 Task: Find connections with filter location Schwanewede with filter topic #Inspirationwith filter profile language Potuguese with filter current company Biocon Biologics with filter school Pace Junior Science College with filter industry Beverage Manufacturing with filter service category UX Research with filter keywords title Assistant Golf Professional
Action: Mouse moved to (179, 226)
Screenshot: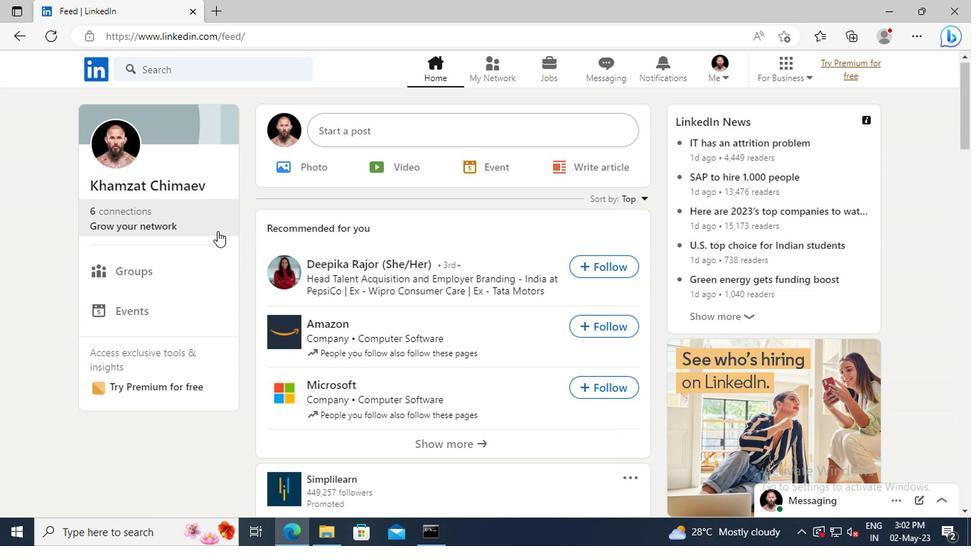 
Action: Mouse pressed left at (179, 226)
Screenshot: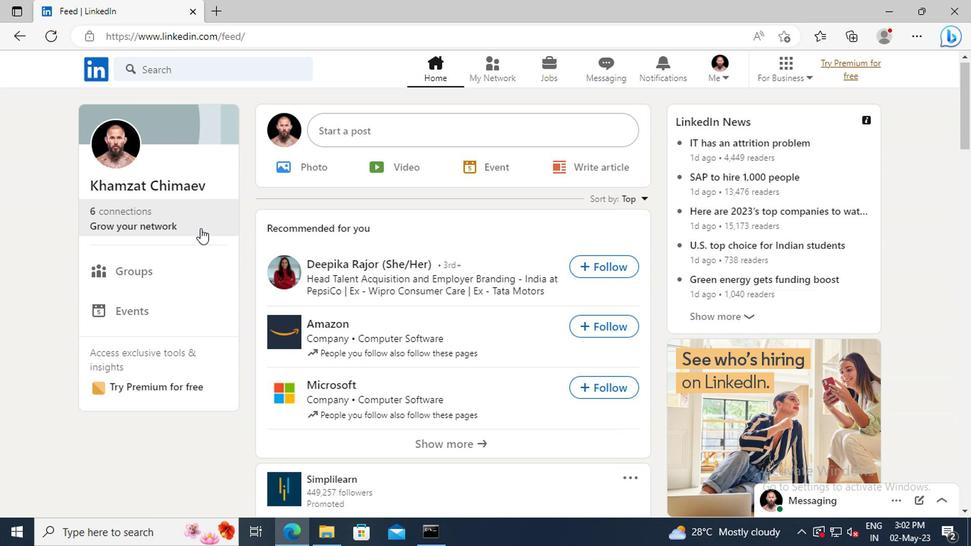 
Action: Mouse moved to (159, 150)
Screenshot: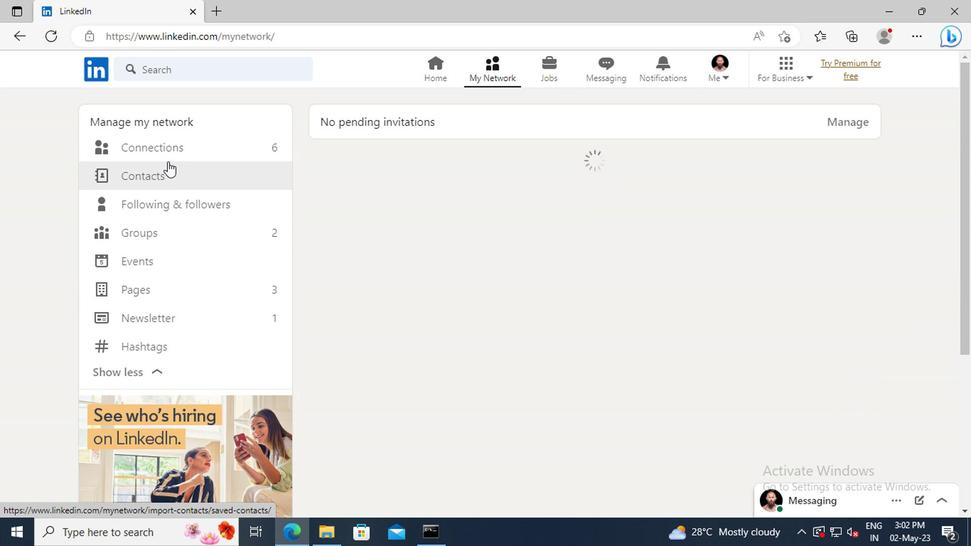 
Action: Mouse pressed left at (159, 150)
Screenshot: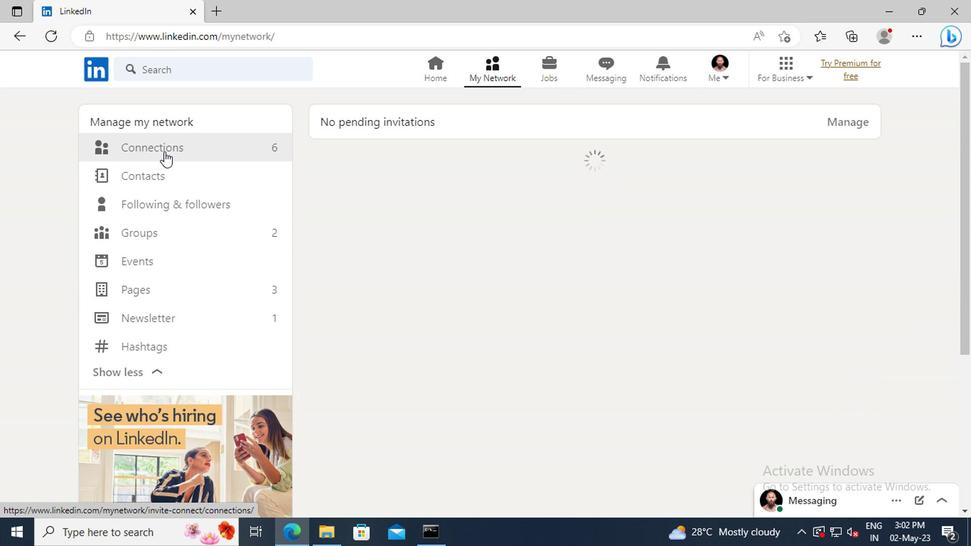 
Action: Mouse moved to (566, 153)
Screenshot: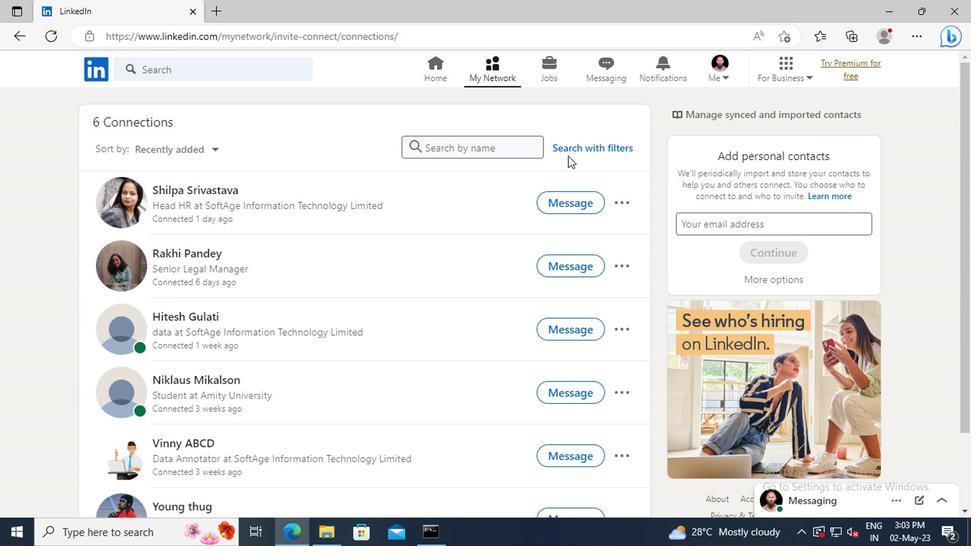 
Action: Mouse pressed left at (566, 153)
Screenshot: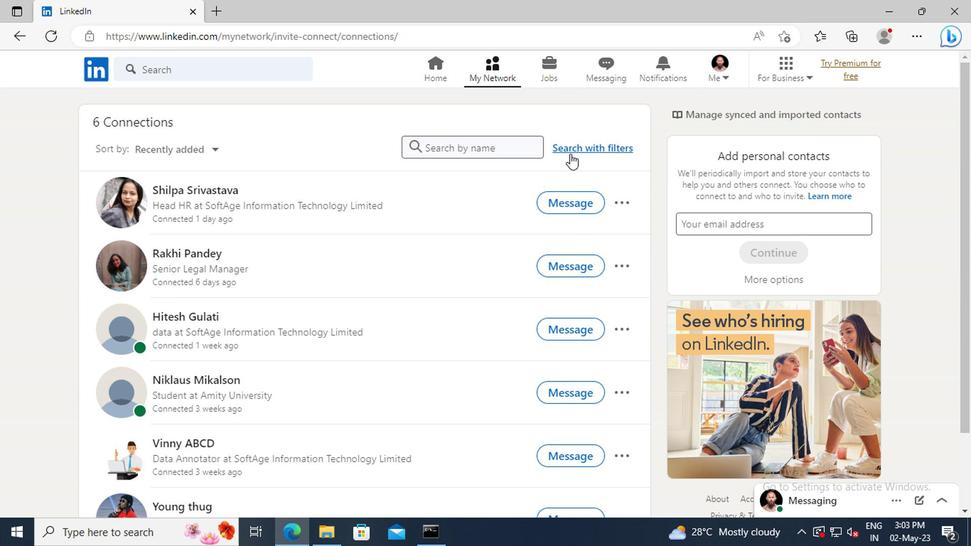 
Action: Mouse moved to (535, 115)
Screenshot: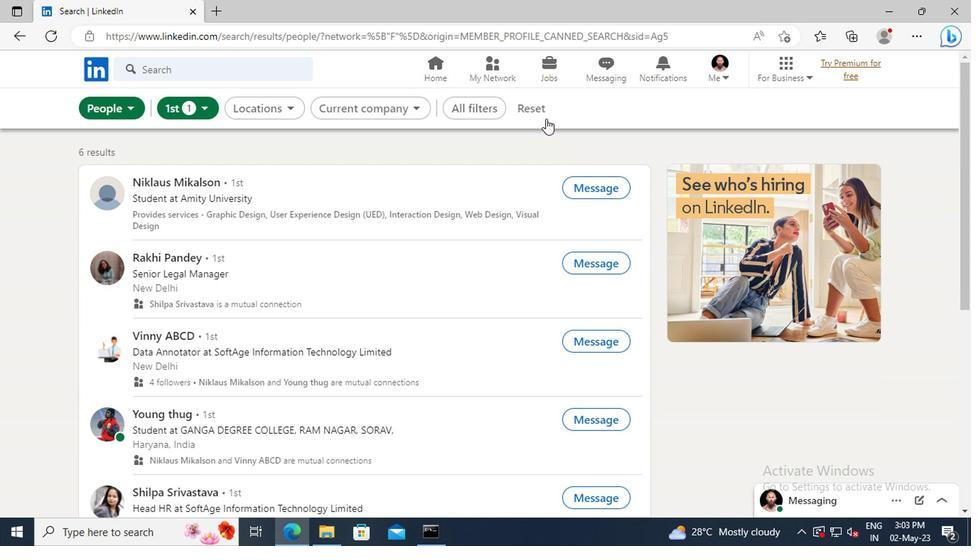 
Action: Mouse pressed left at (535, 115)
Screenshot: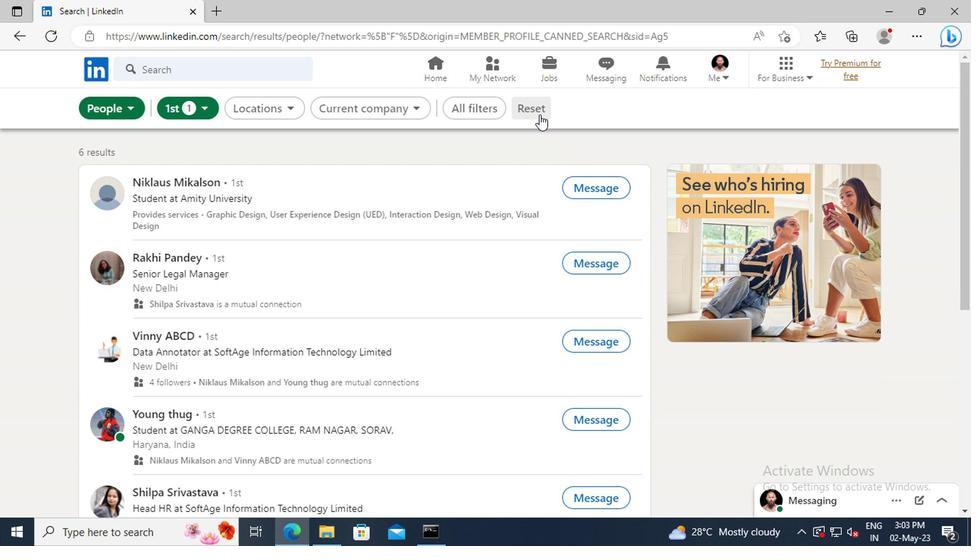 
Action: Mouse moved to (514, 114)
Screenshot: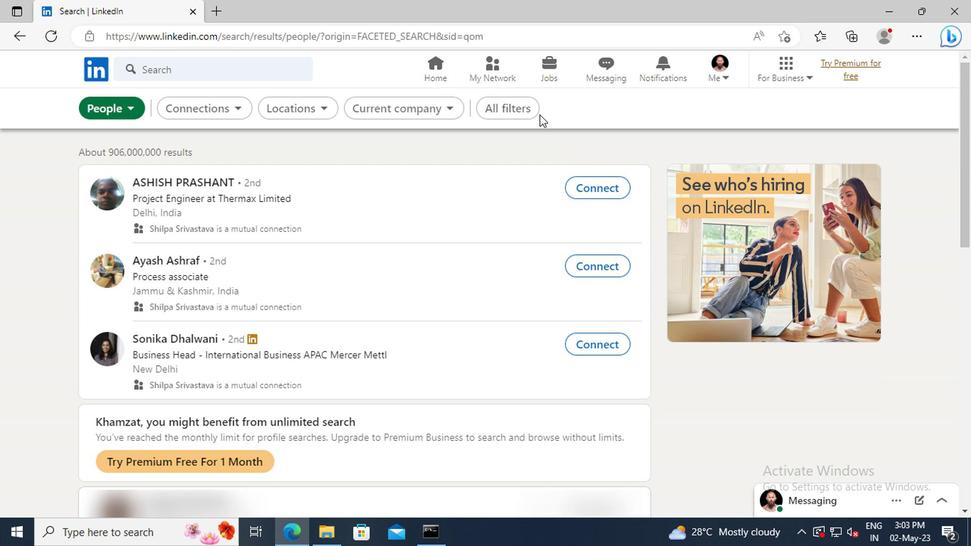 
Action: Mouse pressed left at (514, 114)
Screenshot: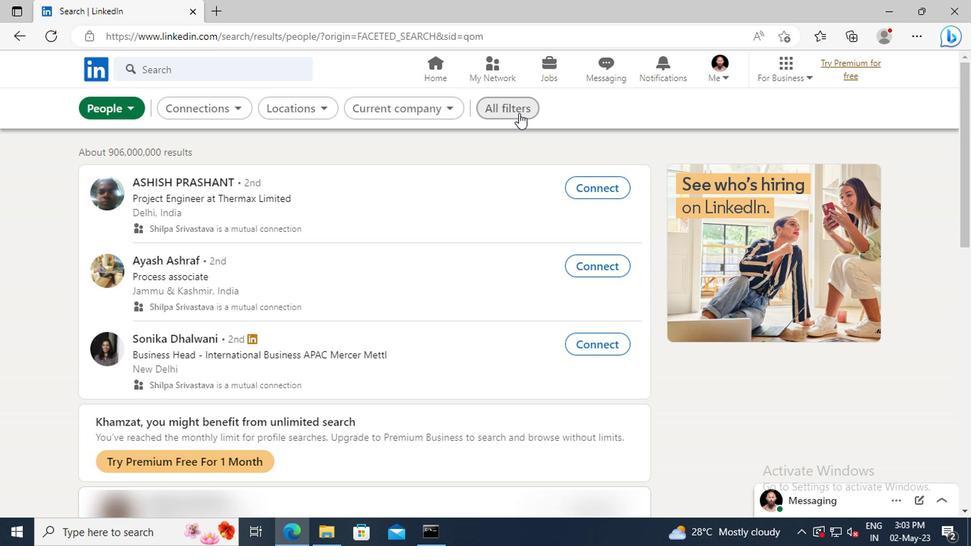 
Action: Mouse moved to (776, 247)
Screenshot: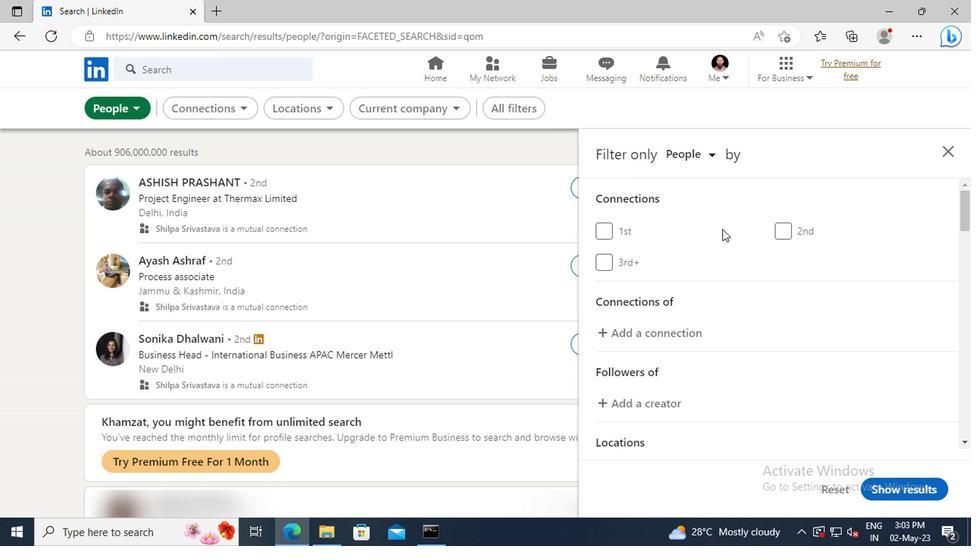 
Action: Mouse scrolled (776, 247) with delta (0, 0)
Screenshot: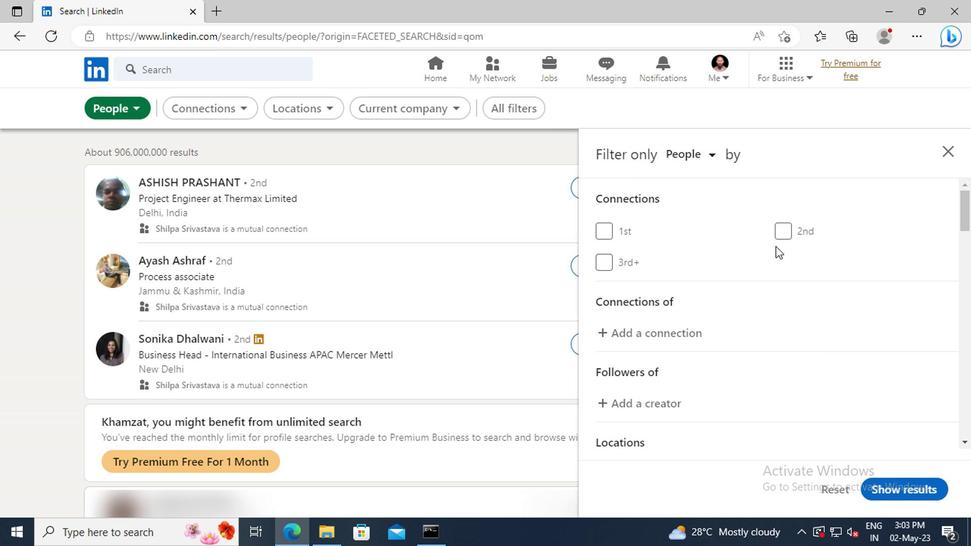 
Action: Mouse scrolled (776, 247) with delta (0, 0)
Screenshot: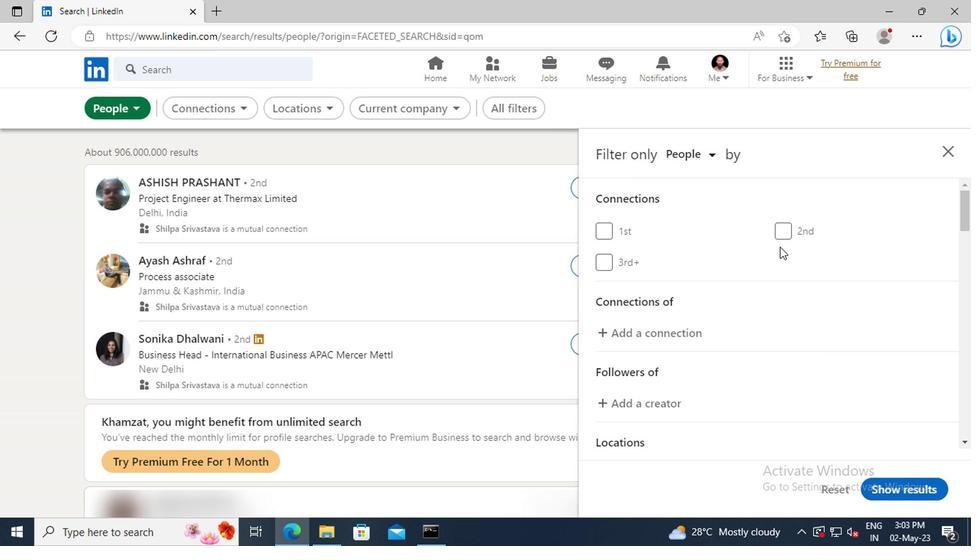 
Action: Mouse scrolled (776, 247) with delta (0, 0)
Screenshot: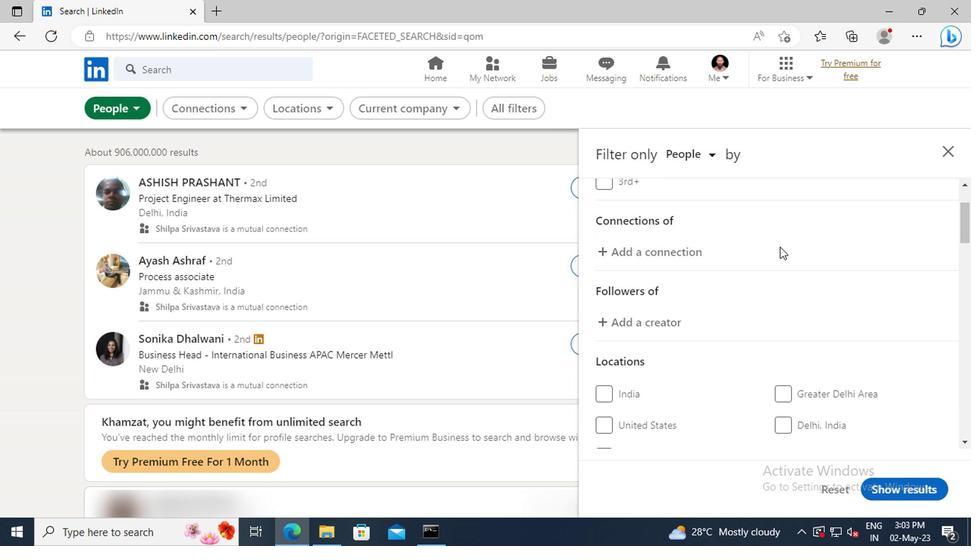 
Action: Mouse scrolled (776, 247) with delta (0, 0)
Screenshot: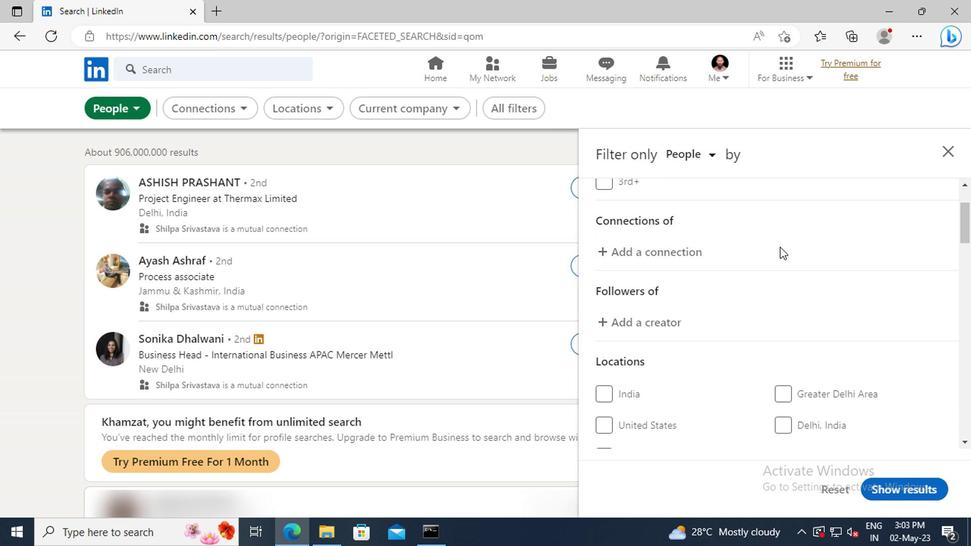 
Action: Mouse scrolled (776, 247) with delta (0, 0)
Screenshot: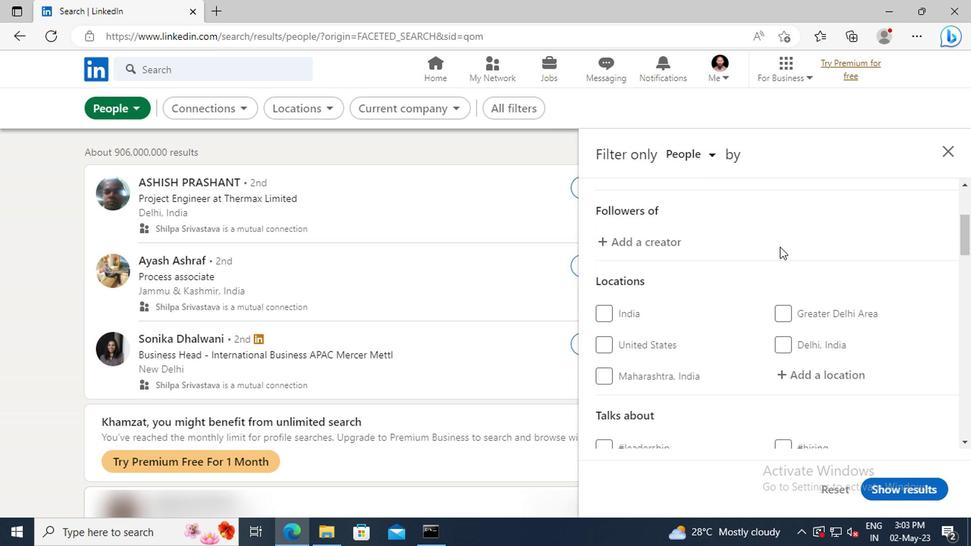 
Action: Mouse scrolled (776, 247) with delta (0, 0)
Screenshot: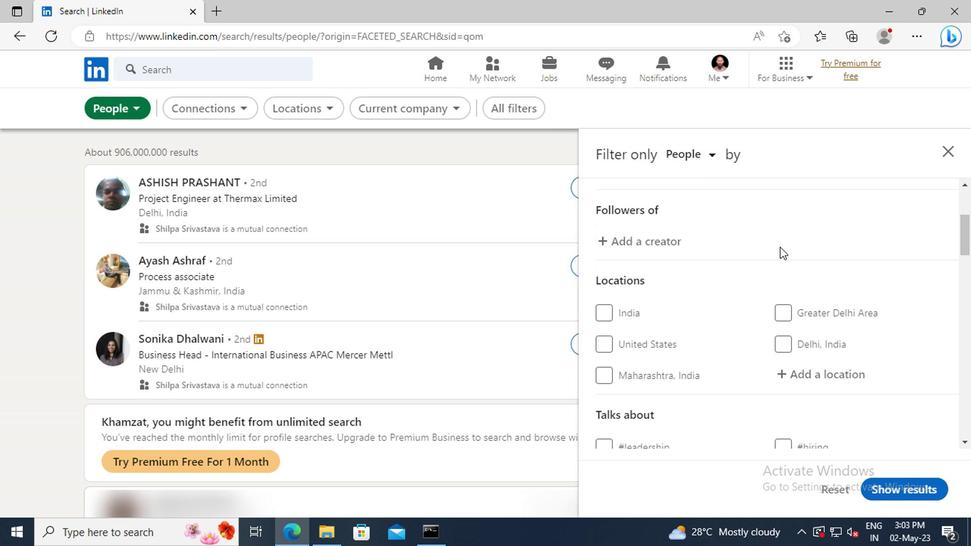 
Action: Mouse moved to (792, 291)
Screenshot: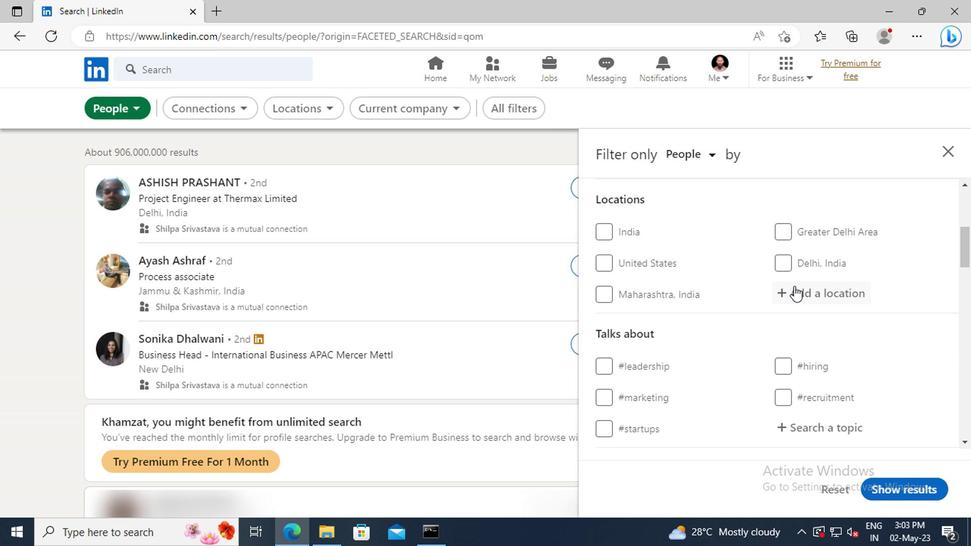
Action: Mouse pressed left at (792, 291)
Screenshot: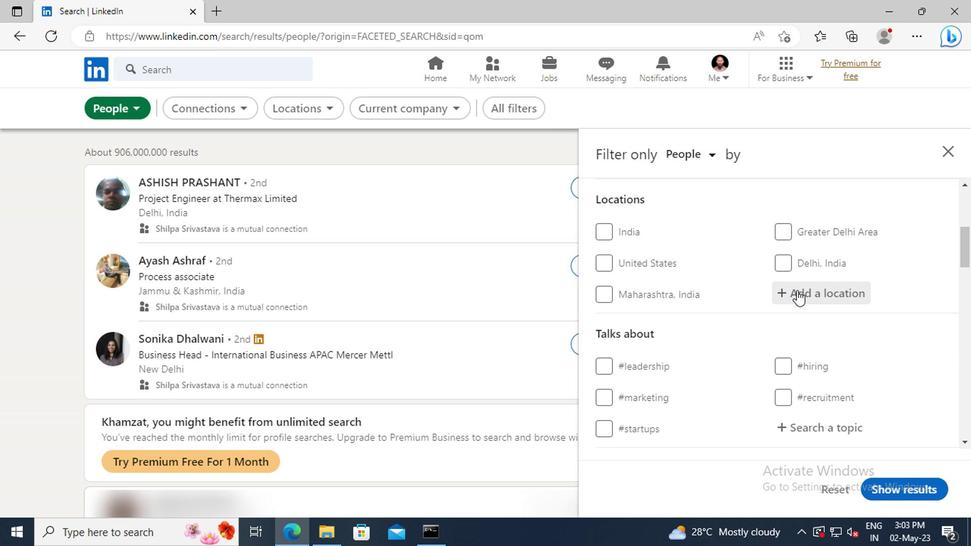 
Action: Key pressed <Key.shift>SCHWANEWE
Screenshot: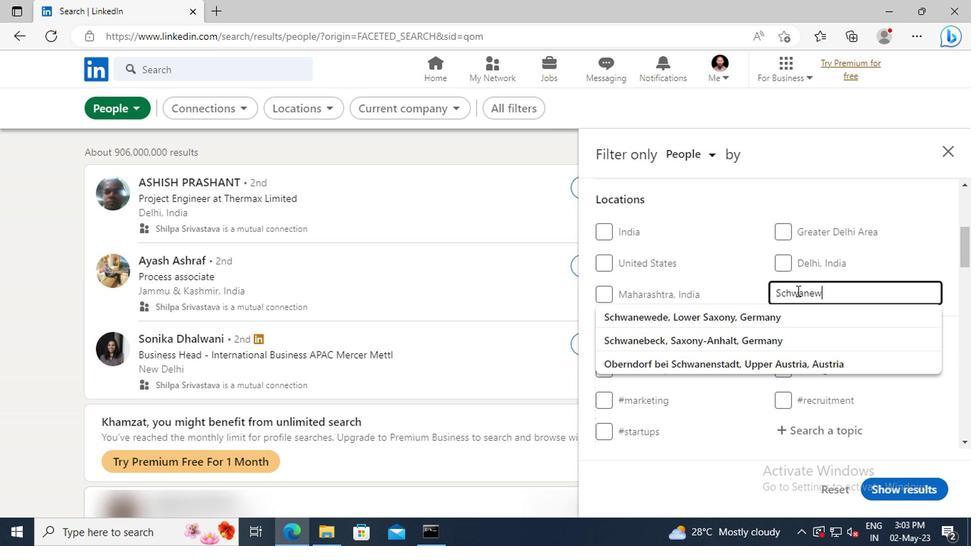 
Action: Mouse moved to (797, 316)
Screenshot: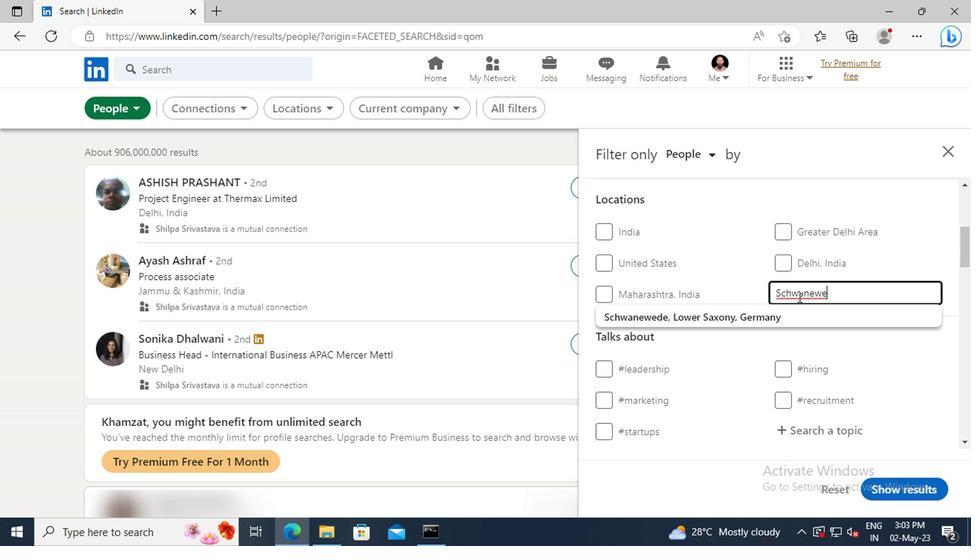 
Action: Mouse pressed left at (797, 316)
Screenshot: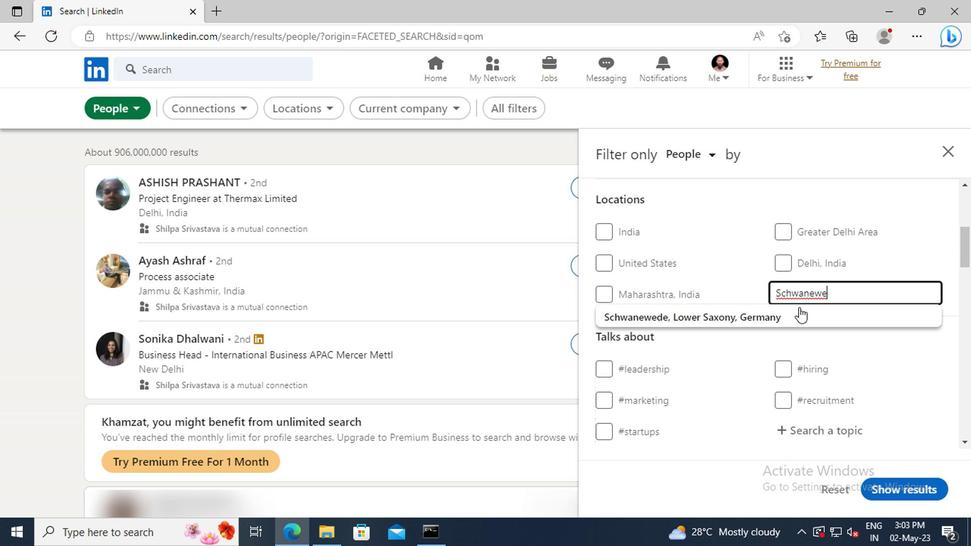 
Action: Mouse scrolled (797, 315) with delta (0, -1)
Screenshot: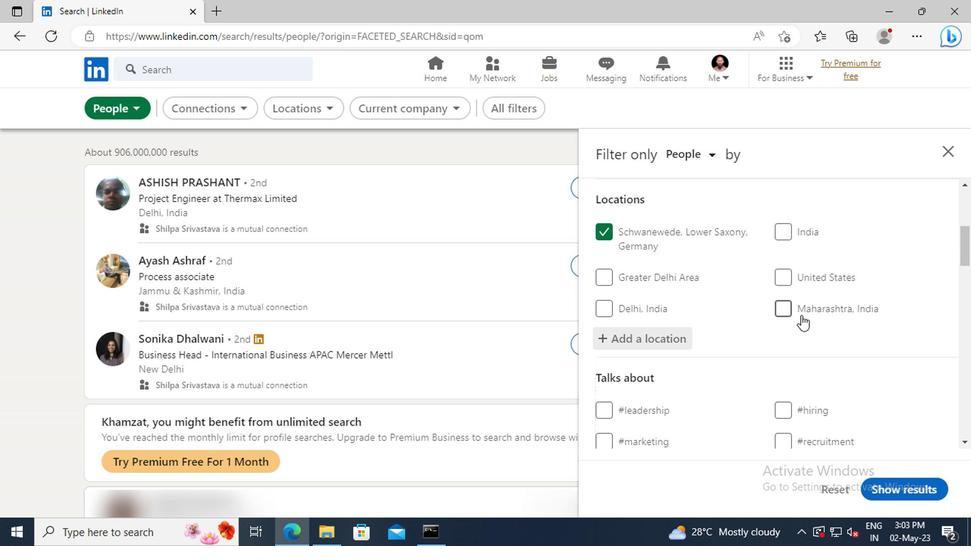 
Action: Mouse scrolled (797, 315) with delta (0, -1)
Screenshot: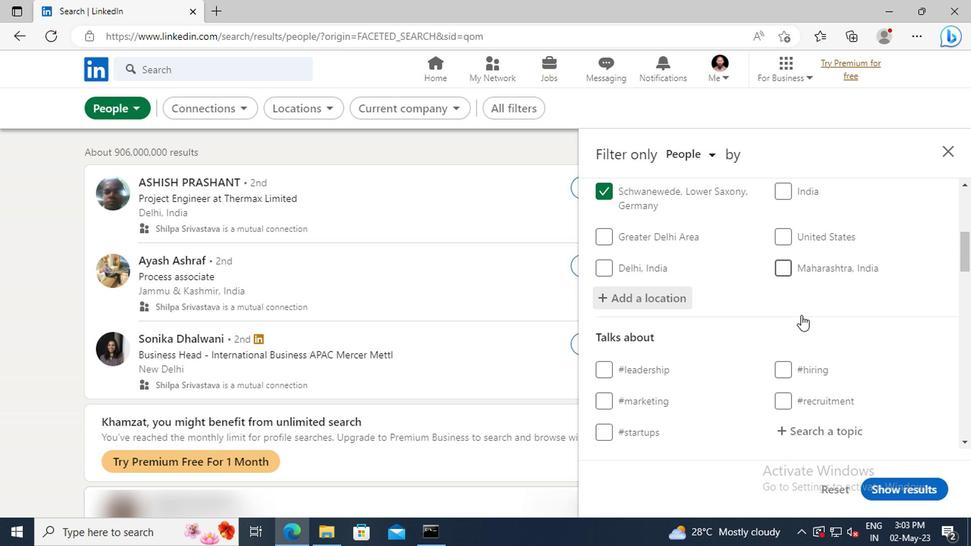 
Action: Mouse scrolled (797, 315) with delta (0, -1)
Screenshot: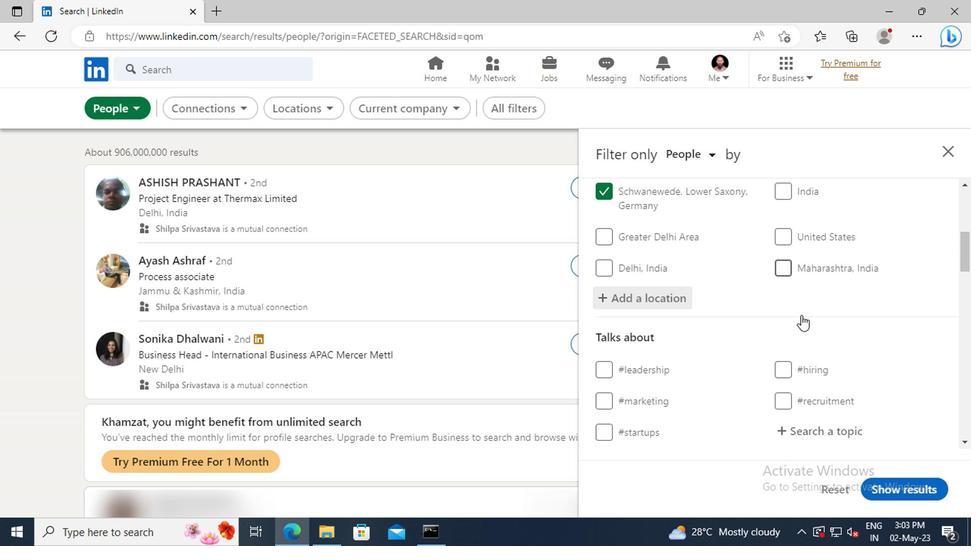 
Action: Mouse moved to (801, 346)
Screenshot: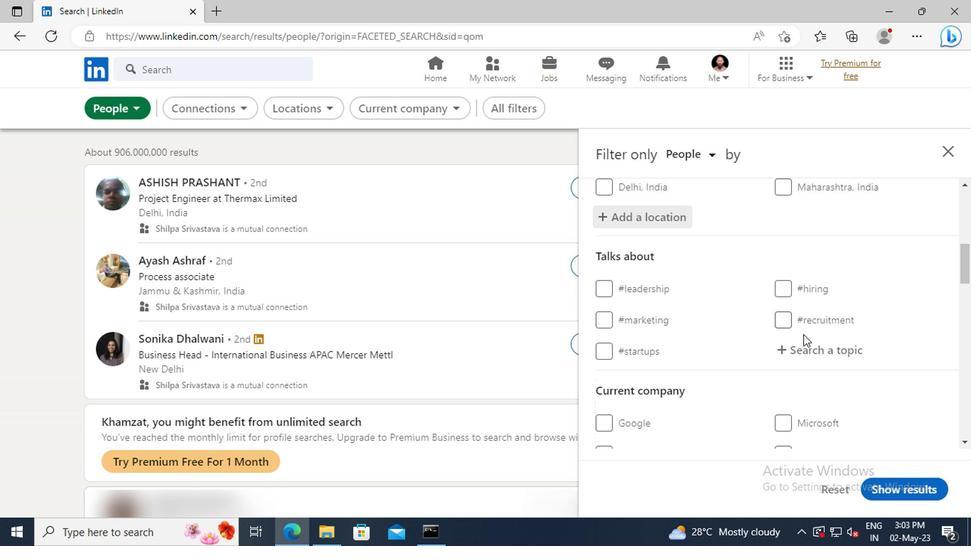 
Action: Mouse pressed left at (801, 346)
Screenshot: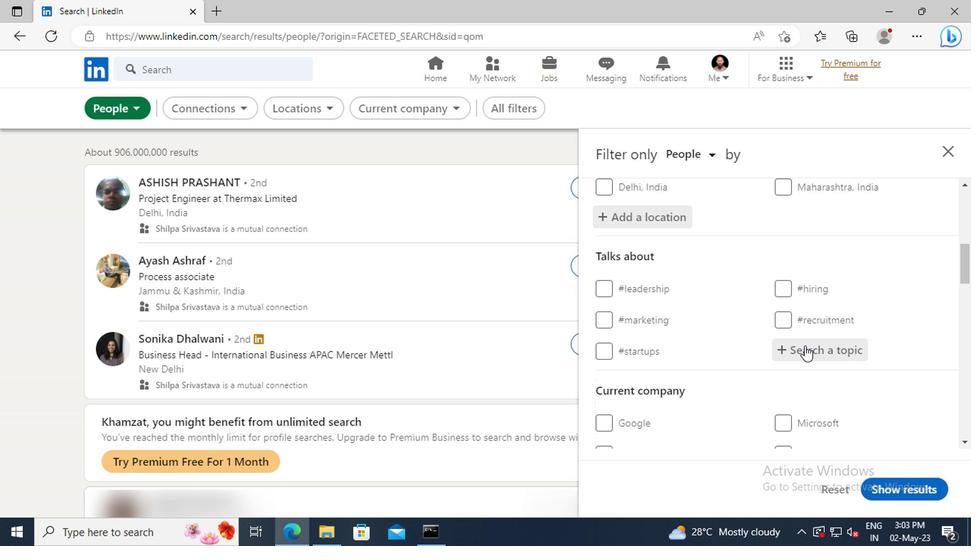 
Action: Key pressed <Key.shift>INSPI
Screenshot: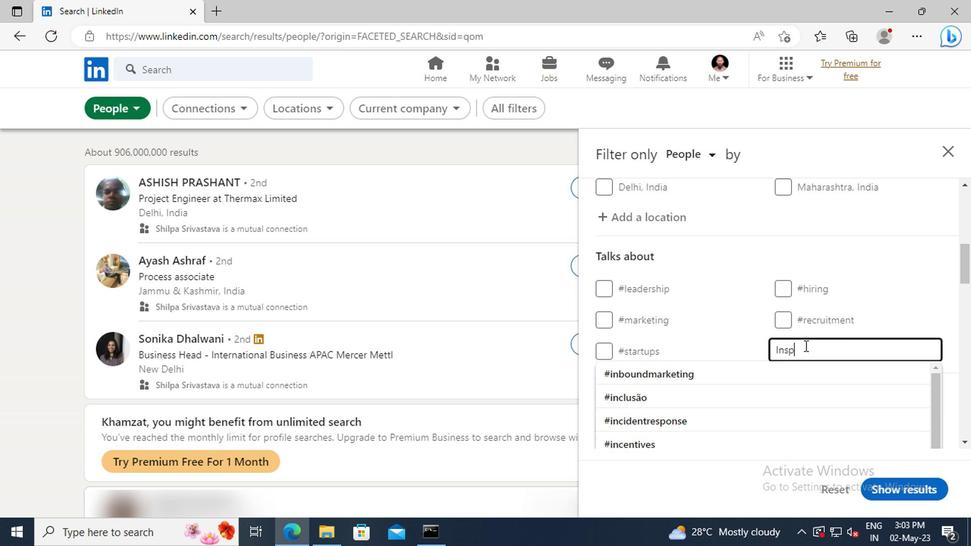 
Action: Mouse moved to (807, 369)
Screenshot: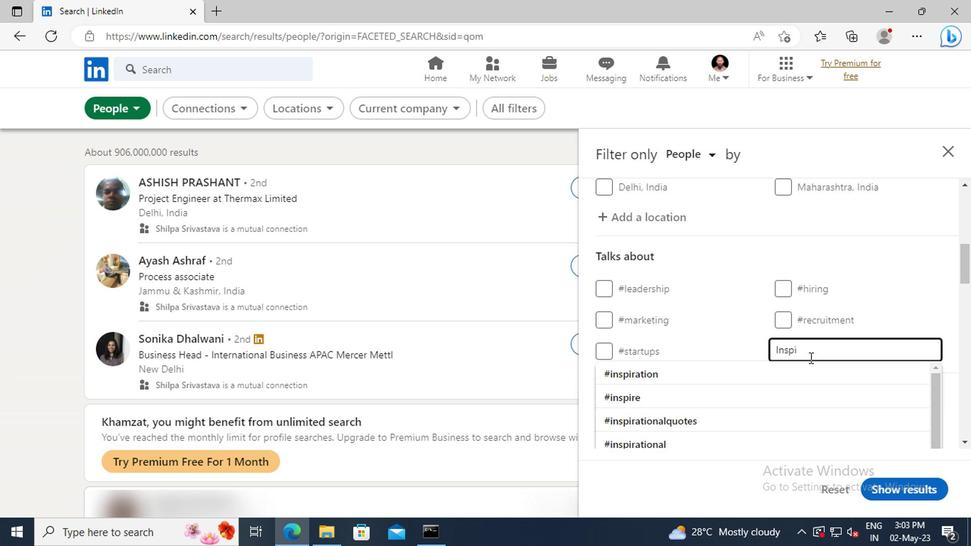 
Action: Mouse pressed left at (807, 369)
Screenshot: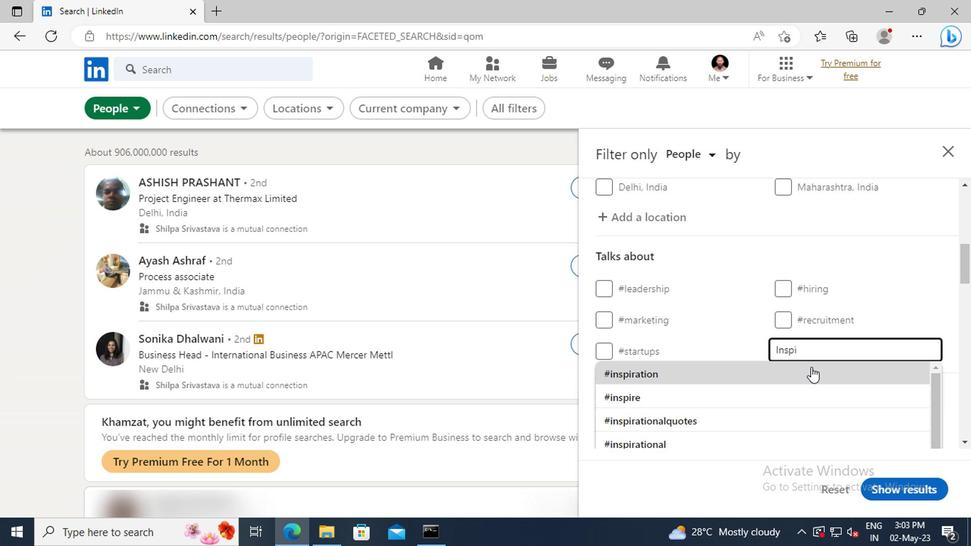 
Action: Mouse scrolled (807, 369) with delta (0, 0)
Screenshot: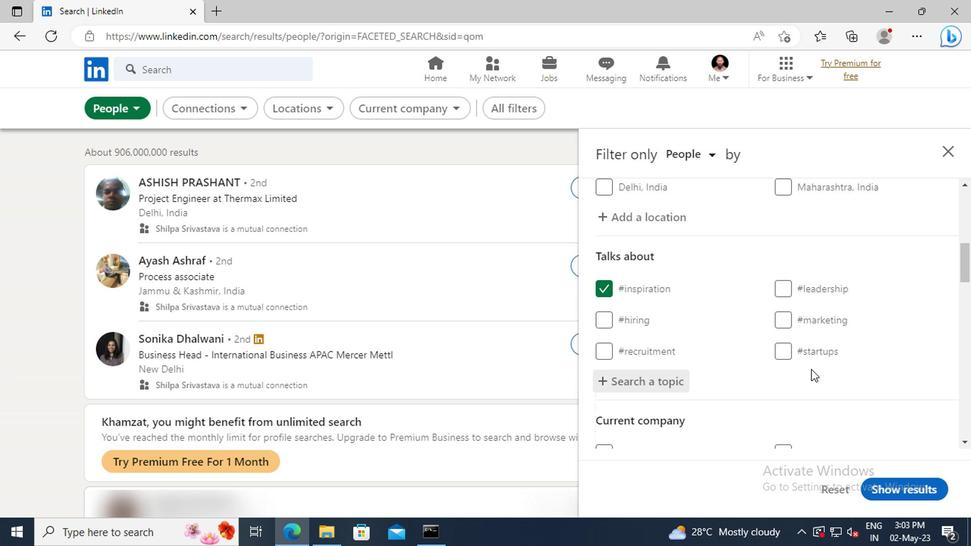 
Action: Mouse scrolled (807, 369) with delta (0, 0)
Screenshot: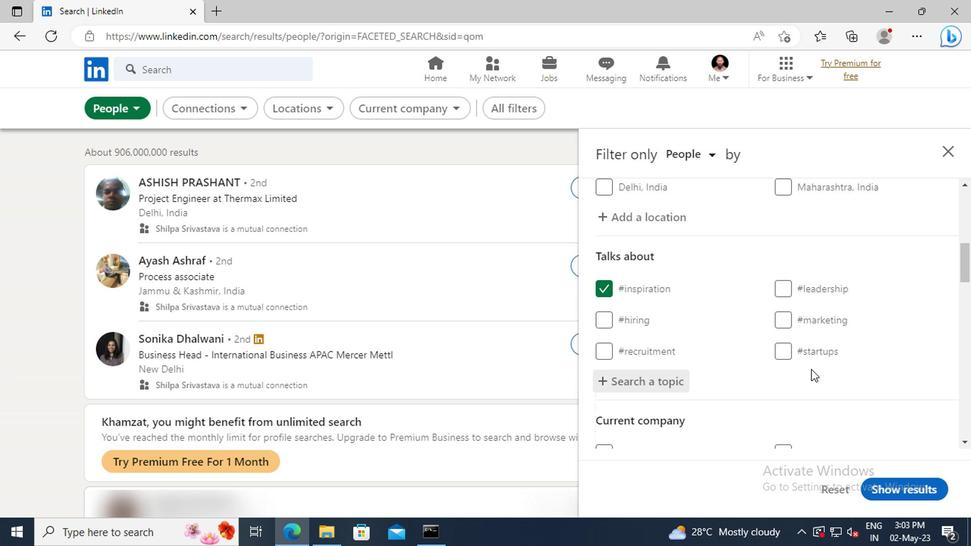 
Action: Mouse moved to (807, 346)
Screenshot: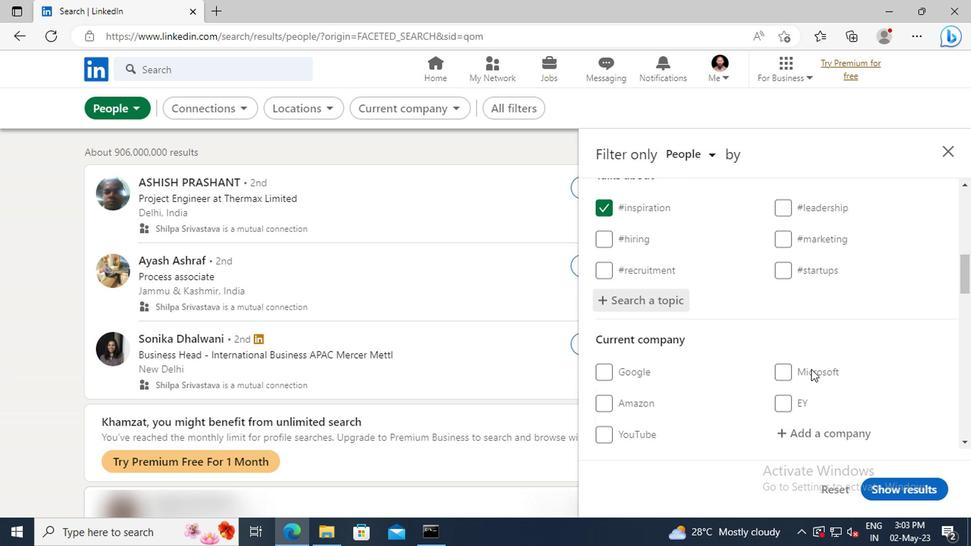 
Action: Mouse scrolled (807, 346) with delta (0, 0)
Screenshot: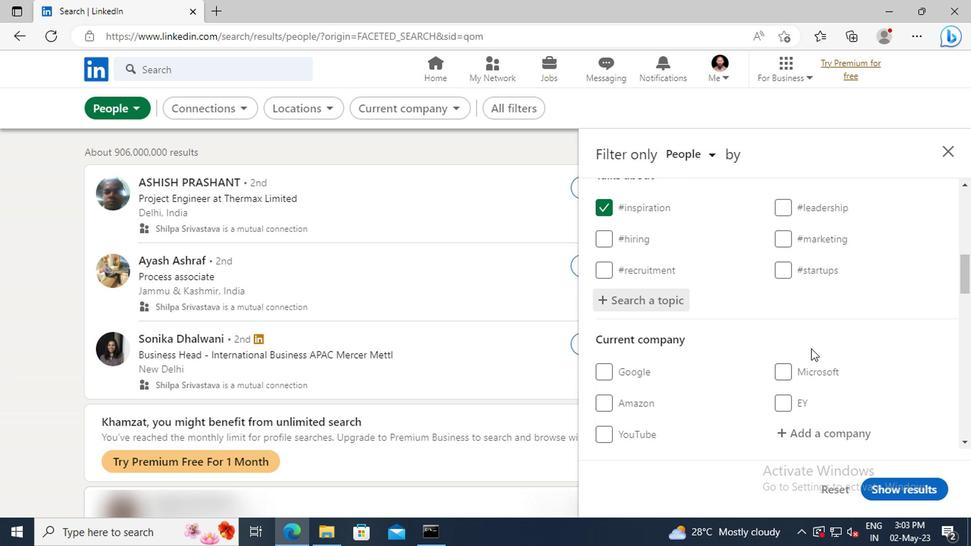 
Action: Mouse scrolled (807, 346) with delta (0, 0)
Screenshot: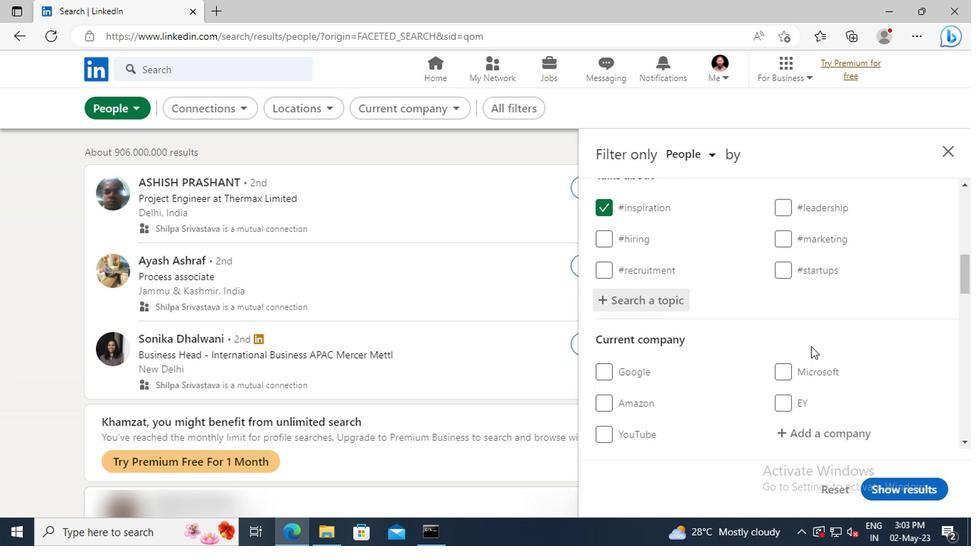 
Action: Mouse moved to (807, 322)
Screenshot: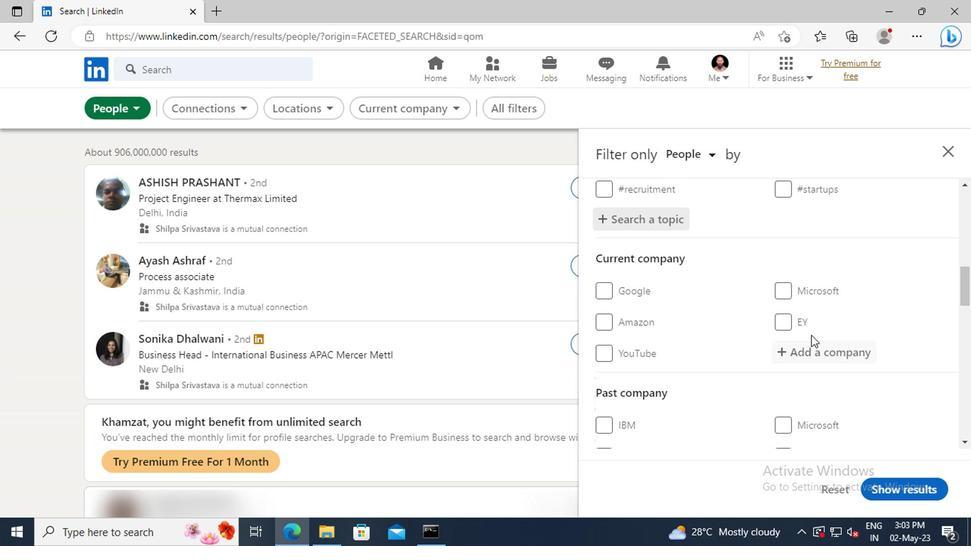 
Action: Mouse scrolled (807, 321) with delta (0, 0)
Screenshot: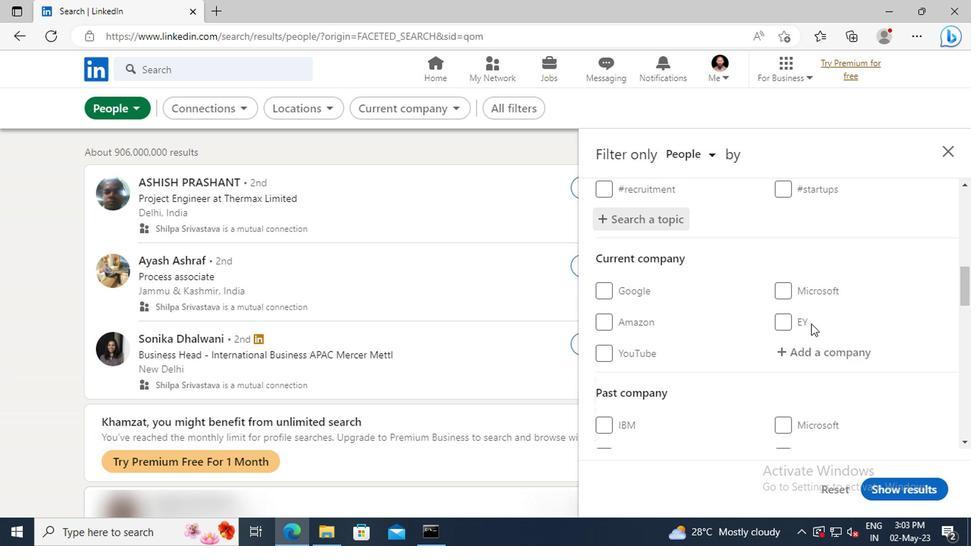 
Action: Mouse scrolled (807, 321) with delta (0, 0)
Screenshot: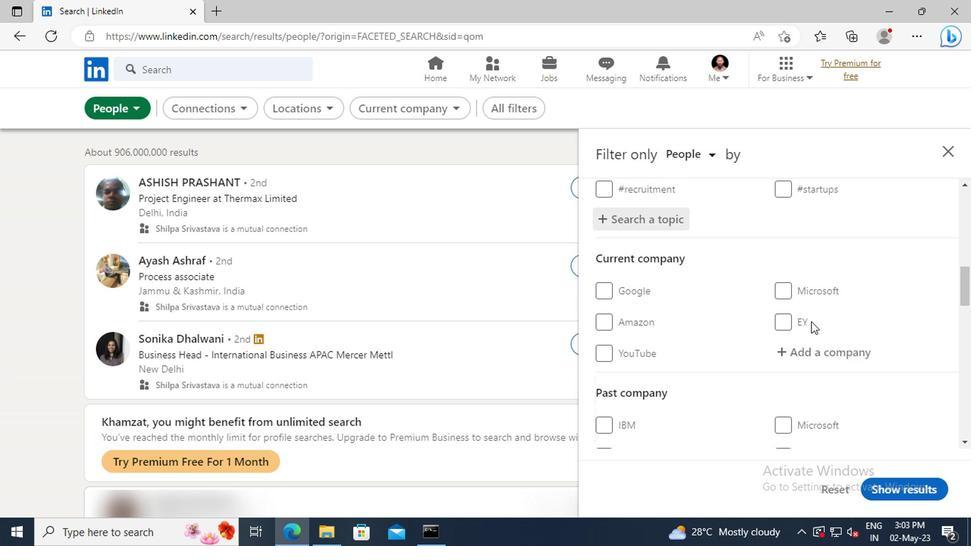 
Action: Mouse scrolled (807, 321) with delta (0, 0)
Screenshot: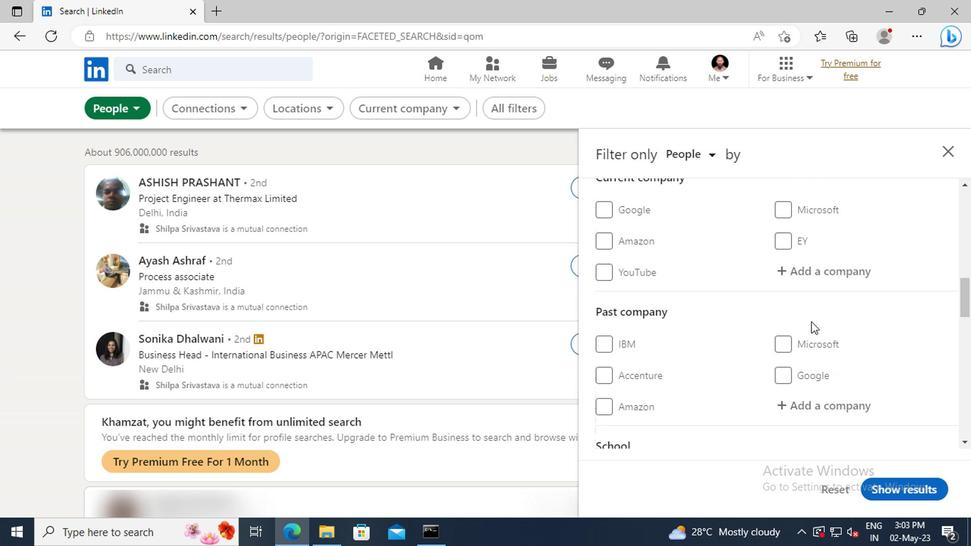 
Action: Mouse scrolled (807, 321) with delta (0, 0)
Screenshot: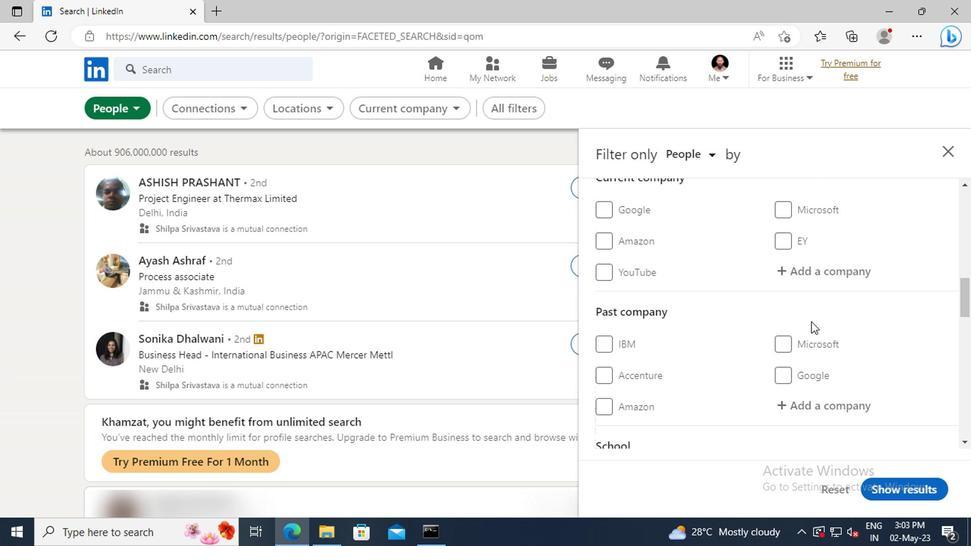 
Action: Mouse scrolled (807, 321) with delta (0, 0)
Screenshot: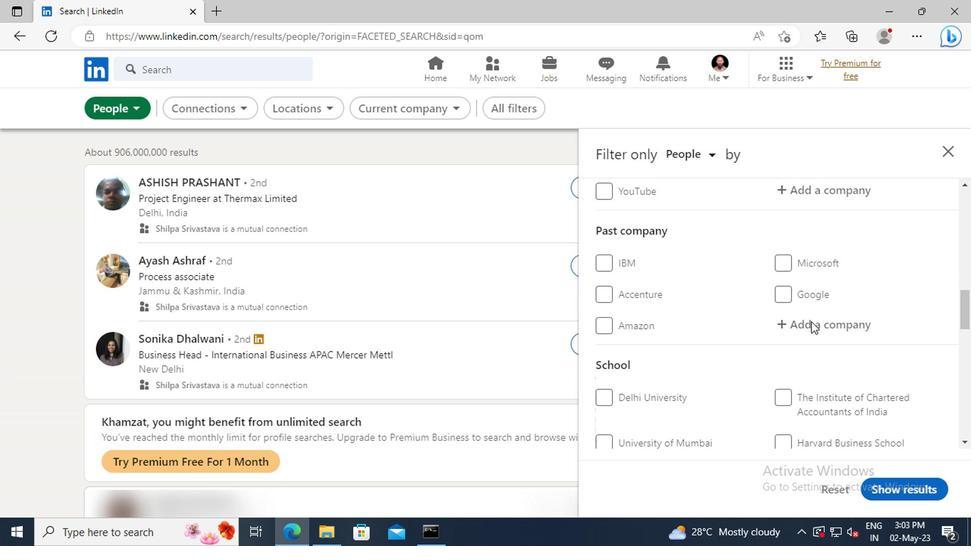 
Action: Mouse scrolled (807, 321) with delta (0, 0)
Screenshot: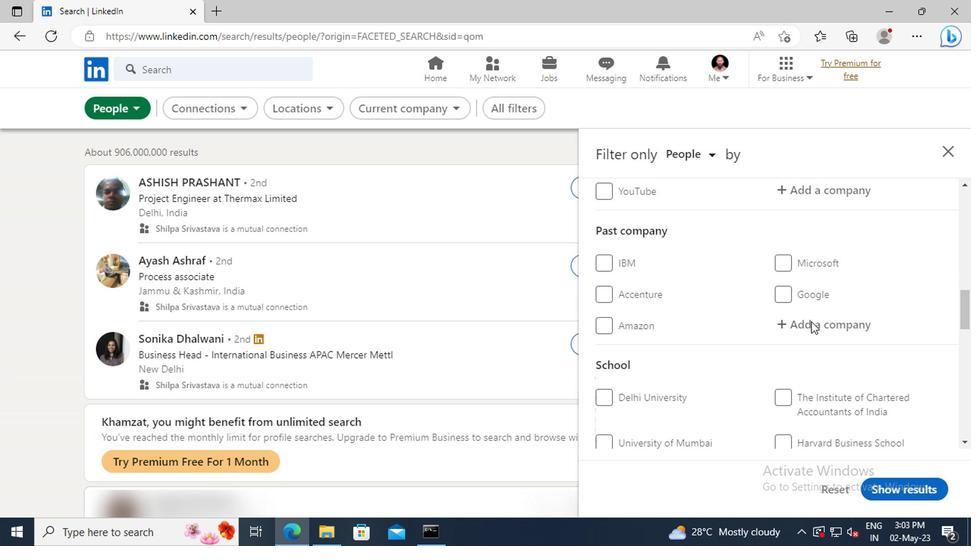 
Action: Mouse scrolled (807, 321) with delta (0, 0)
Screenshot: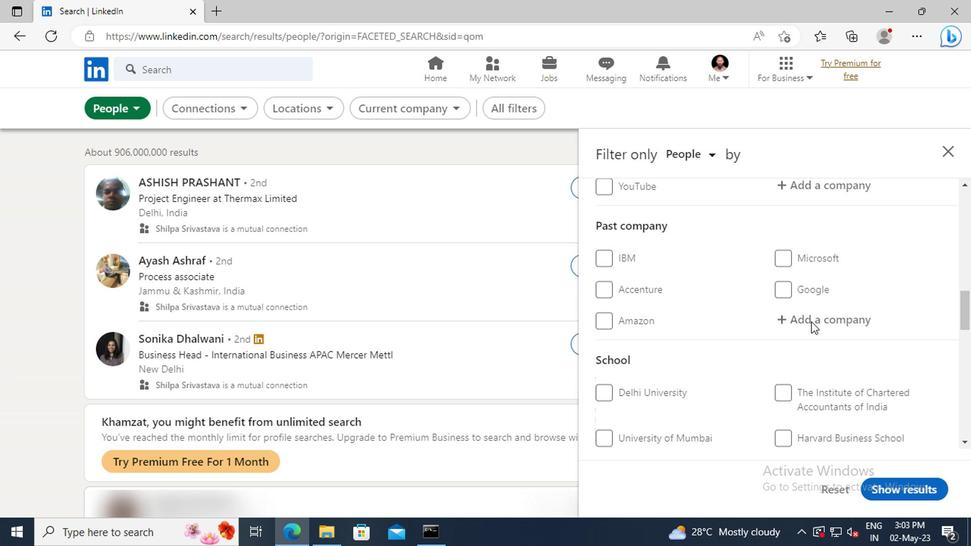 
Action: Mouse scrolled (807, 321) with delta (0, 0)
Screenshot: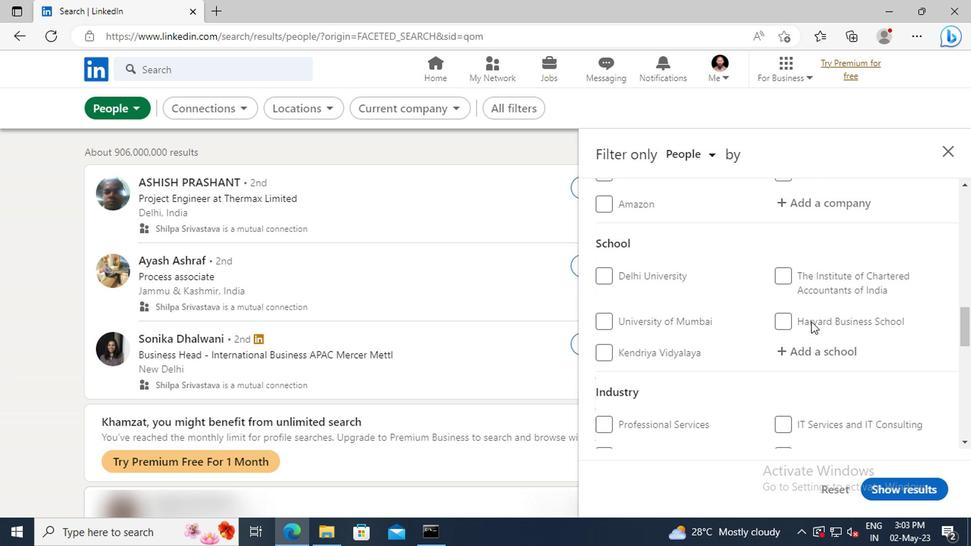 
Action: Mouse scrolled (807, 321) with delta (0, 0)
Screenshot: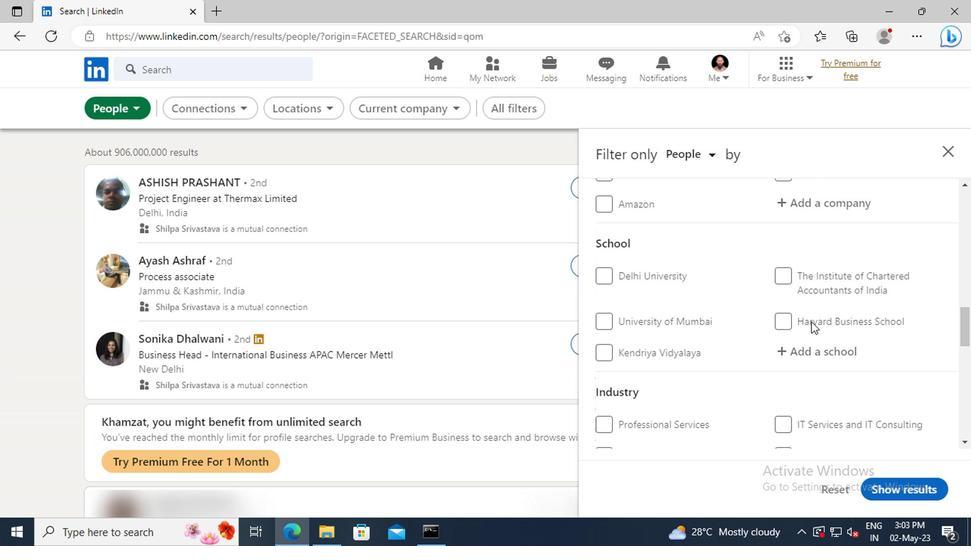
Action: Mouse scrolled (807, 321) with delta (0, 0)
Screenshot: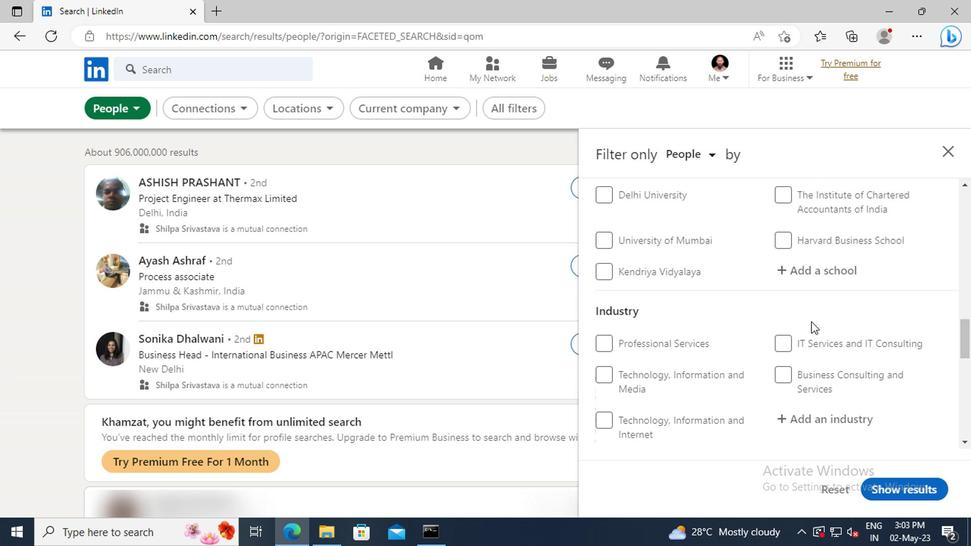 
Action: Mouse scrolled (807, 321) with delta (0, 0)
Screenshot: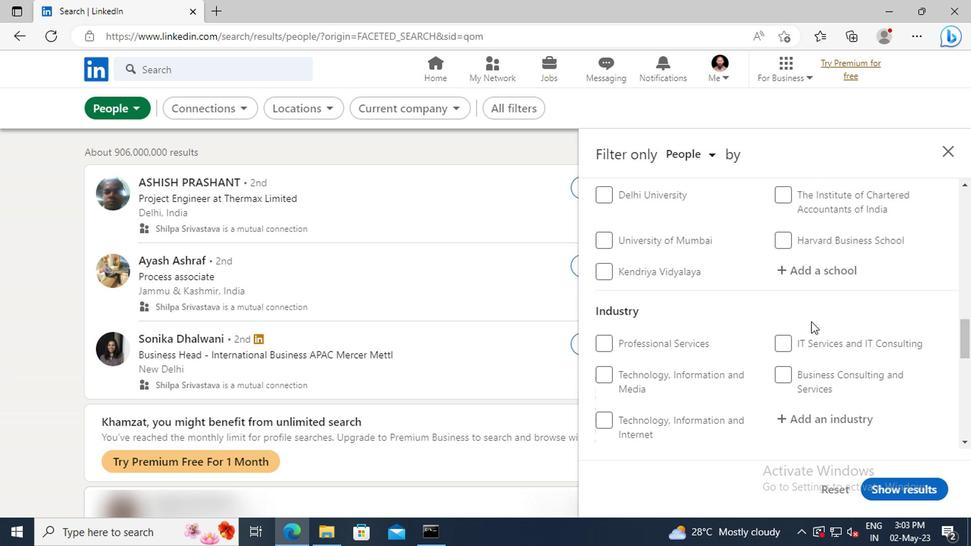 
Action: Mouse scrolled (807, 321) with delta (0, 0)
Screenshot: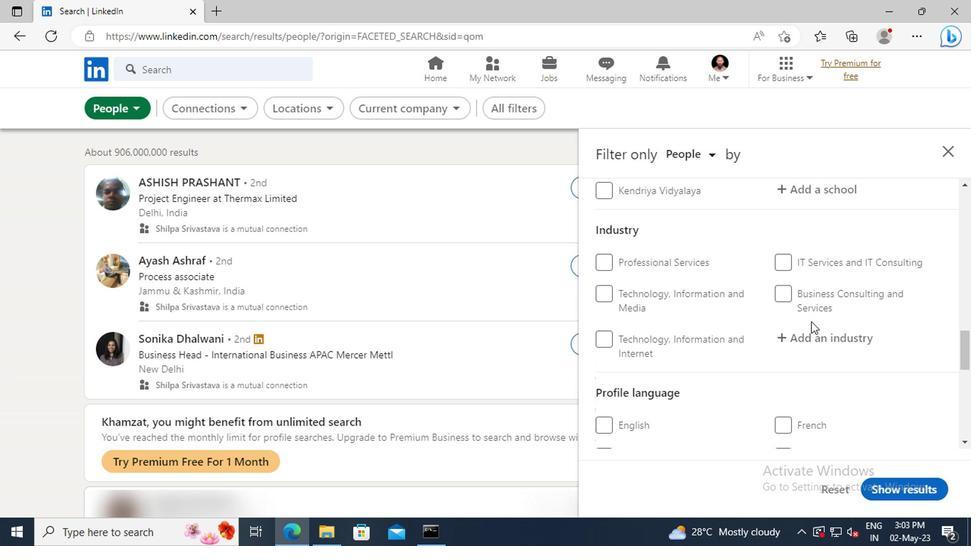 
Action: Mouse scrolled (807, 321) with delta (0, 0)
Screenshot: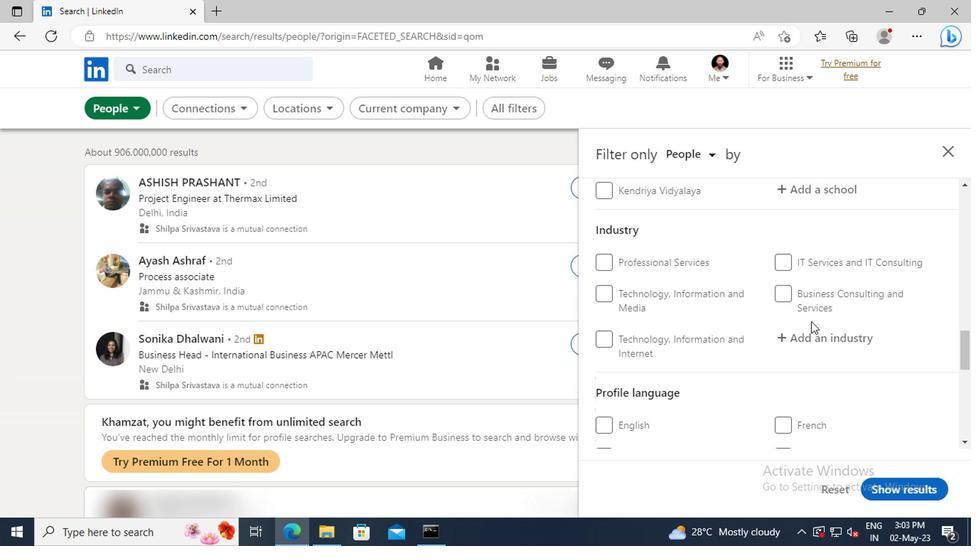 
Action: Mouse scrolled (807, 321) with delta (0, 0)
Screenshot: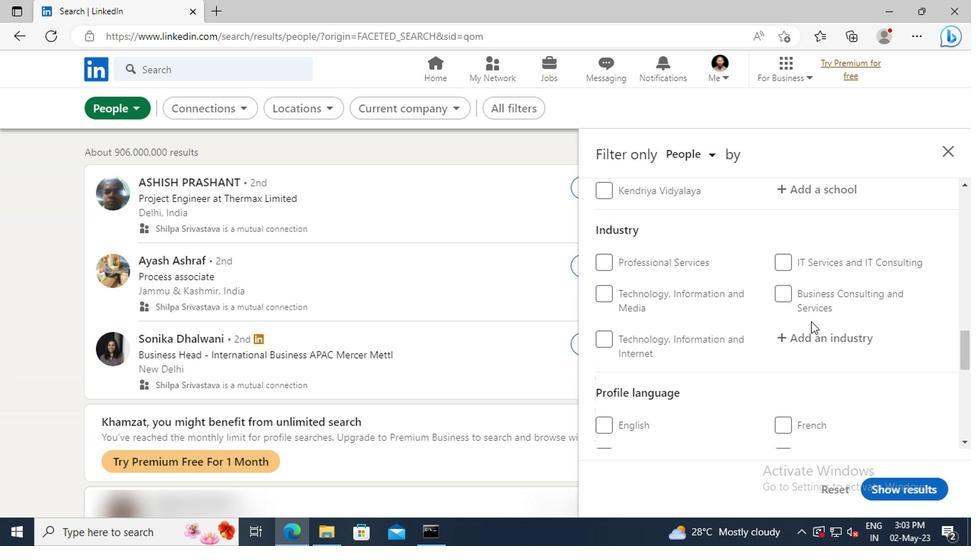 
Action: Mouse moved to (782, 340)
Screenshot: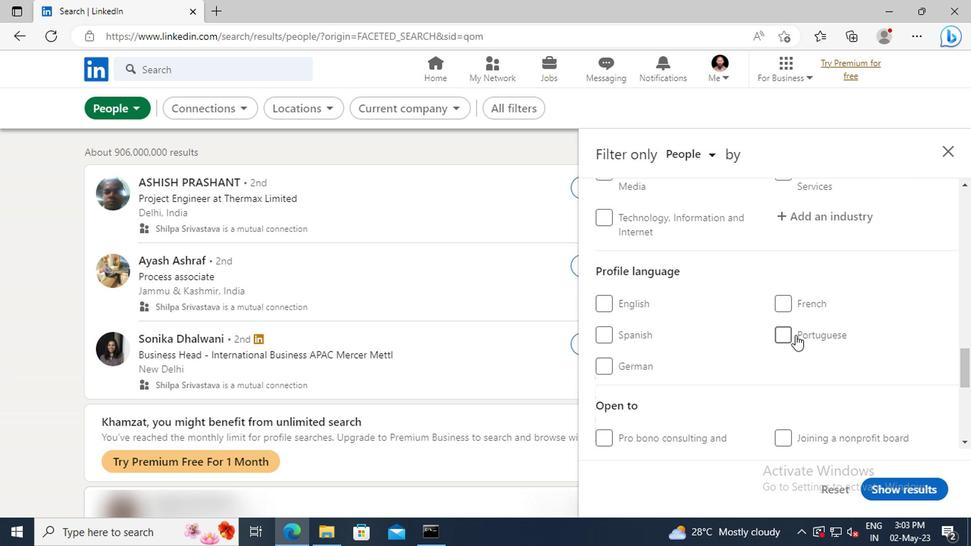 
Action: Mouse pressed left at (782, 340)
Screenshot: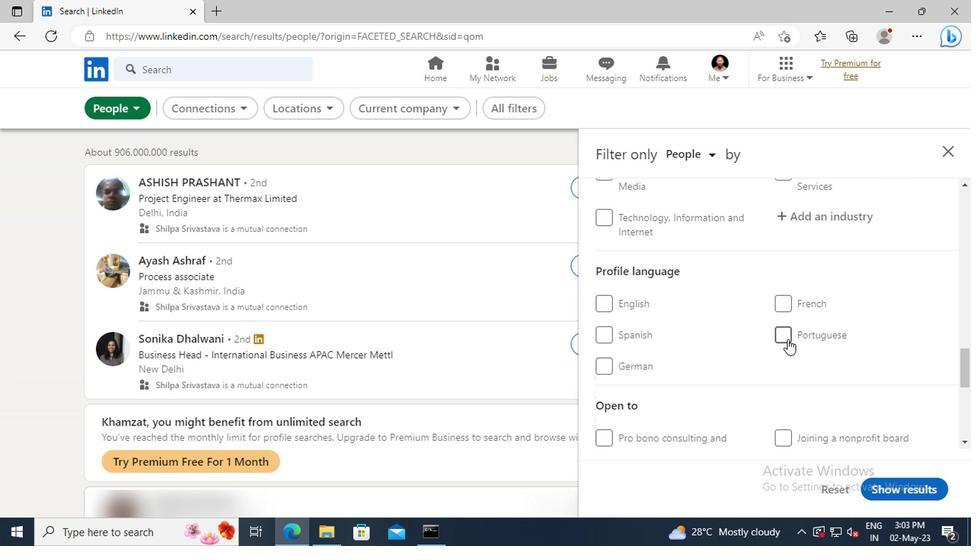 
Action: Mouse moved to (813, 305)
Screenshot: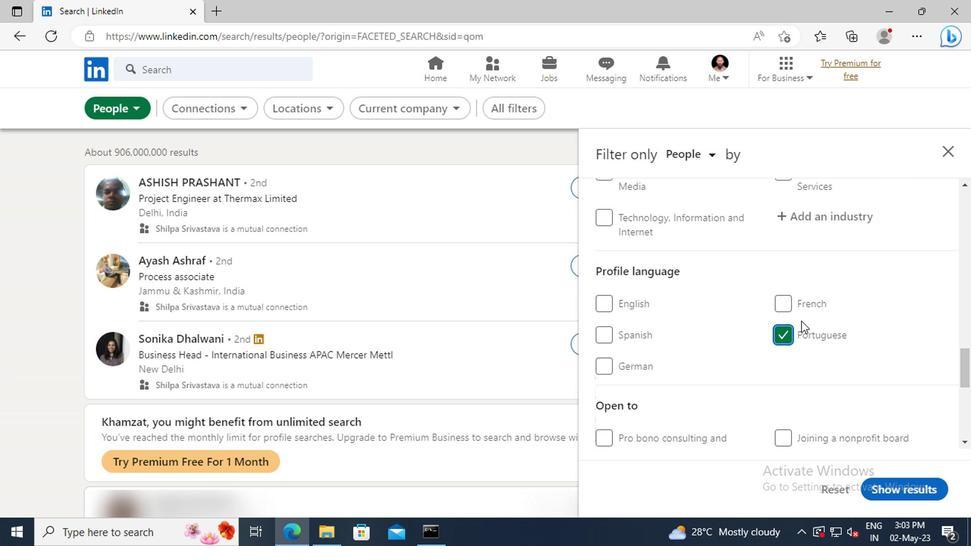 
Action: Mouse scrolled (813, 306) with delta (0, 0)
Screenshot: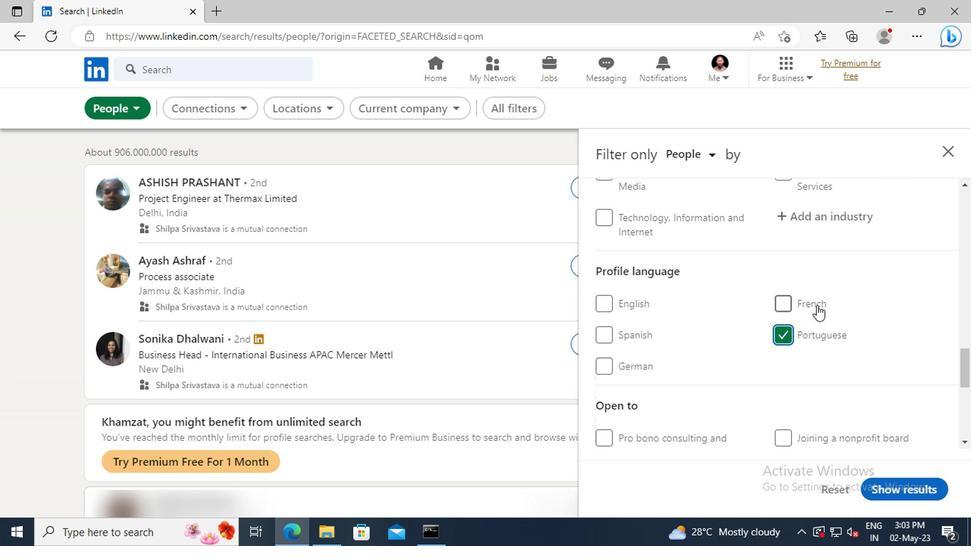 
Action: Mouse scrolled (813, 306) with delta (0, 0)
Screenshot: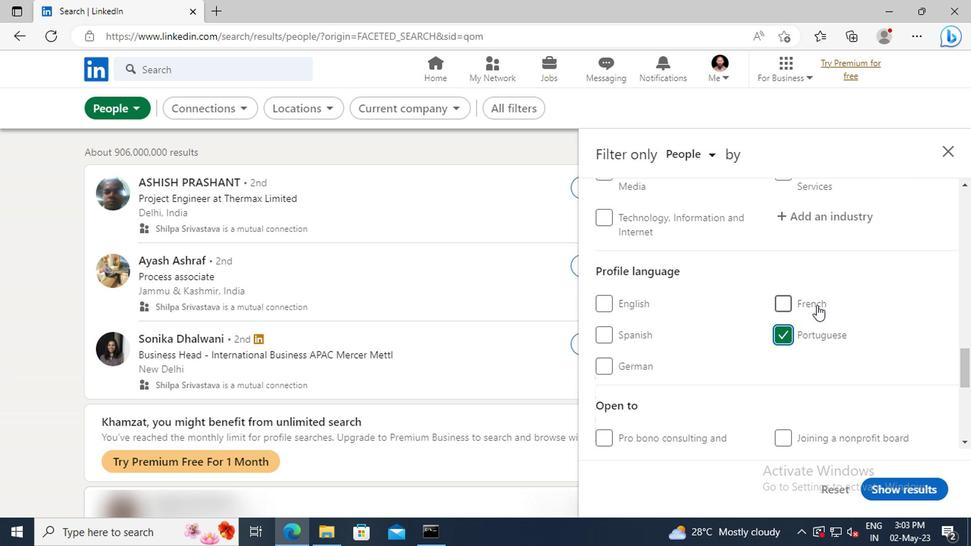 
Action: Mouse scrolled (813, 306) with delta (0, 0)
Screenshot: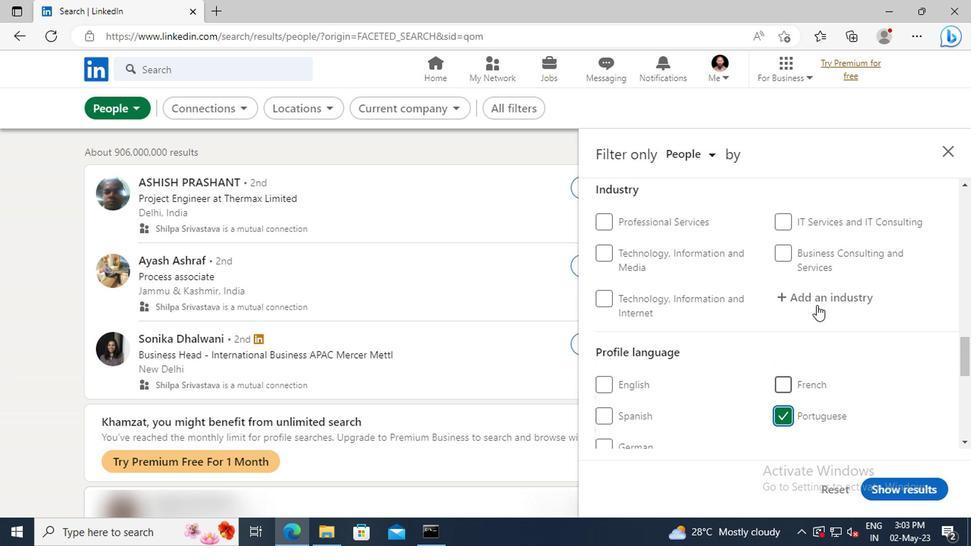 
Action: Mouse scrolled (813, 306) with delta (0, 0)
Screenshot: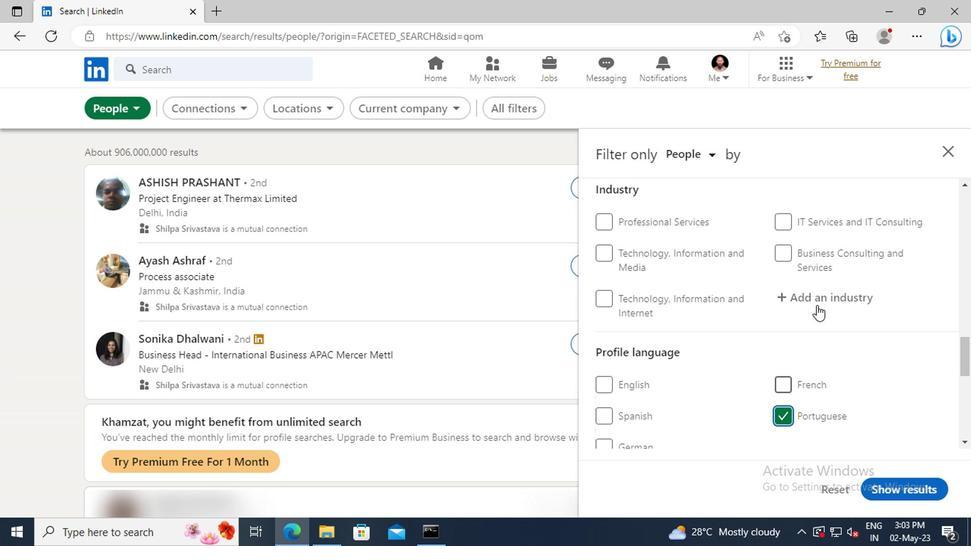 
Action: Mouse scrolled (813, 306) with delta (0, 0)
Screenshot: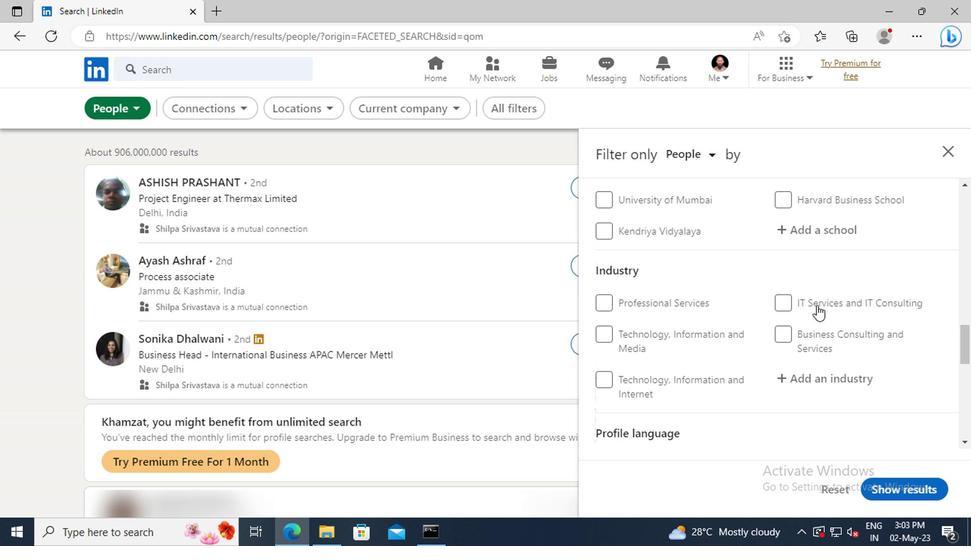 
Action: Mouse scrolled (813, 306) with delta (0, 0)
Screenshot: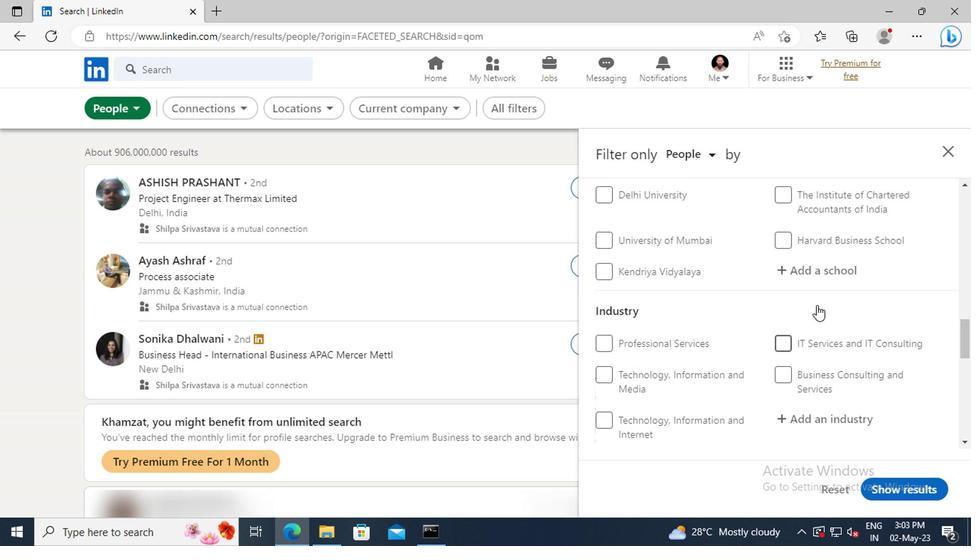 
Action: Mouse scrolled (813, 306) with delta (0, 0)
Screenshot: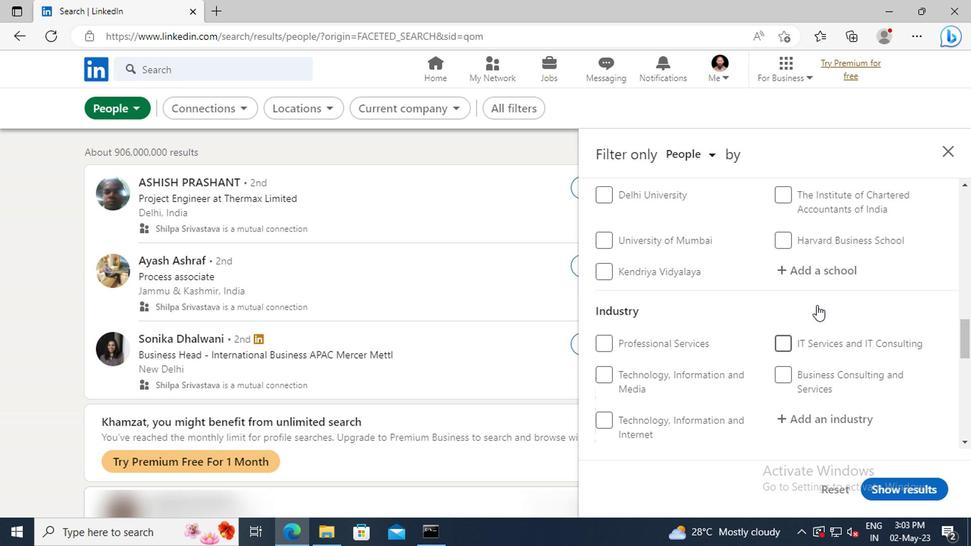 
Action: Mouse scrolled (813, 306) with delta (0, 0)
Screenshot: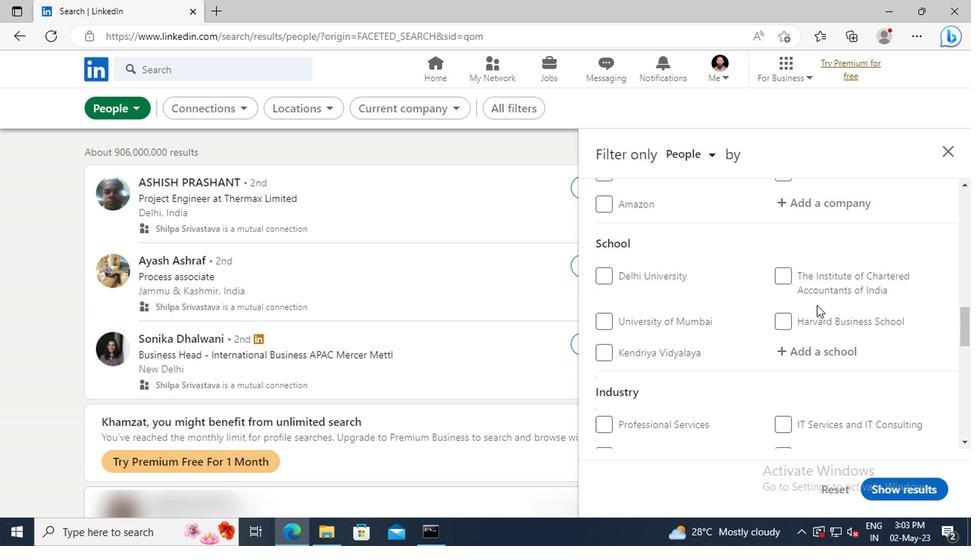 
Action: Mouse scrolled (813, 306) with delta (0, 0)
Screenshot: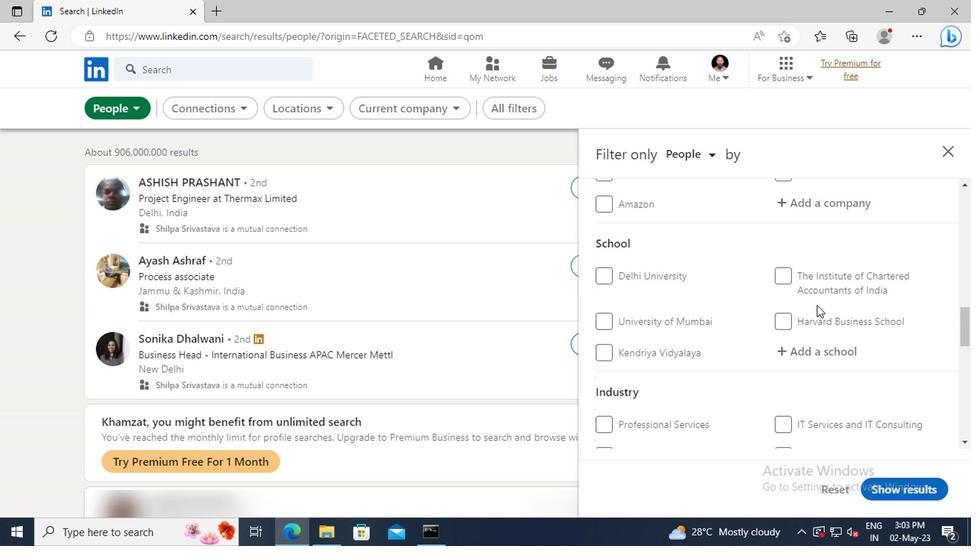 
Action: Mouse scrolled (813, 306) with delta (0, 0)
Screenshot: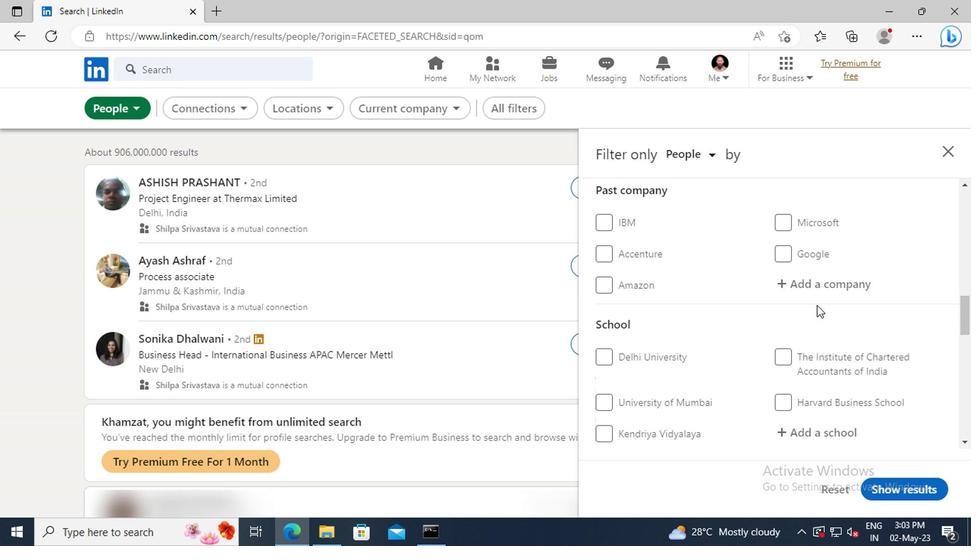 
Action: Mouse scrolled (813, 306) with delta (0, 0)
Screenshot: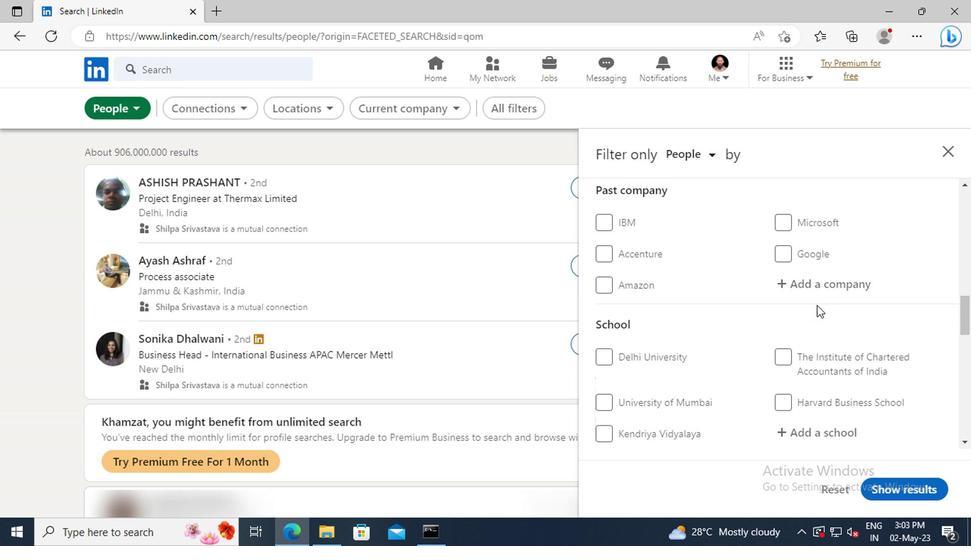 
Action: Mouse scrolled (813, 306) with delta (0, 0)
Screenshot: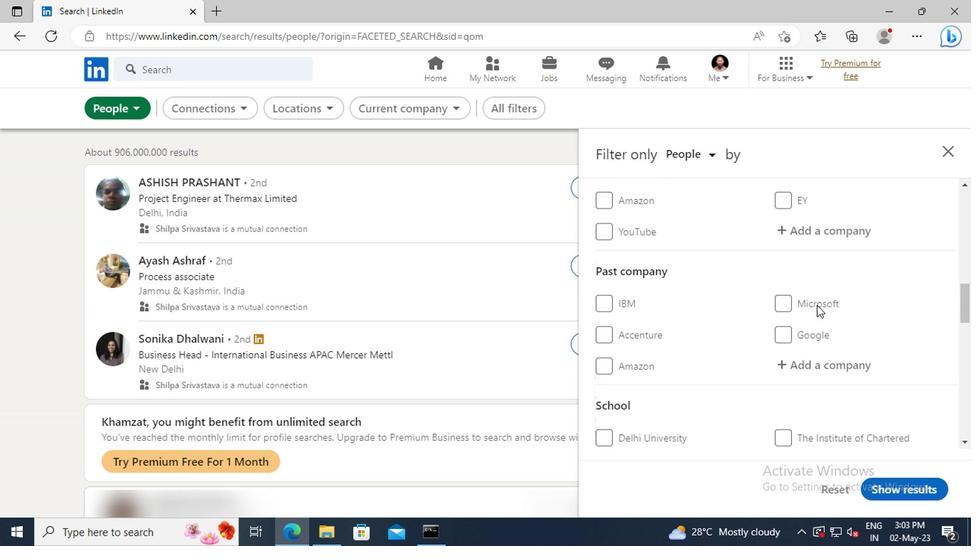 
Action: Mouse moved to (813, 305)
Screenshot: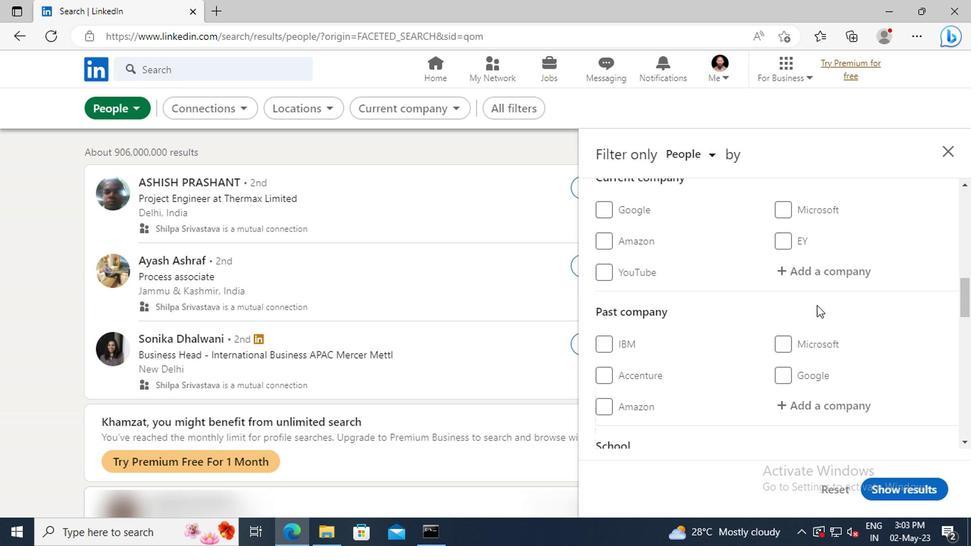 
Action: Mouse scrolled (813, 306) with delta (0, 0)
Screenshot: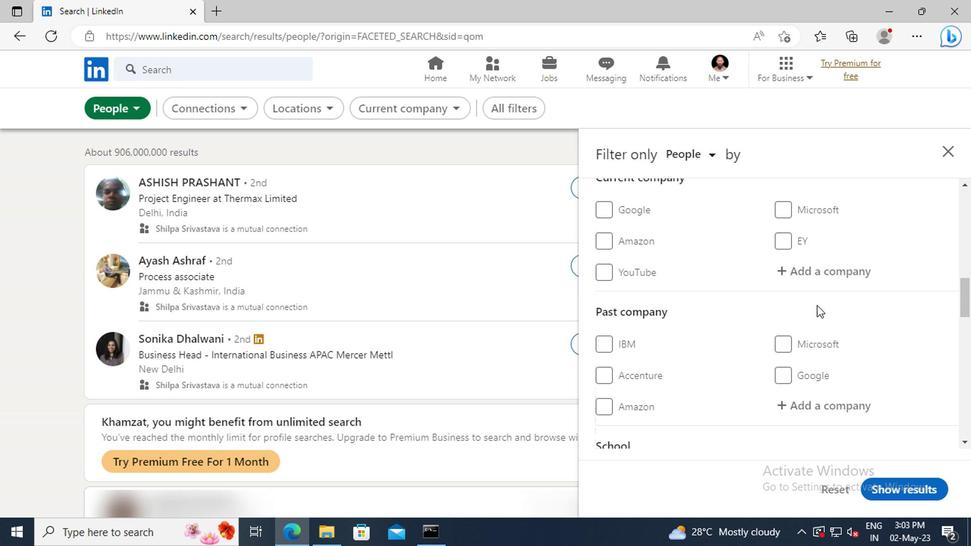 
Action: Mouse moved to (797, 311)
Screenshot: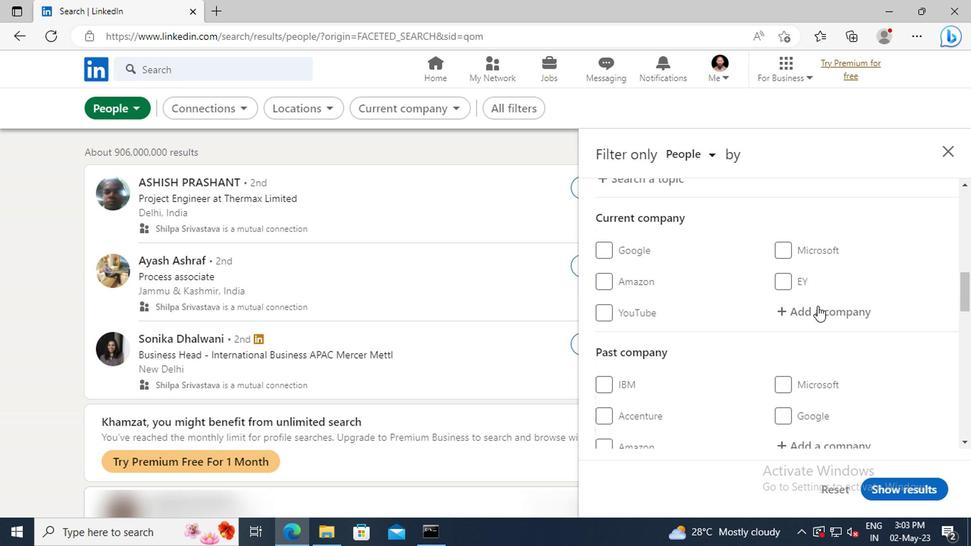 
Action: Mouse pressed left at (797, 311)
Screenshot: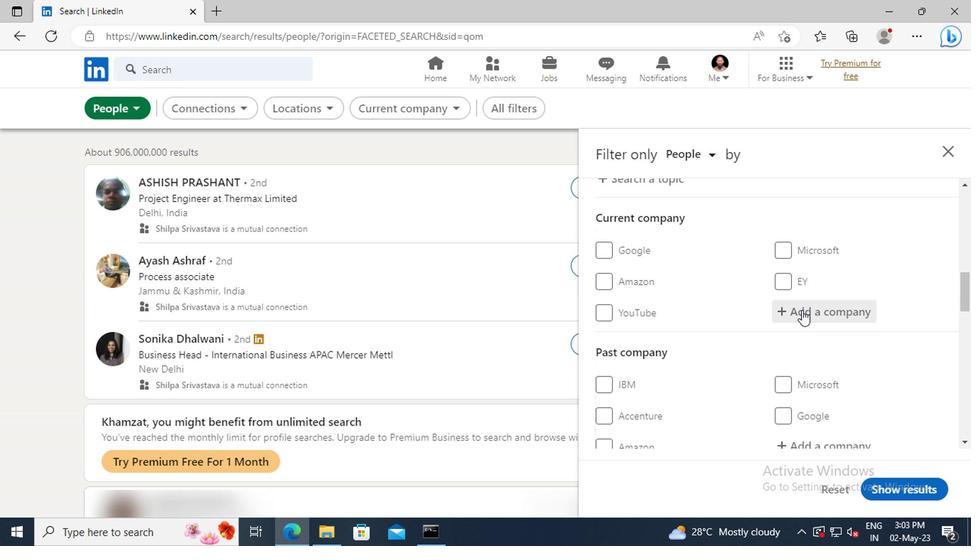 
Action: Key pressed <Key.shift>BIOCON<Key.space><Key.shift>BIO
Screenshot: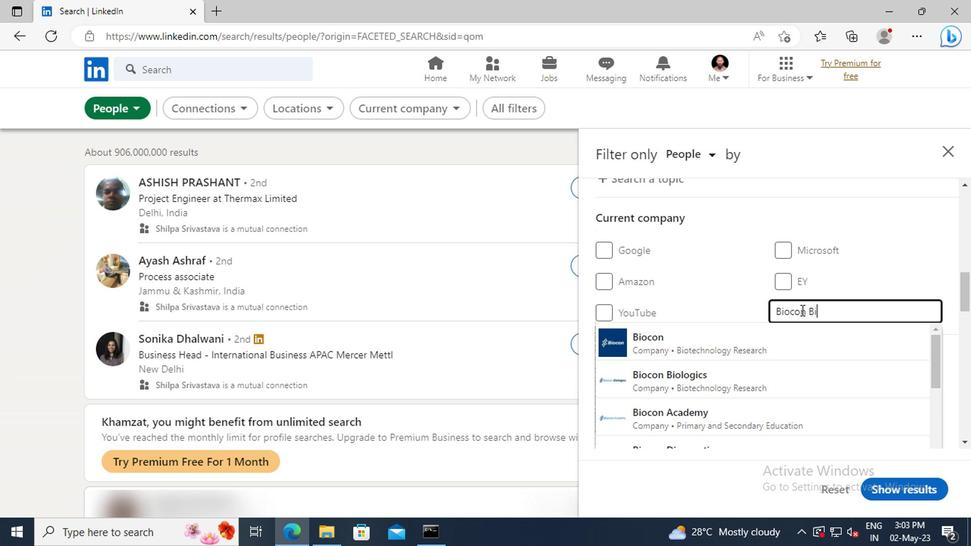 
Action: Mouse moved to (806, 373)
Screenshot: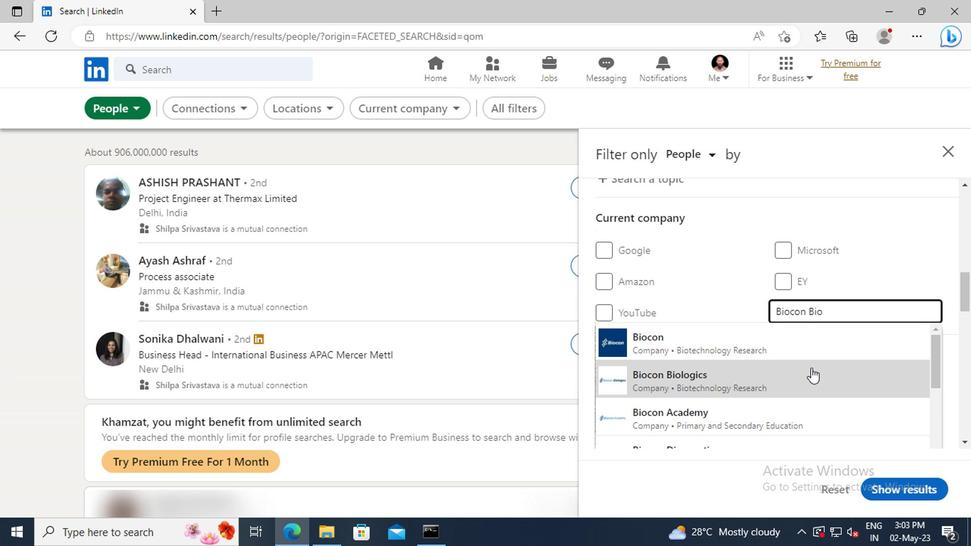 
Action: Mouse pressed left at (806, 373)
Screenshot: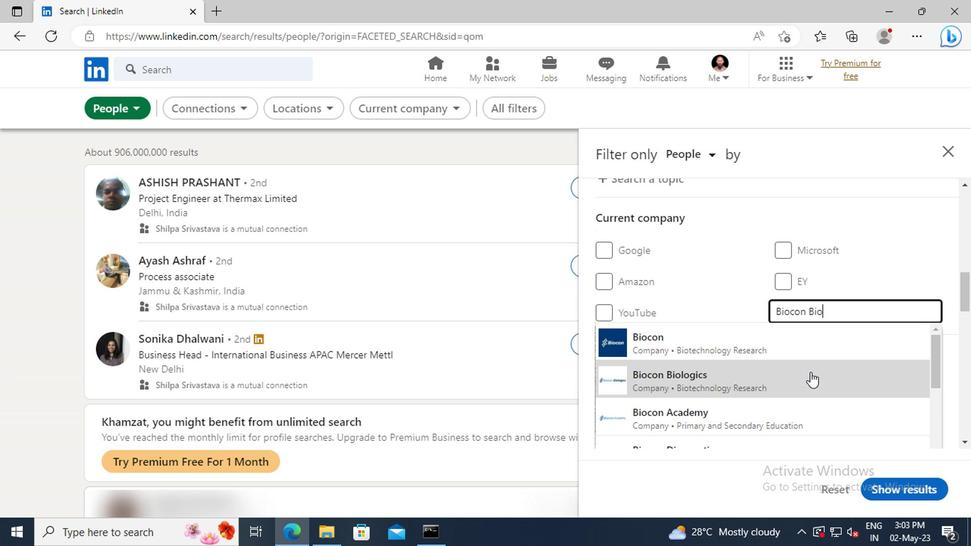 
Action: Mouse scrolled (806, 372) with delta (0, 0)
Screenshot: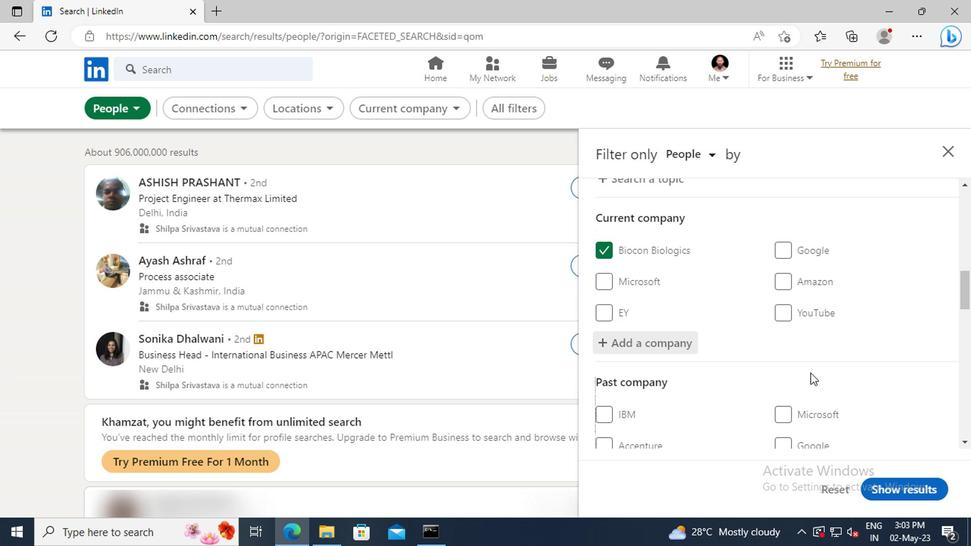 
Action: Mouse moved to (804, 358)
Screenshot: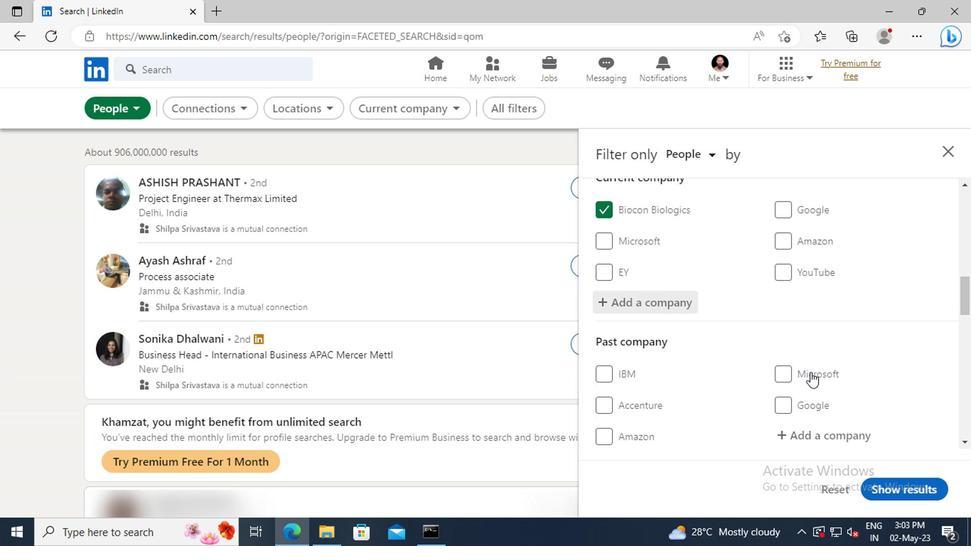 
Action: Mouse scrolled (804, 357) with delta (0, -1)
Screenshot: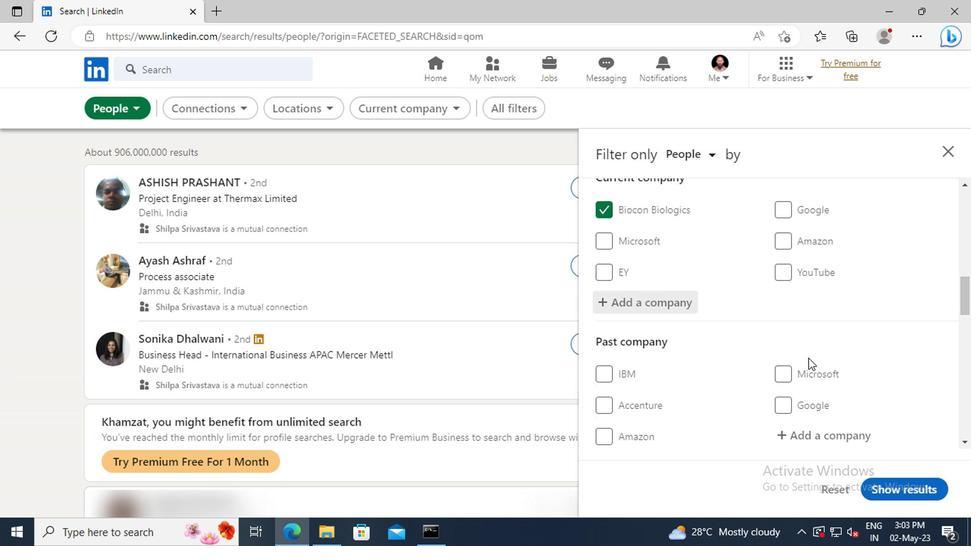 
Action: Mouse scrolled (804, 357) with delta (0, -1)
Screenshot: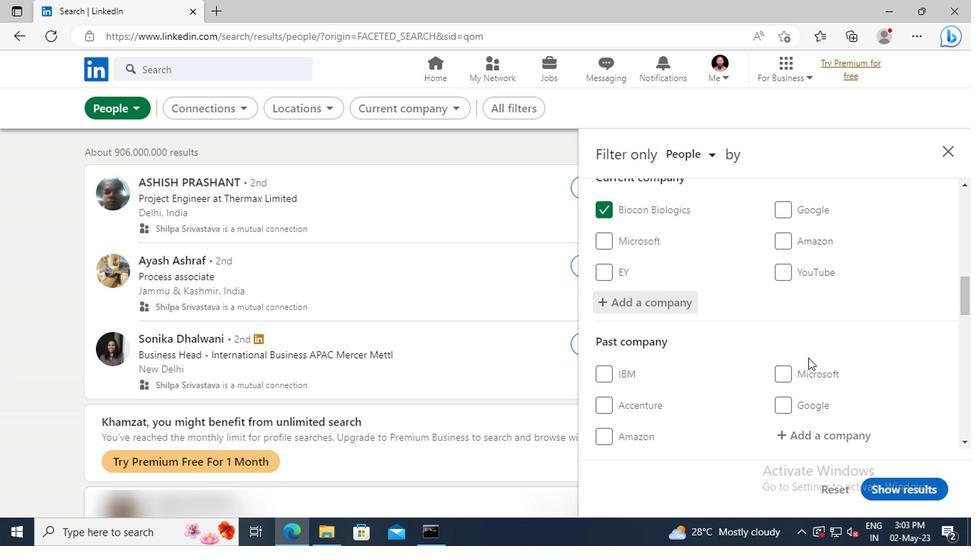 
Action: Mouse moved to (799, 339)
Screenshot: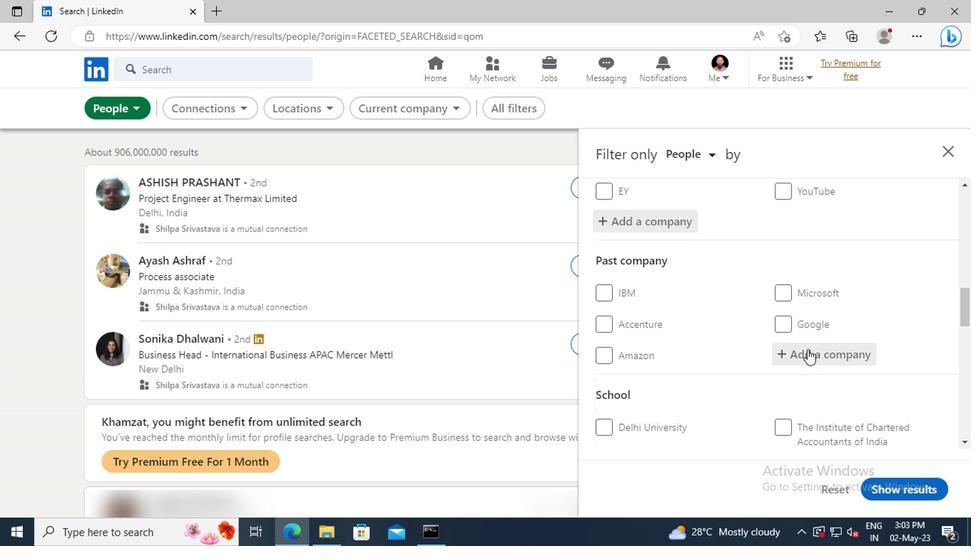 
Action: Mouse scrolled (799, 339) with delta (0, 0)
Screenshot: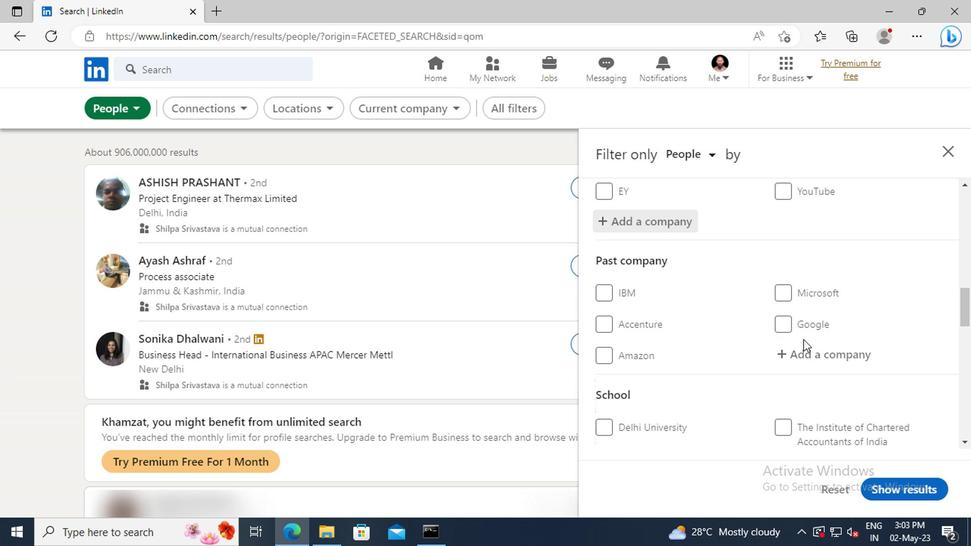 
Action: Mouse scrolled (799, 339) with delta (0, 0)
Screenshot: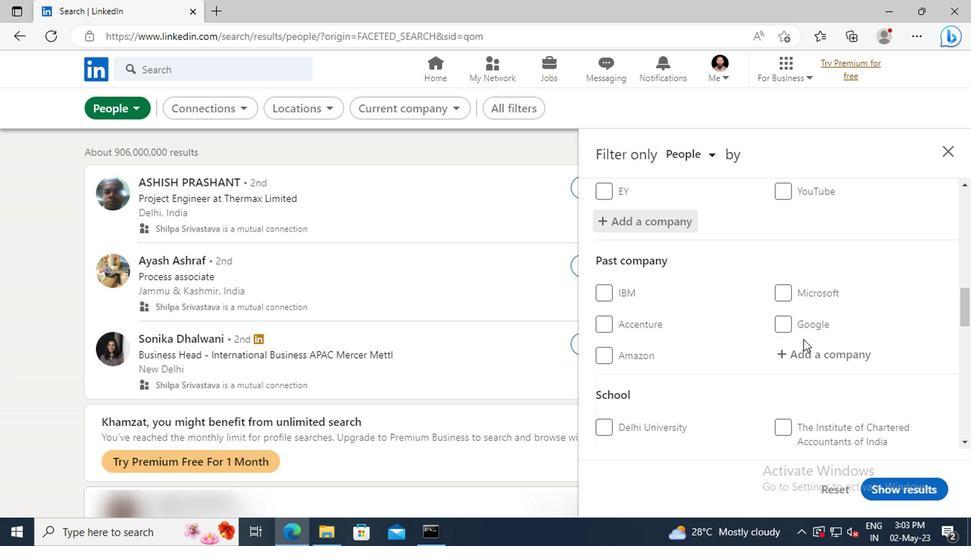 
Action: Mouse moved to (799, 335)
Screenshot: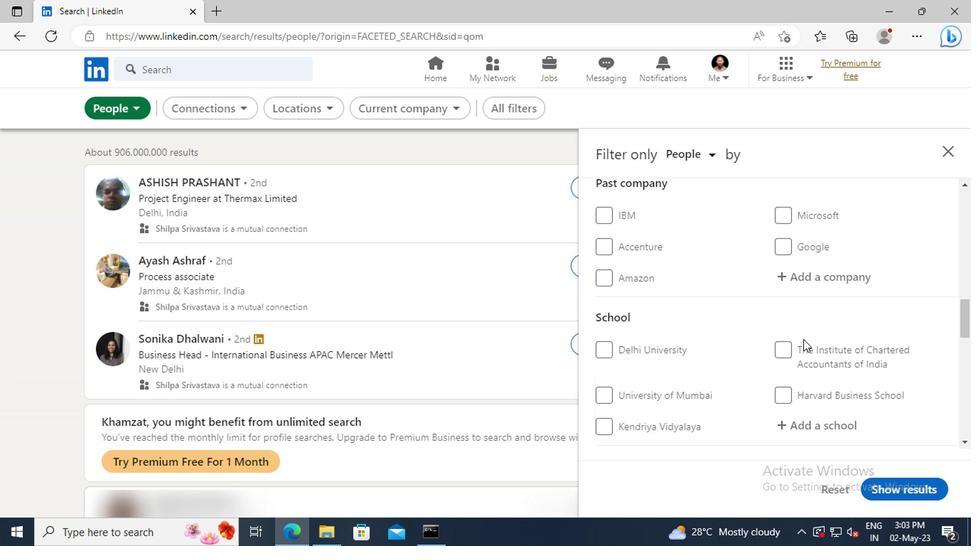 
Action: Mouse scrolled (799, 334) with delta (0, -1)
Screenshot: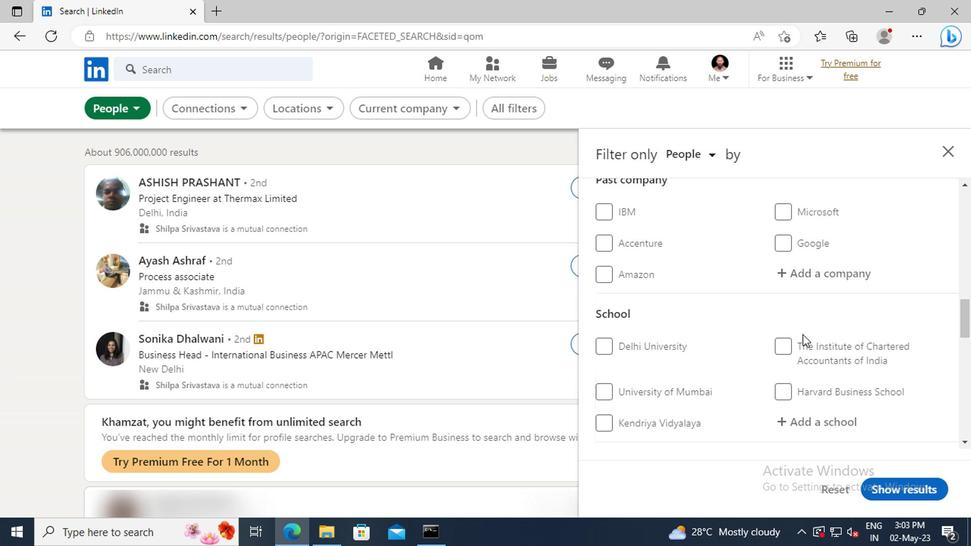 
Action: Mouse scrolled (799, 334) with delta (0, -1)
Screenshot: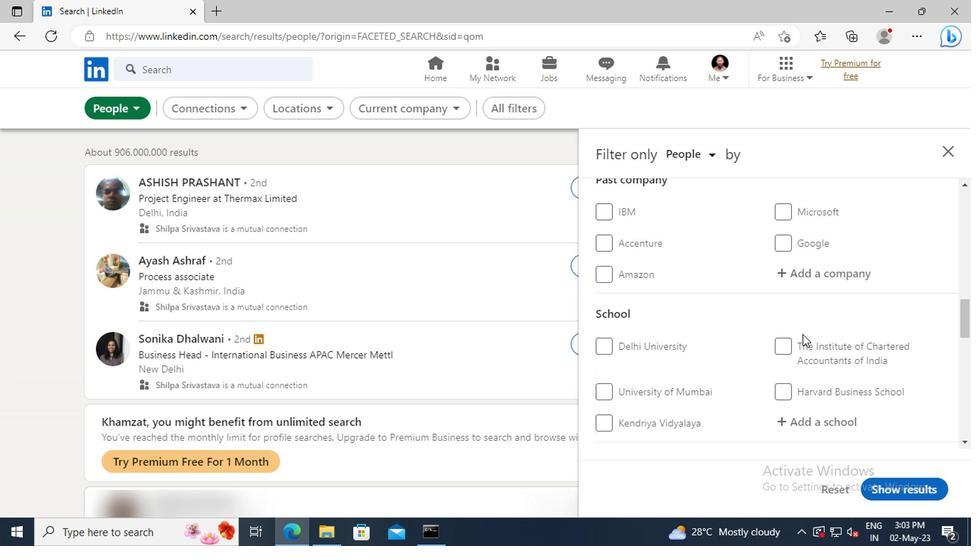 
Action: Mouse moved to (794, 340)
Screenshot: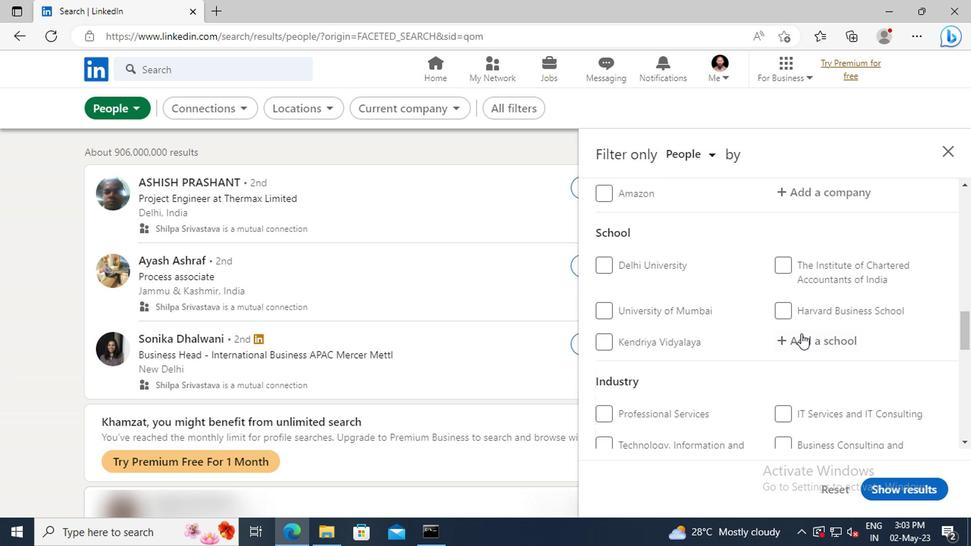 
Action: Mouse pressed left at (794, 340)
Screenshot: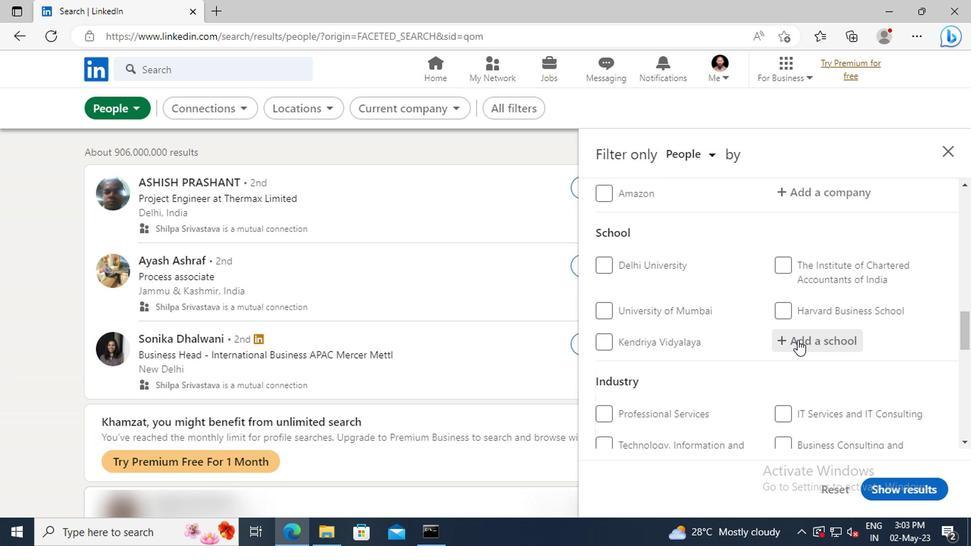 
Action: Key pressed <Key.shift>PACE<Key.space><Key.shift>JUNI
Screenshot: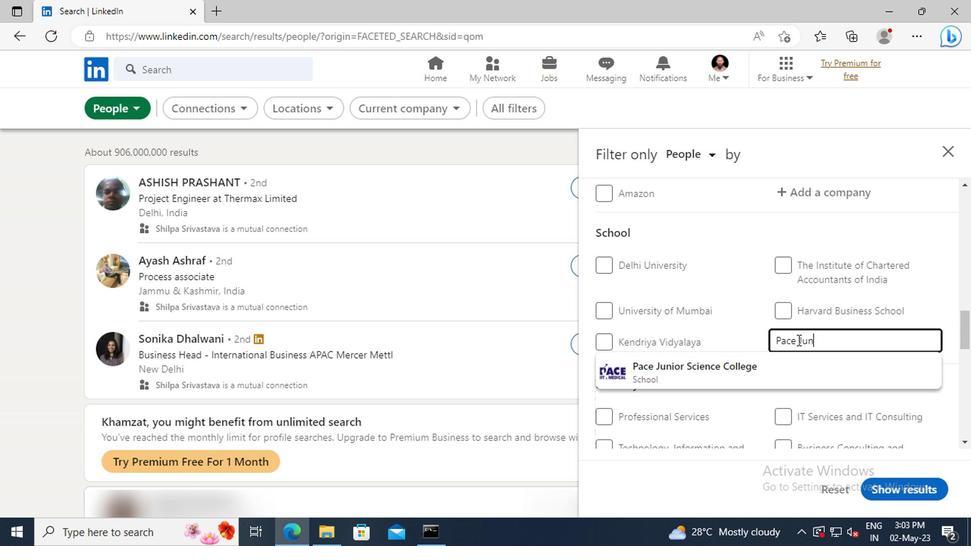 
Action: Mouse moved to (794, 369)
Screenshot: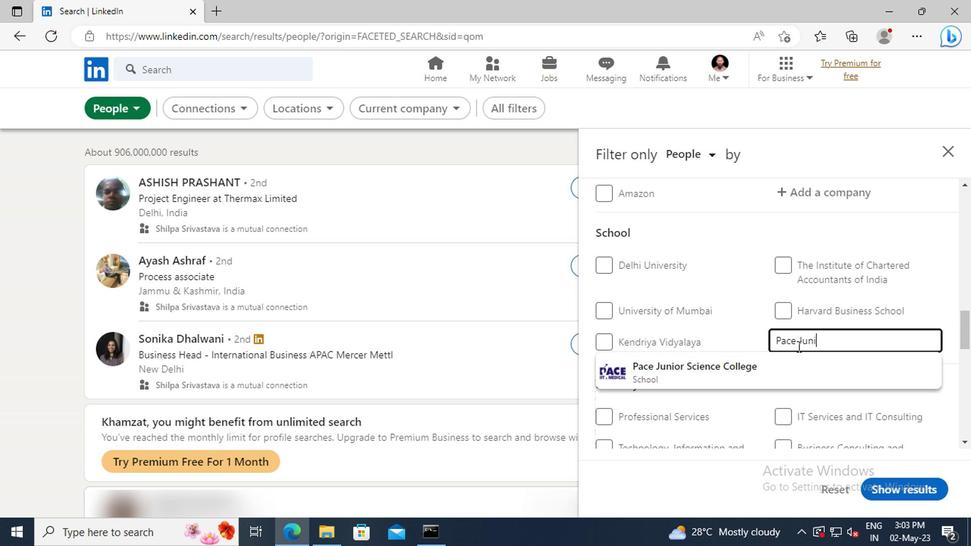 
Action: Mouse pressed left at (794, 369)
Screenshot: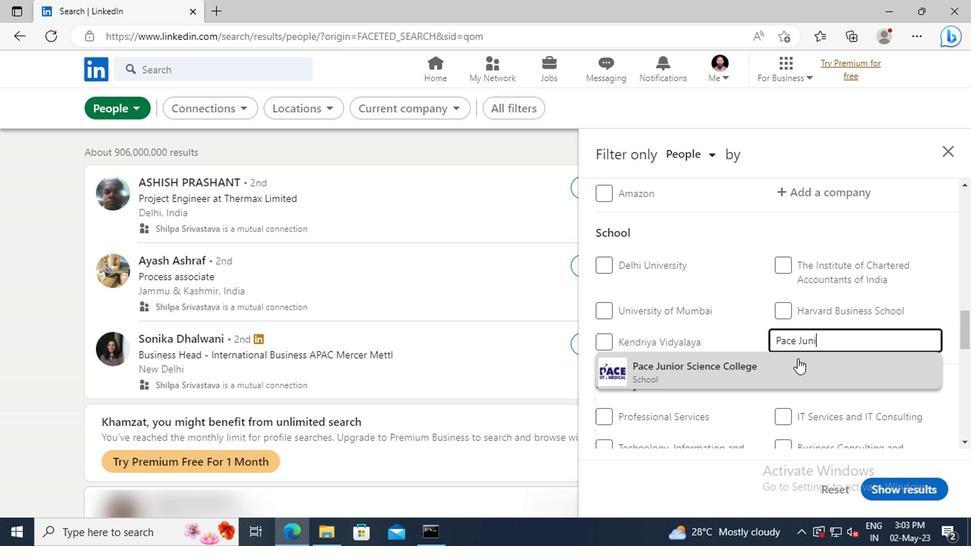 
Action: Mouse scrolled (794, 368) with delta (0, -1)
Screenshot: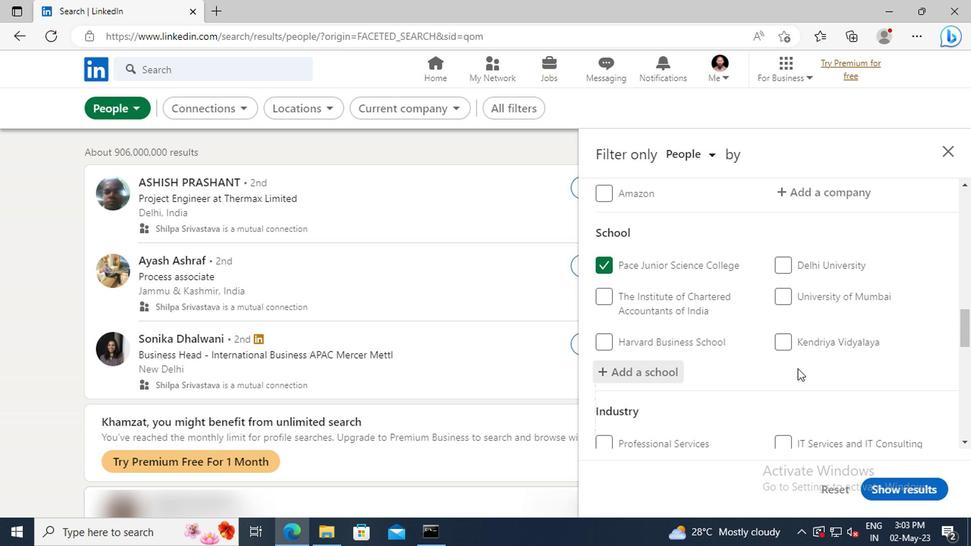 
Action: Mouse scrolled (794, 368) with delta (0, -1)
Screenshot: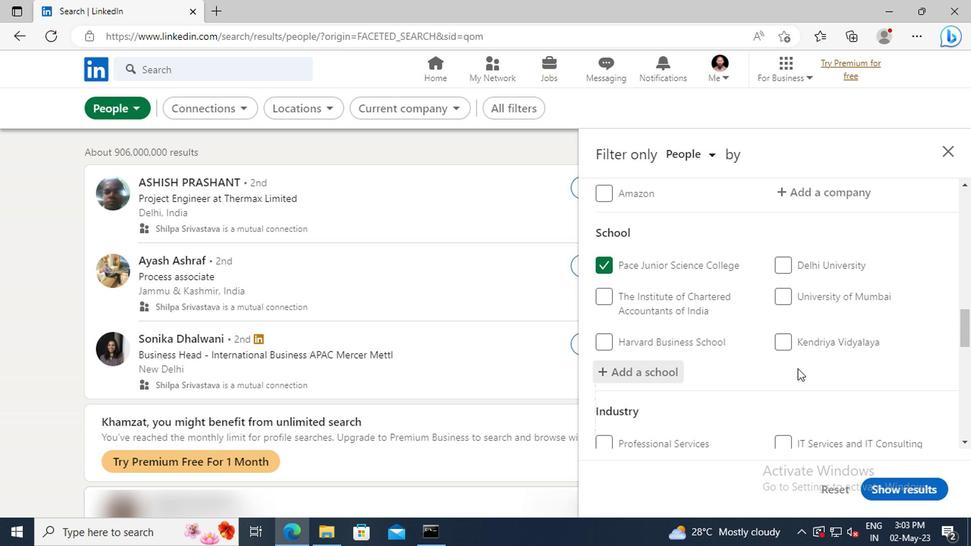 
Action: Mouse moved to (782, 337)
Screenshot: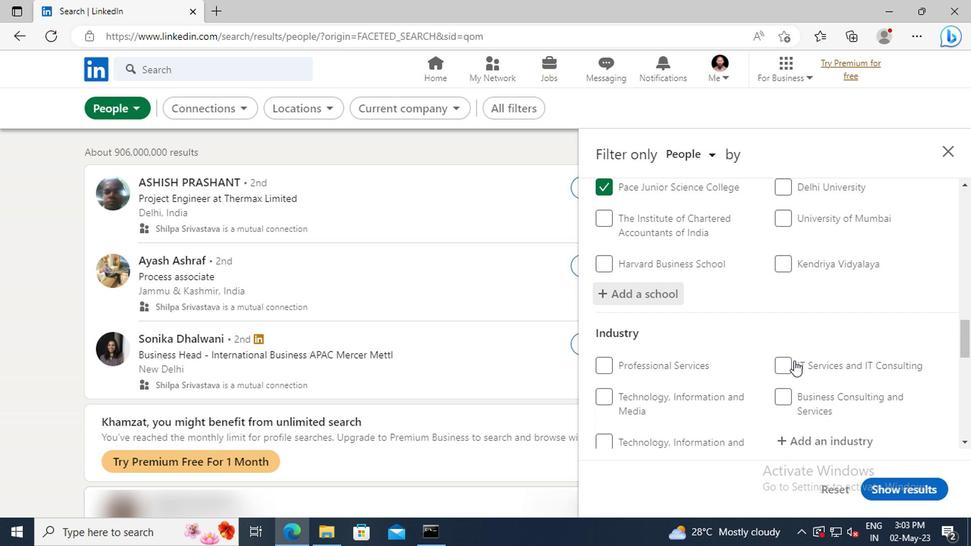 
Action: Mouse scrolled (782, 336) with delta (0, -1)
Screenshot: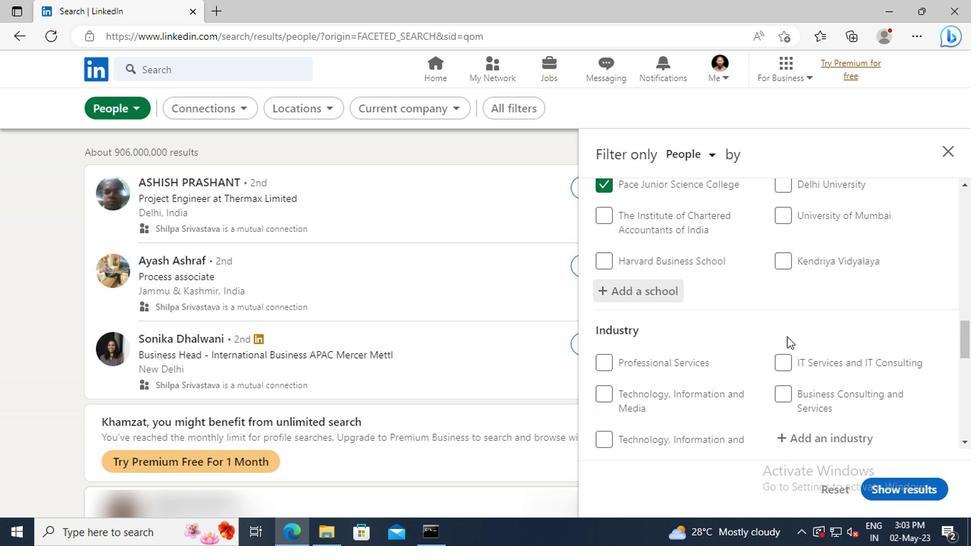 
Action: Mouse moved to (780, 332)
Screenshot: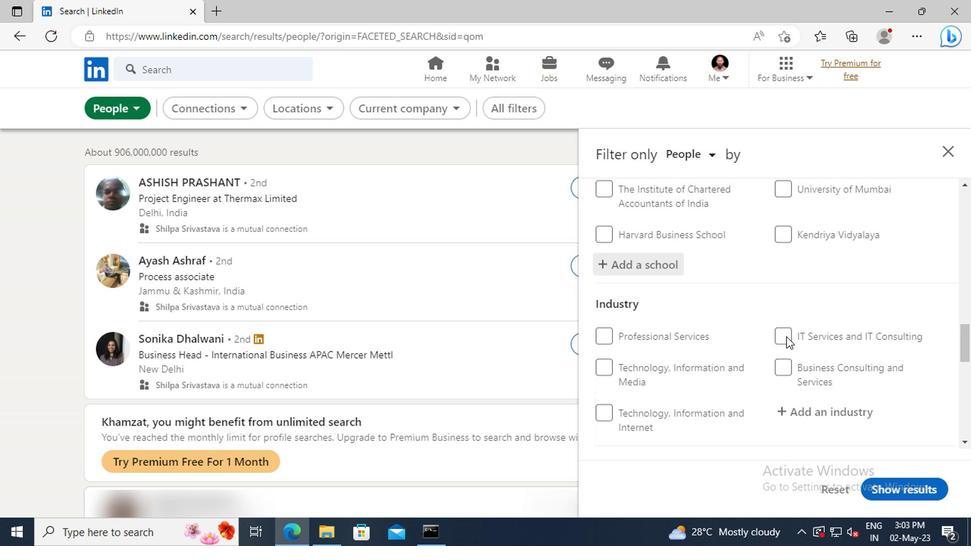 
Action: Mouse scrolled (780, 332) with delta (0, 0)
Screenshot: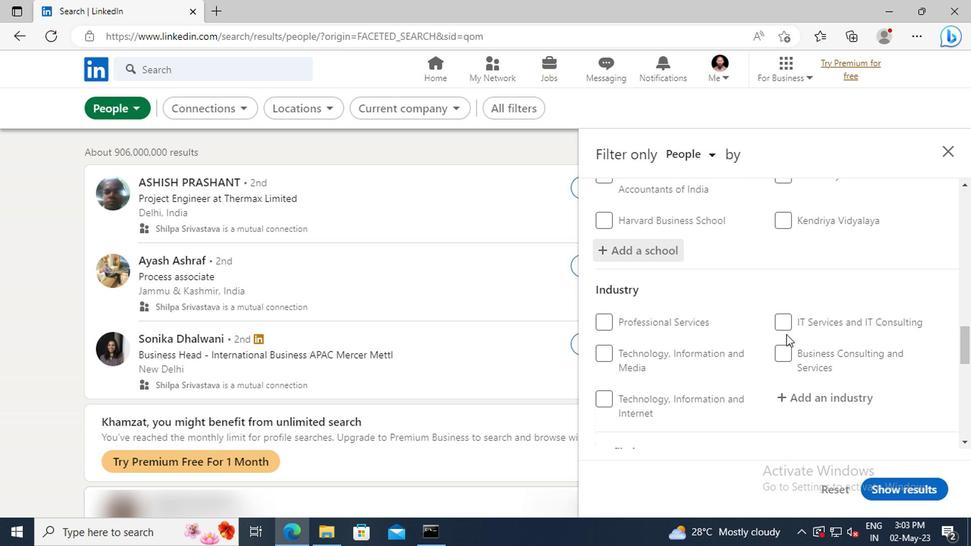 
Action: Mouse moved to (787, 357)
Screenshot: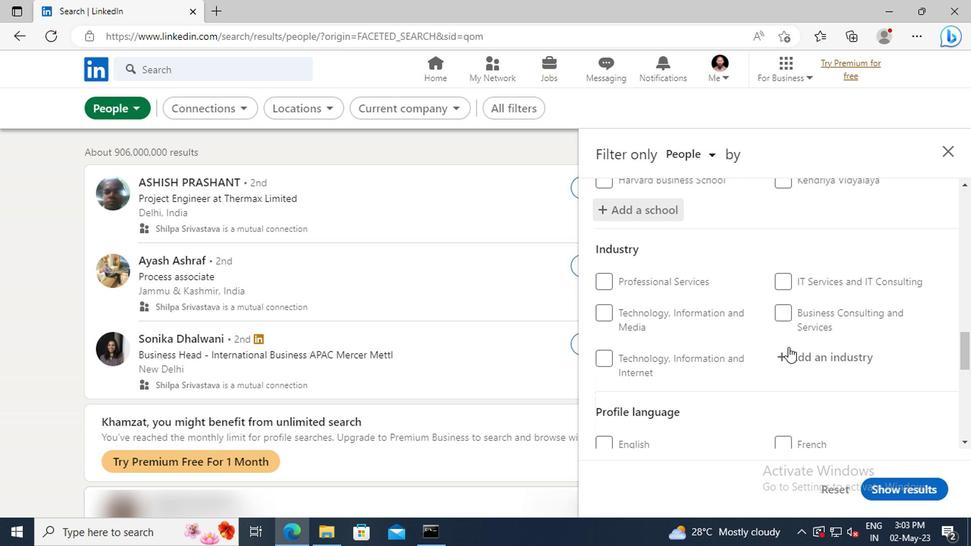 
Action: Mouse pressed left at (787, 357)
Screenshot: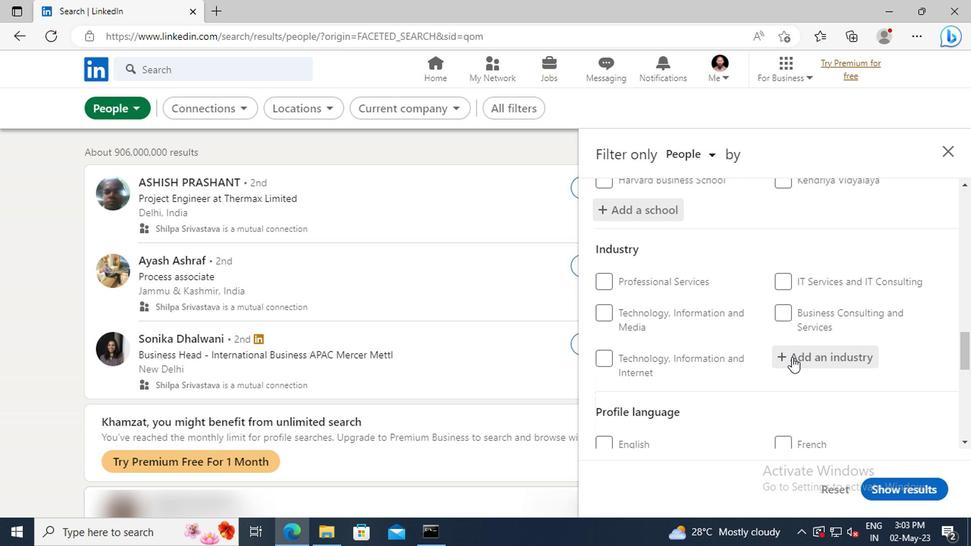 
Action: Key pressed <Key.shift>BEVERAG
Screenshot: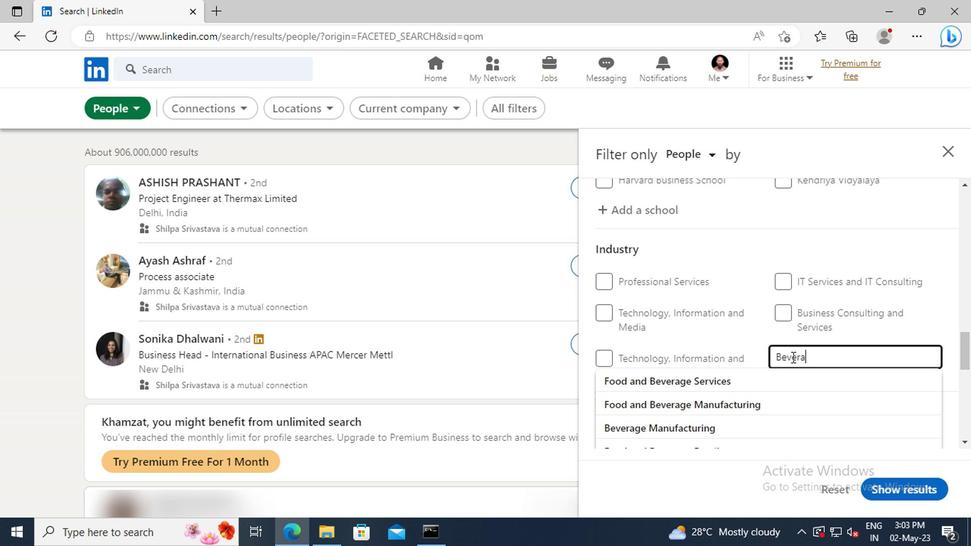 
Action: Mouse moved to (787, 357)
Screenshot: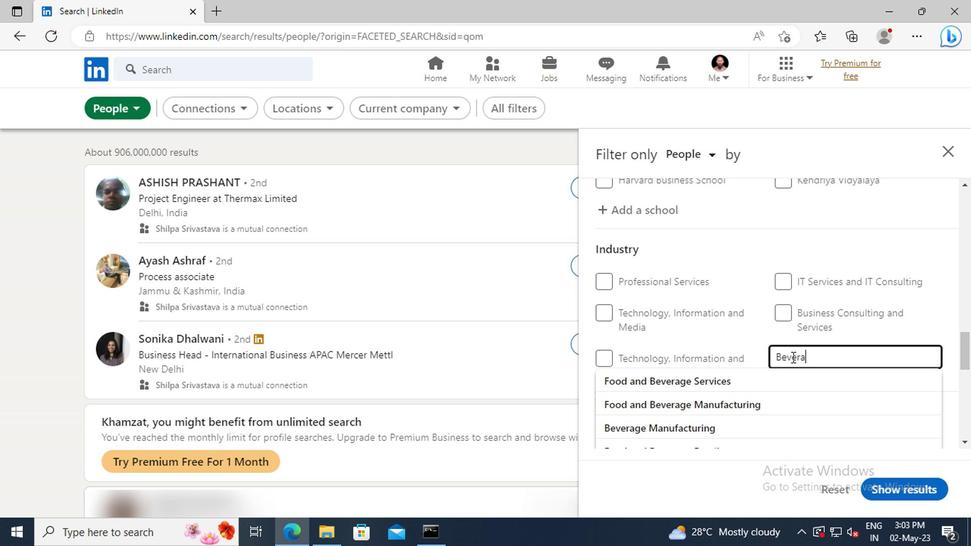 
Action: Key pressed E<Key.space><Key.shift>MAN
Screenshot: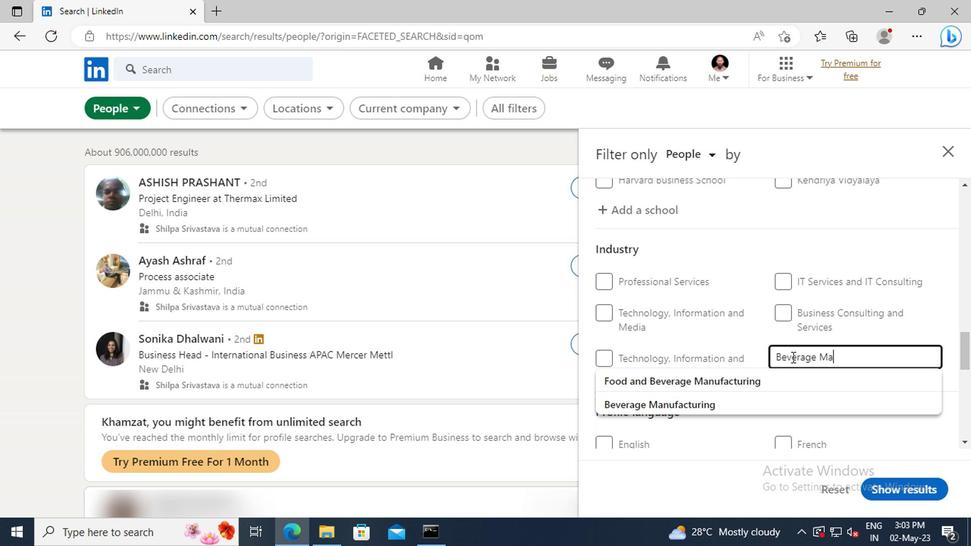 
Action: Mouse moved to (787, 397)
Screenshot: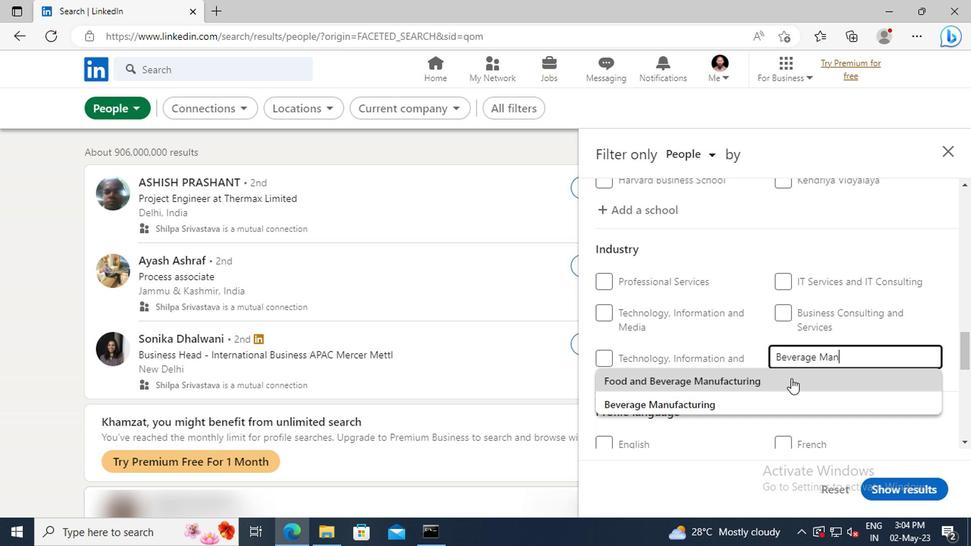 
Action: Mouse pressed left at (787, 397)
Screenshot: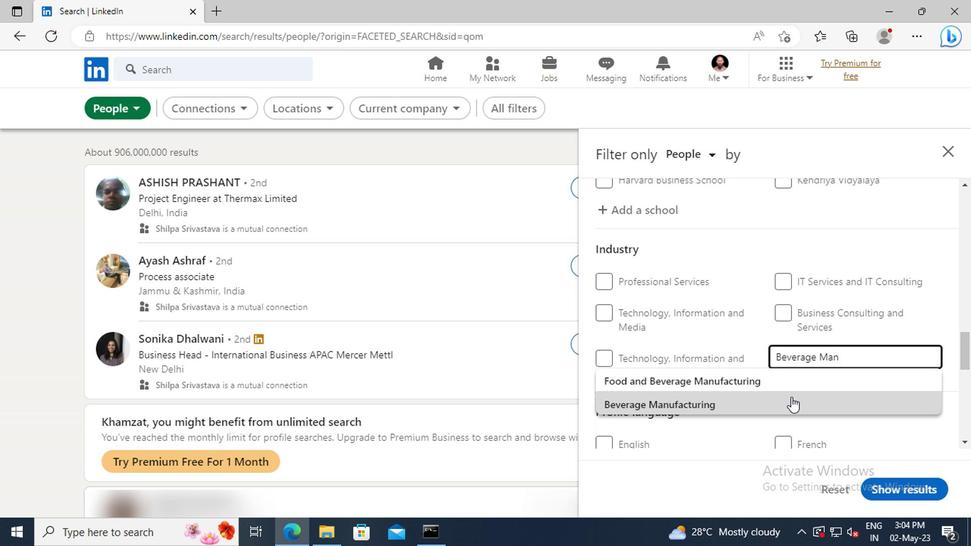 
Action: Mouse scrolled (787, 397) with delta (0, 0)
Screenshot: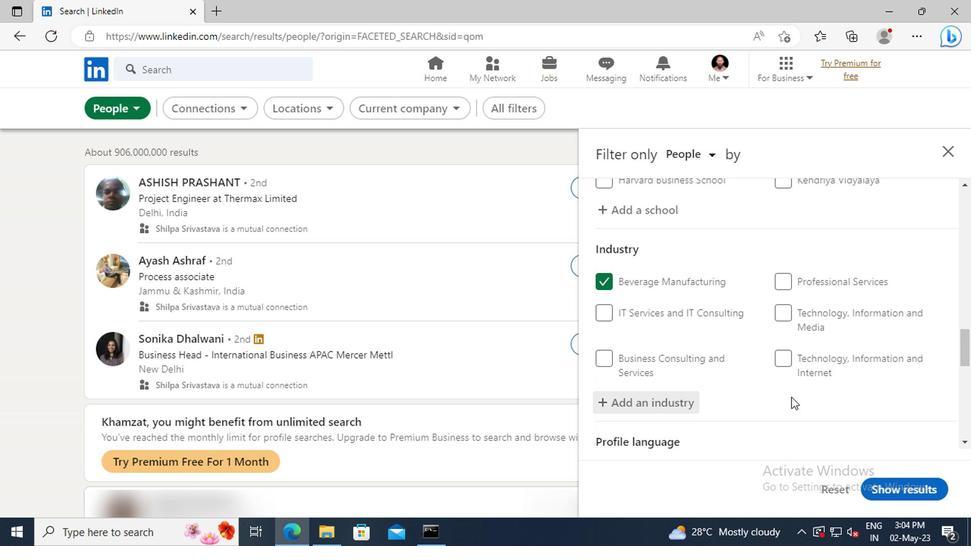 
Action: Mouse scrolled (787, 397) with delta (0, 0)
Screenshot: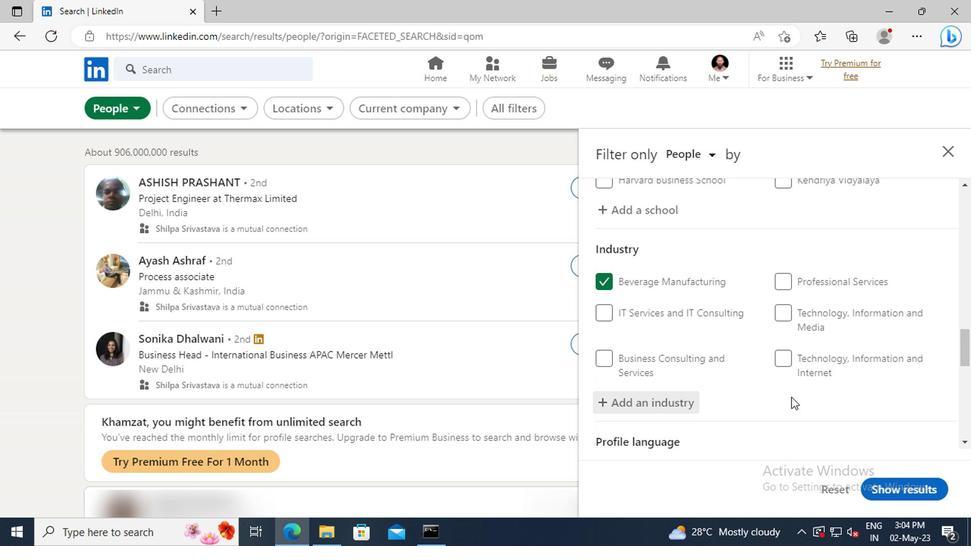
Action: Mouse moved to (787, 376)
Screenshot: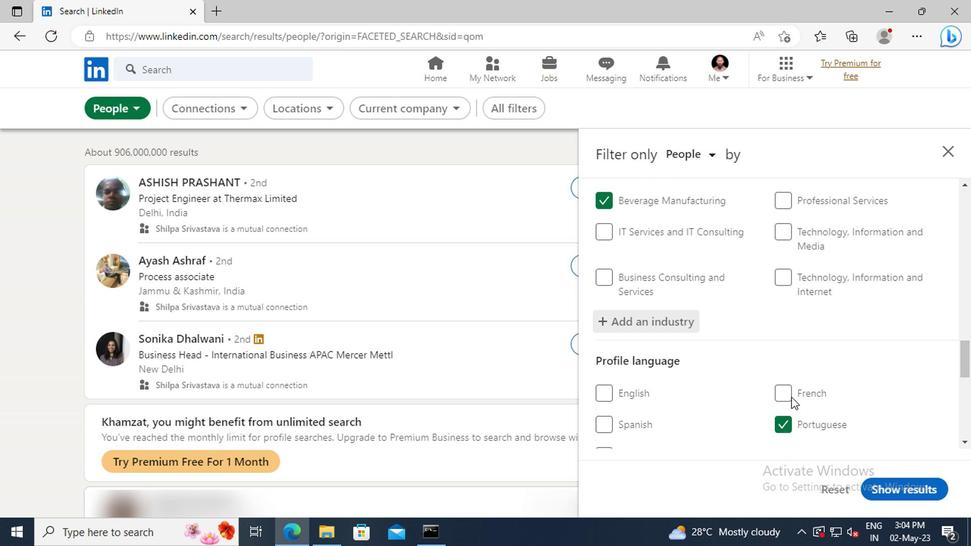 
Action: Mouse scrolled (787, 375) with delta (0, -1)
Screenshot: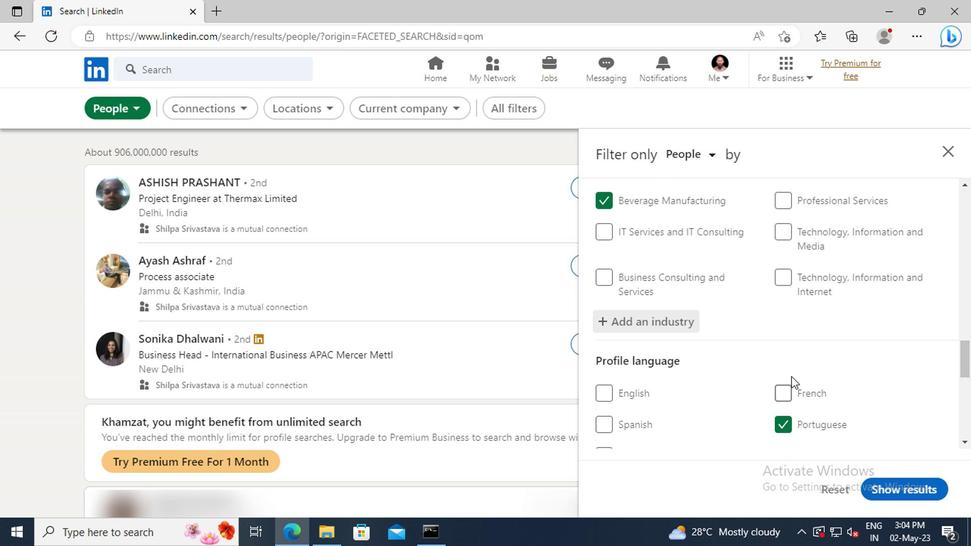 
Action: Mouse moved to (787, 349)
Screenshot: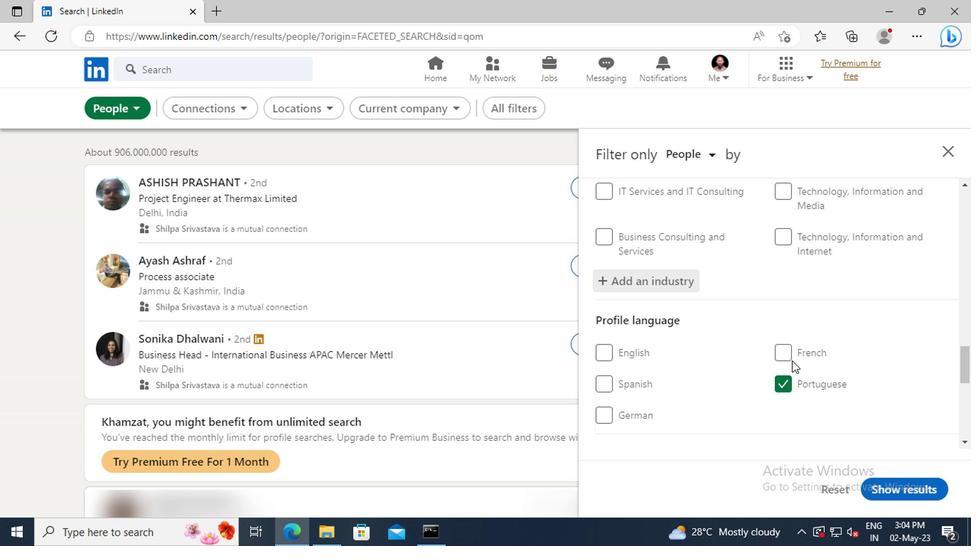 
Action: Mouse scrolled (787, 349) with delta (0, 0)
Screenshot: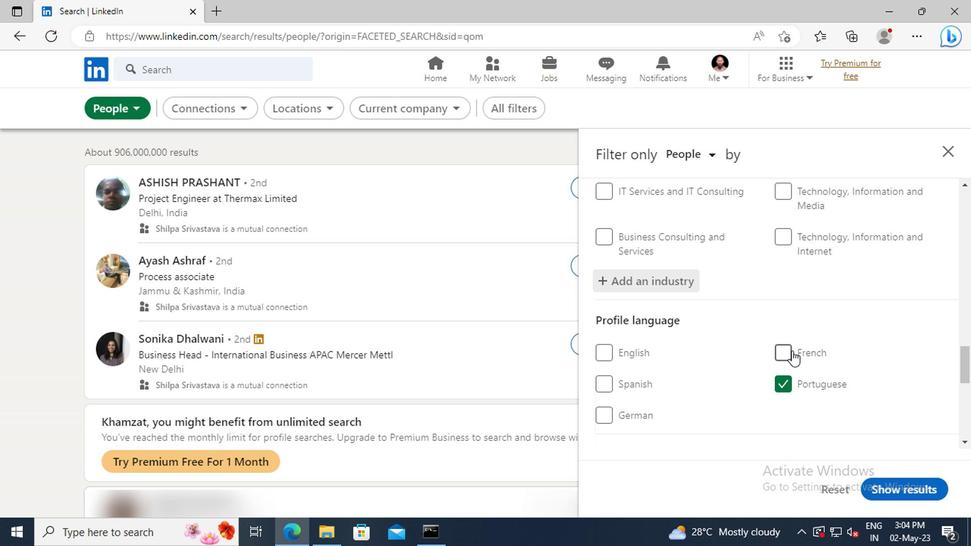
Action: Mouse moved to (787, 349)
Screenshot: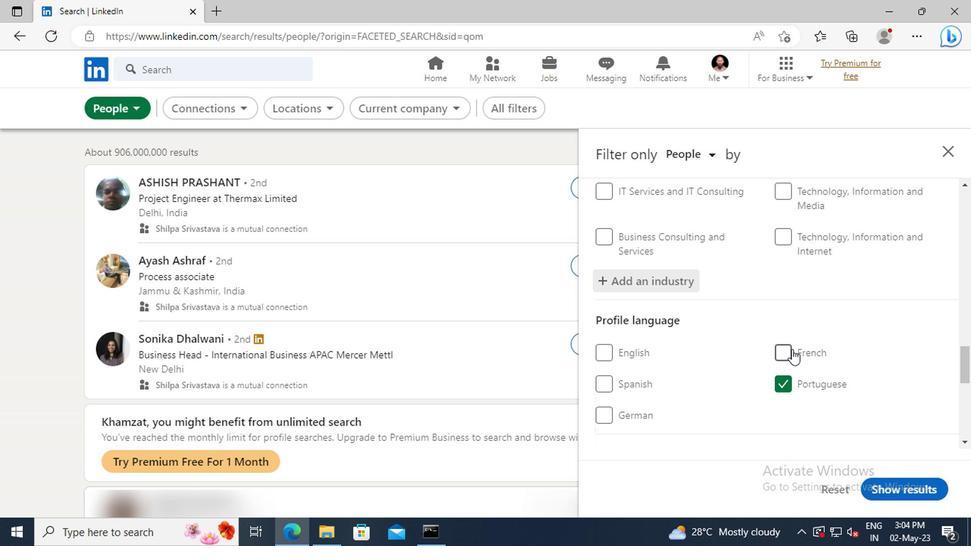 
Action: Mouse scrolled (787, 348) with delta (0, -1)
Screenshot: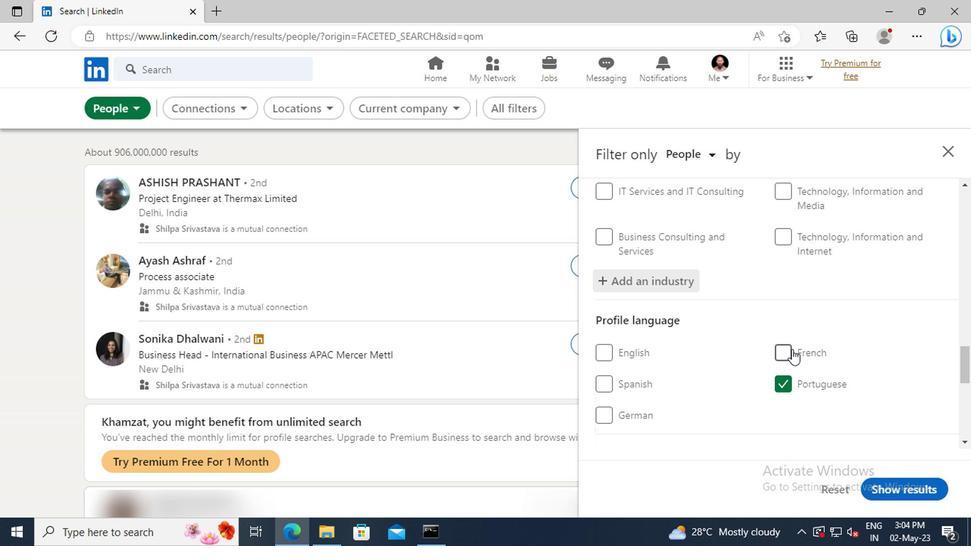 
Action: Mouse moved to (782, 325)
Screenshot: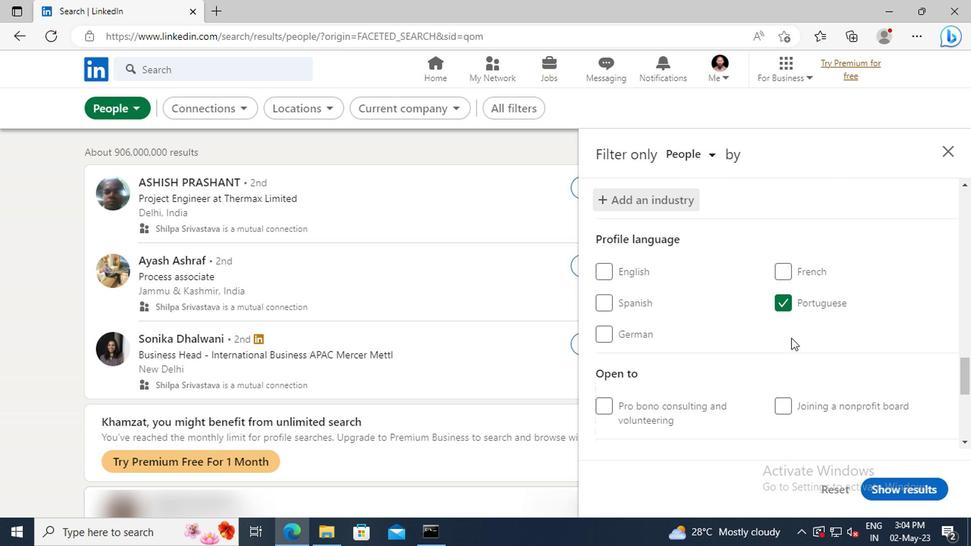 
Action: Mouse scrolled (782, 324) with delta (0, 0)
Screenshot: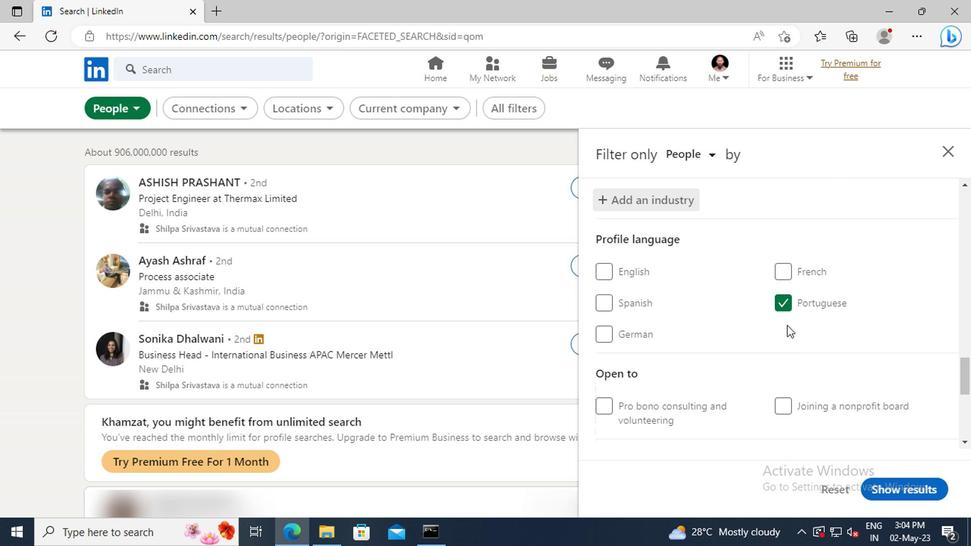 
Action: Mouse scrolled (782, 324) with delta (0, 0)
Screenshot: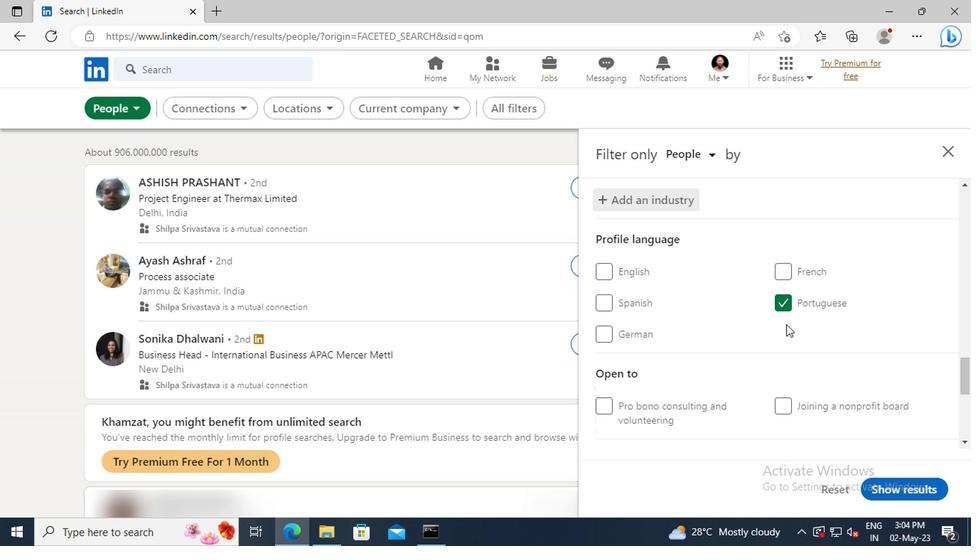 
Action: Mouse moved to (780, 319)
Screenshot: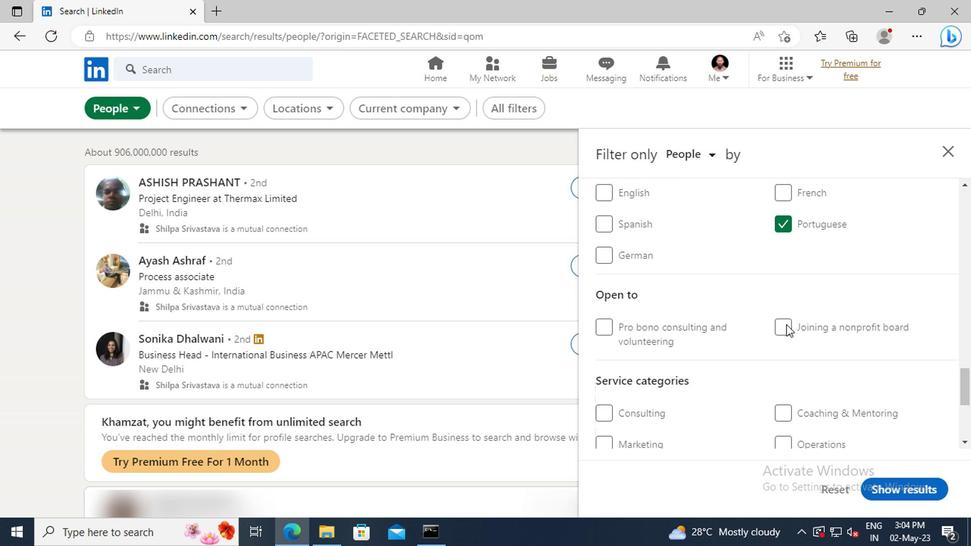 
Action: Mouse scrolled (780, 318) with delta (0, -1)
Screenshot: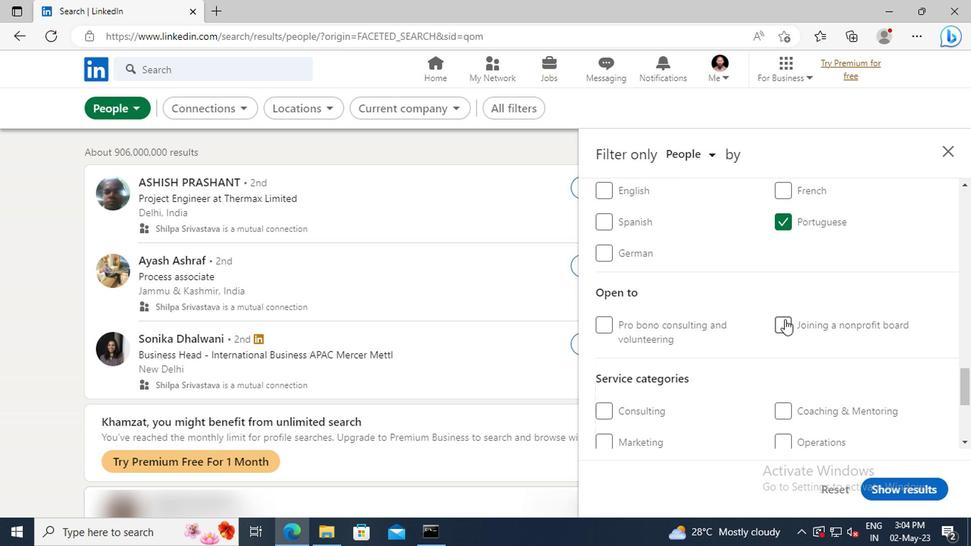 
Action: Mouse scrolled (780, 318) with delta (0, -1)
Screenshot: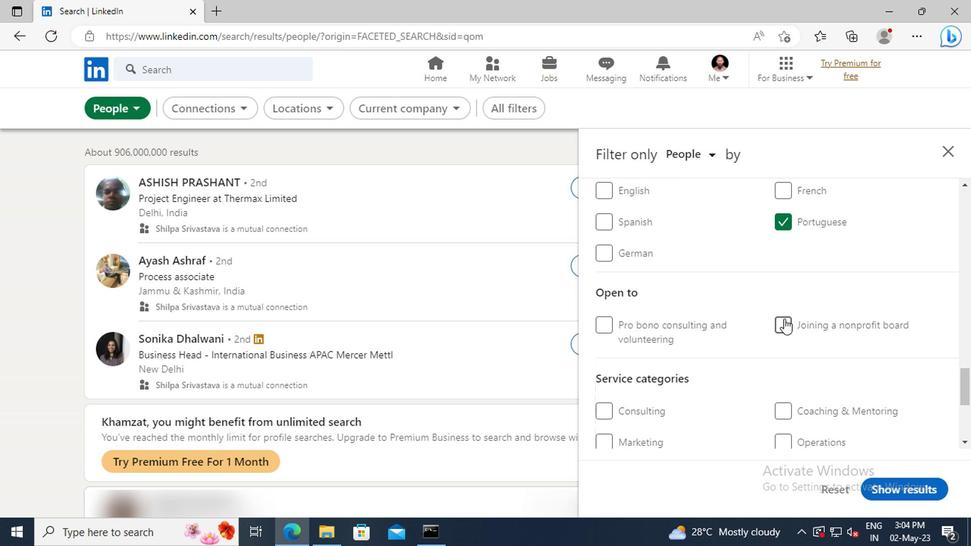 
Action: Mouse scrolled (780, 318) with delta (0, -1)
Screenshot: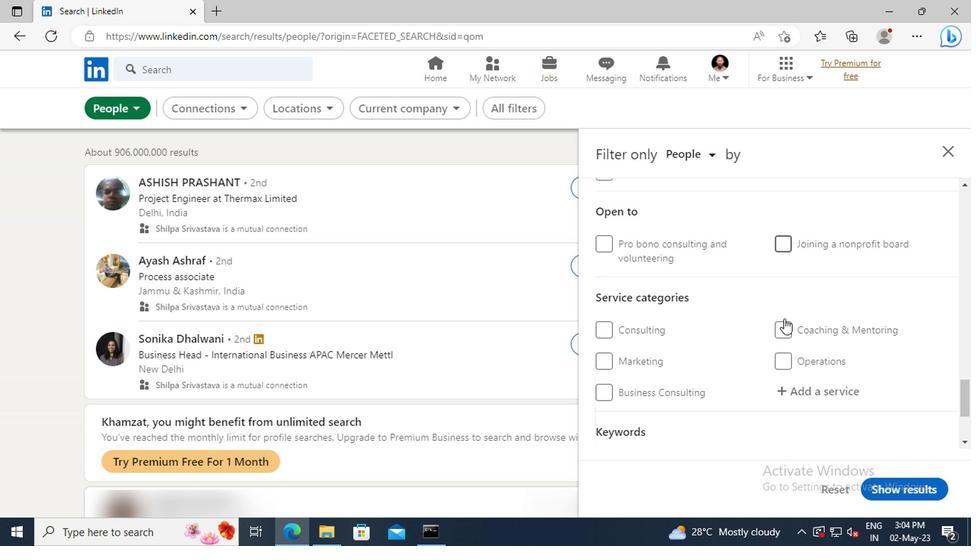 
Action: Mouse scrolled (780, 318) with delta (0, -1)
Screenshot: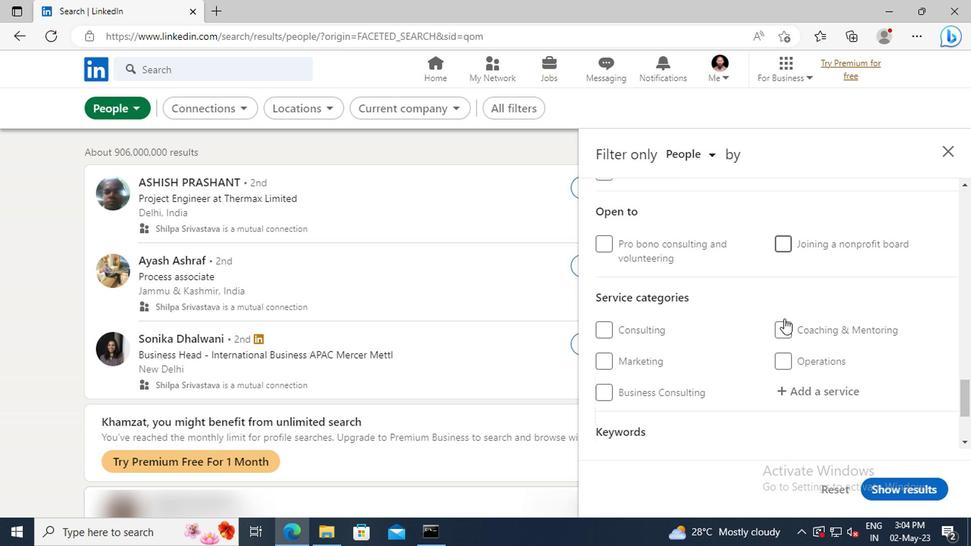 
Action: Mouse moved to (783, 316)
Screenshot: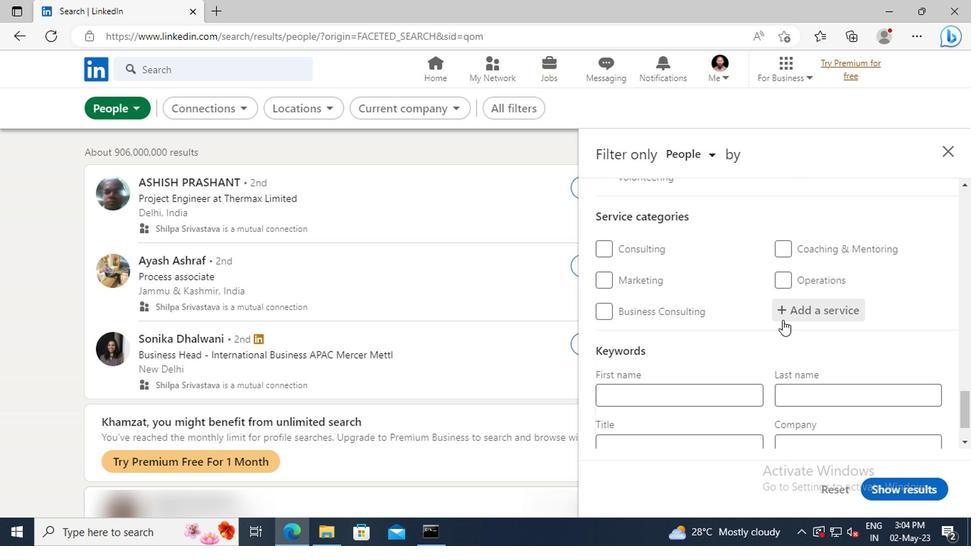 
Action: Mouse pressed left at (783, 316)
Screenshot: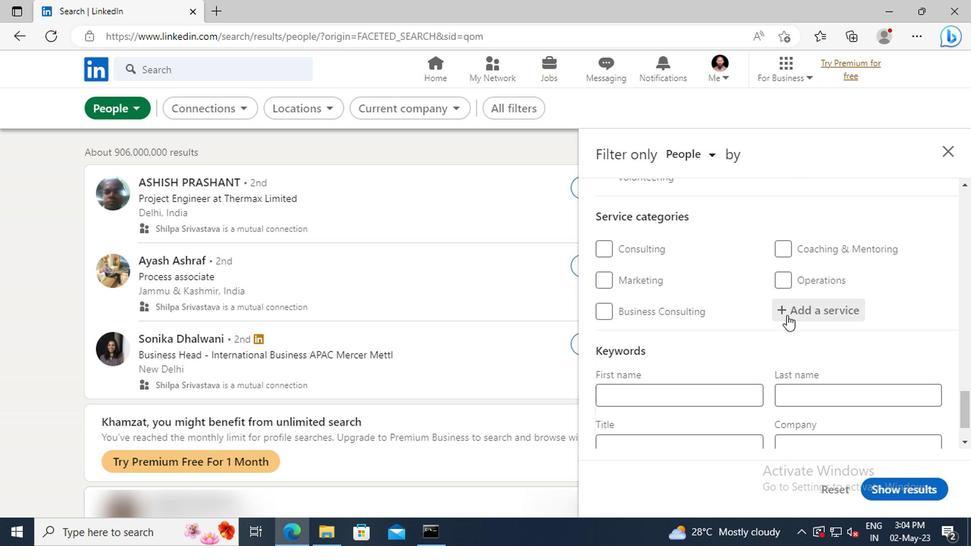 
Action: Key pressed <Key.shift>UX<Key.space><Key.shift>RES
Screenshot: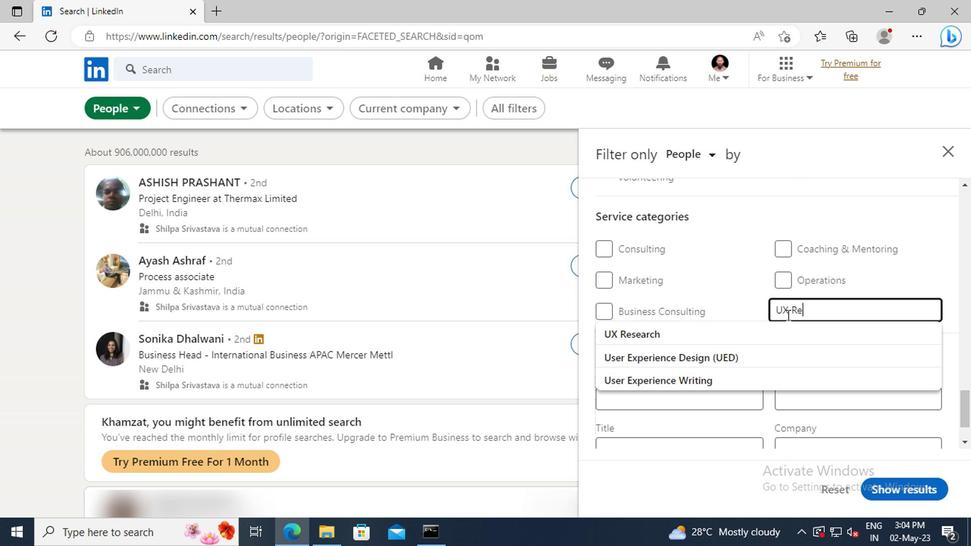 
Action: Mouse moved to (787, 330)
Screenshot: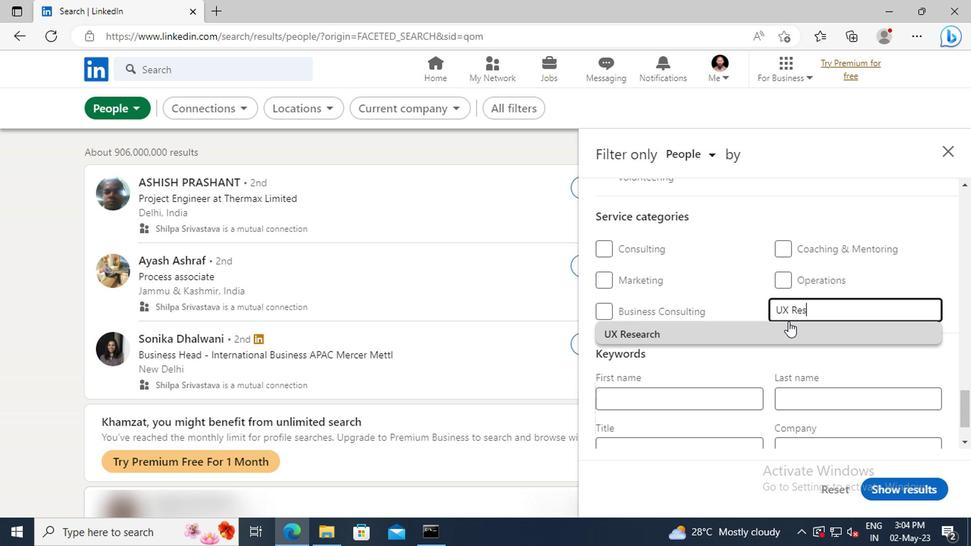 
Action: Mouse pressed left at (787, 330)
Screenshot: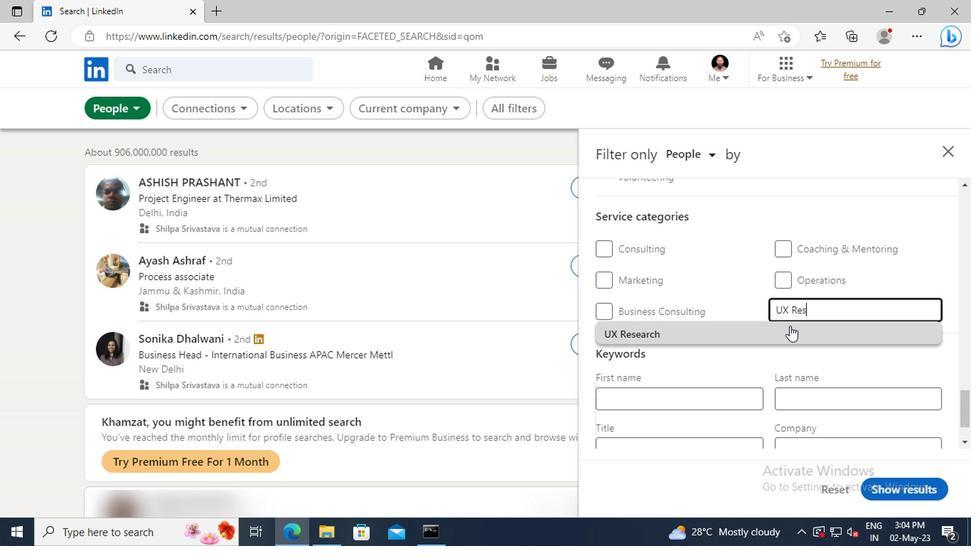 
Action: Mouse scrolled (787, 329) with delta (0, -1)
Screenshot: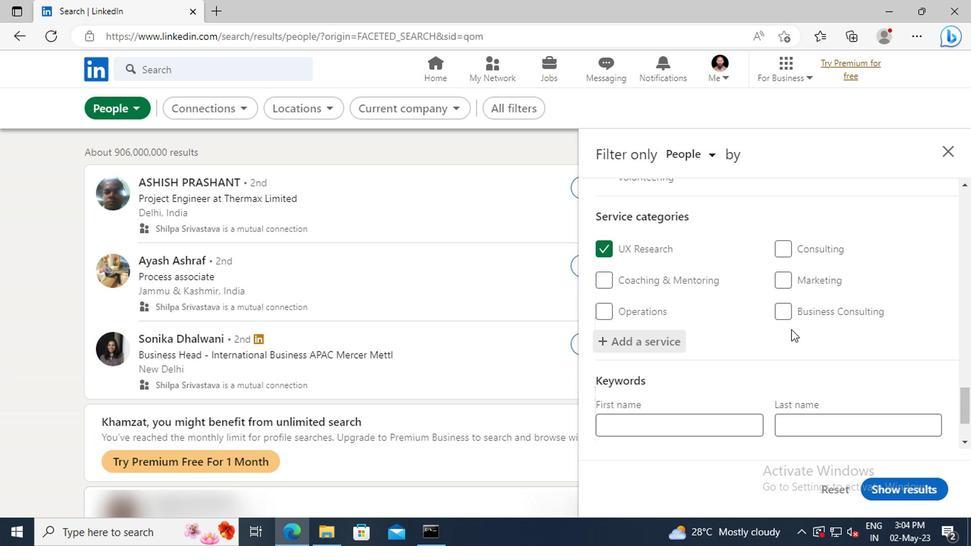 
Action: Mouse scrolled (787, 329) with delta (0, -1)
Screenshot: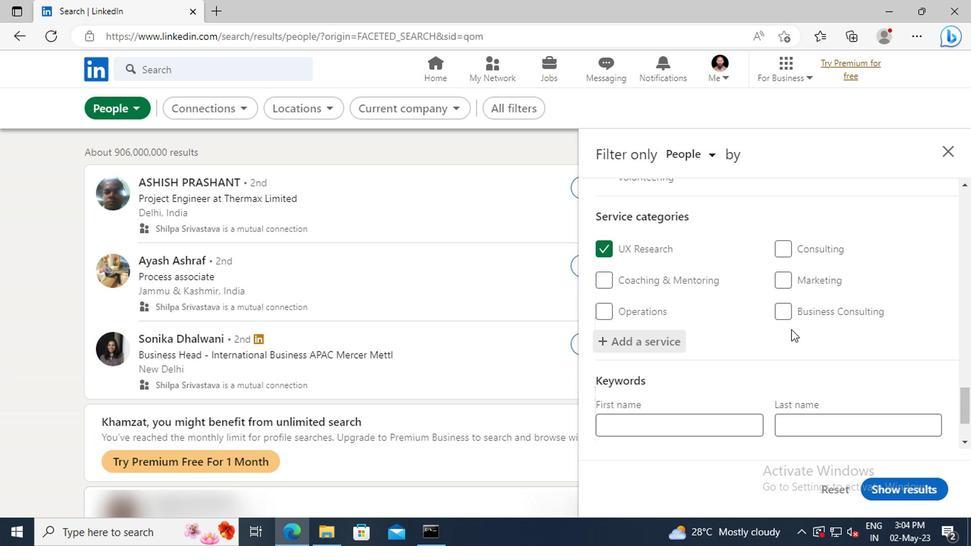 
Action: Mouse scrolled (787, 329) with delta (0, -1)
Screenshot: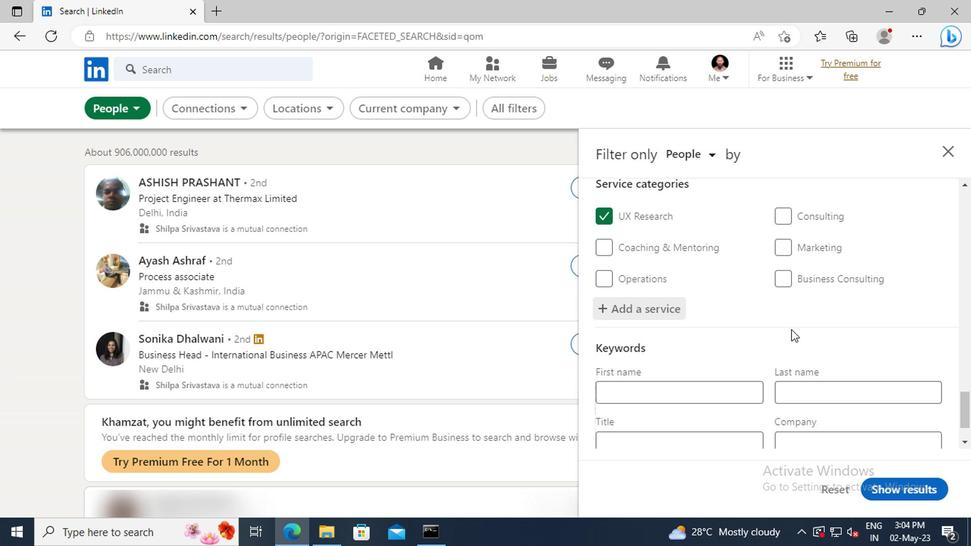 
Action: Mouse scrolled (787, 329) with delta (0, -1)
Screenshot: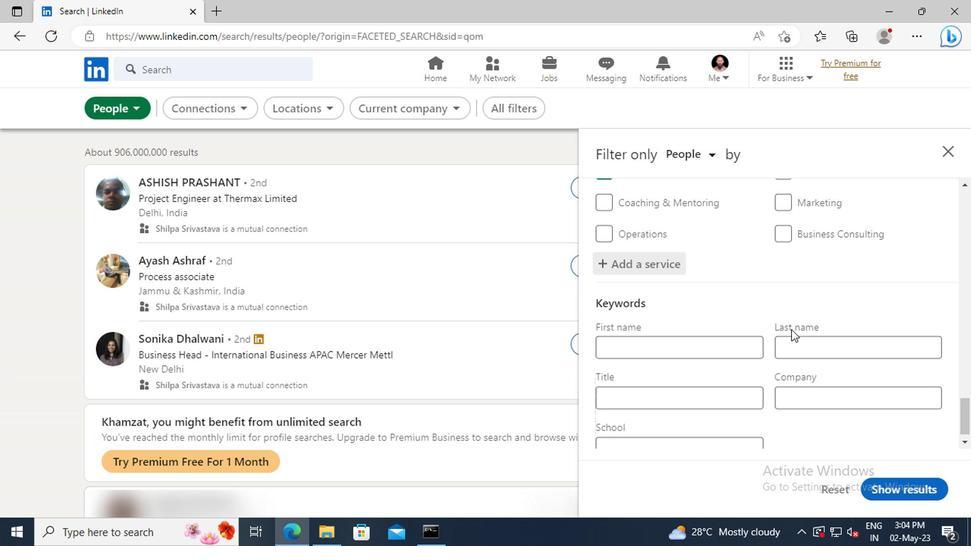 
Action: Mouse moved to (687, 386)
Screenshot: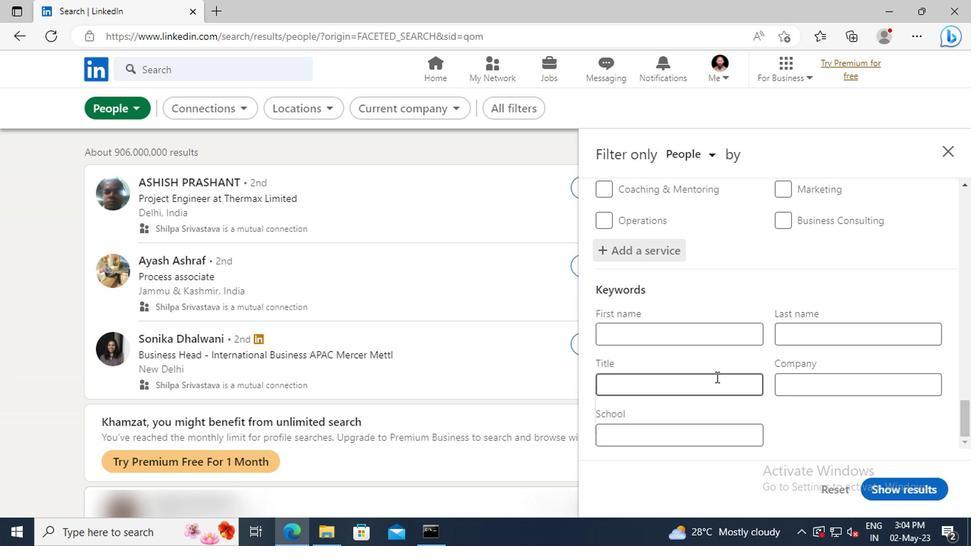 
Action: Mouse pressed left at (687, 386)
Screenshot: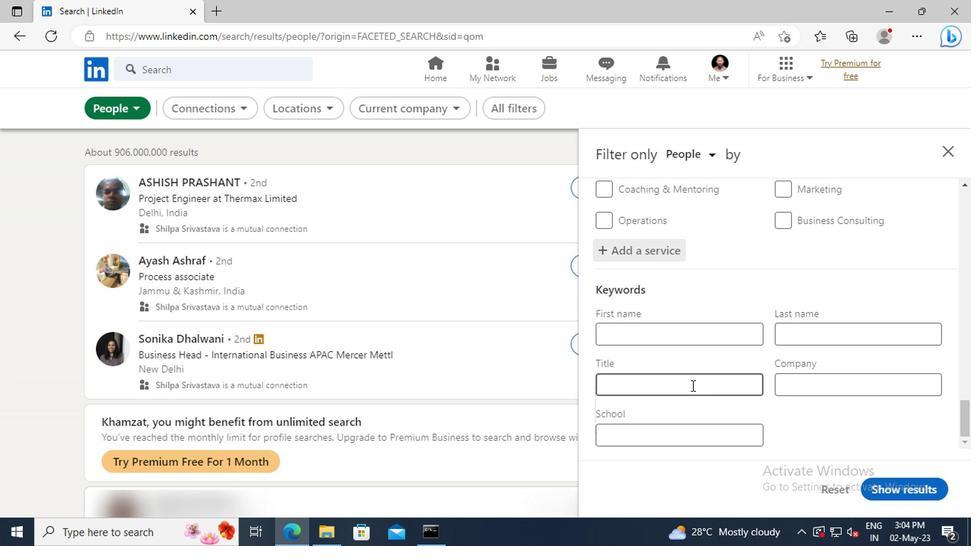 
Action: Key pressed <Key.shift>ASSISTANT<Key.space><Key.shift>GOLF<Key.space><Key.shift>PROFESSIONAL<Key.enter>
Screenshot: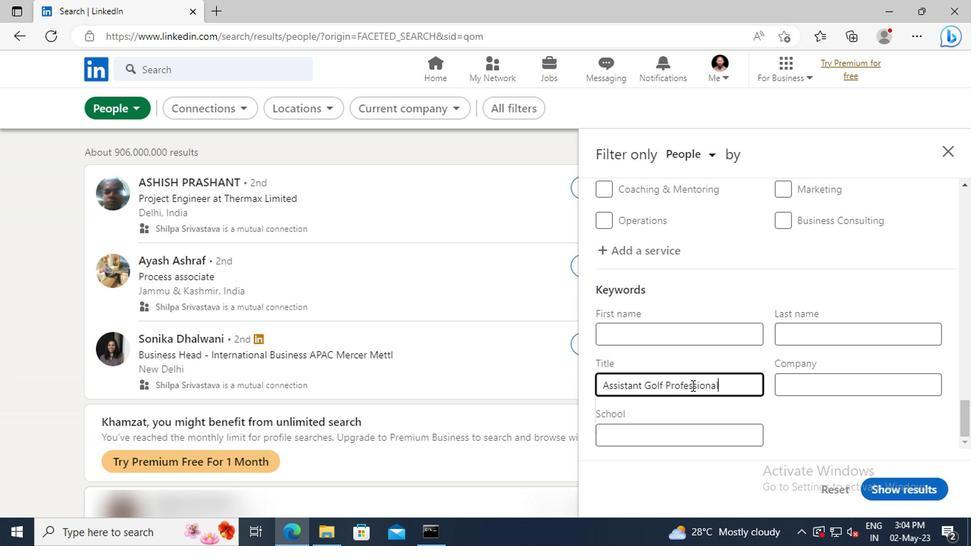 
Action: Mouse moved to (884, 487)
Screenshot: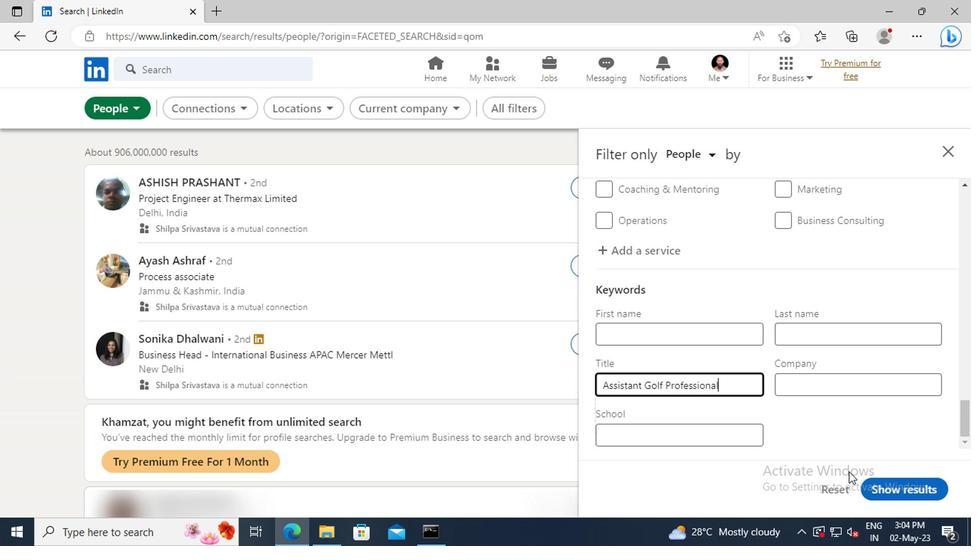 
Action: Mouse pressed left at (884, 487)
Screenshot: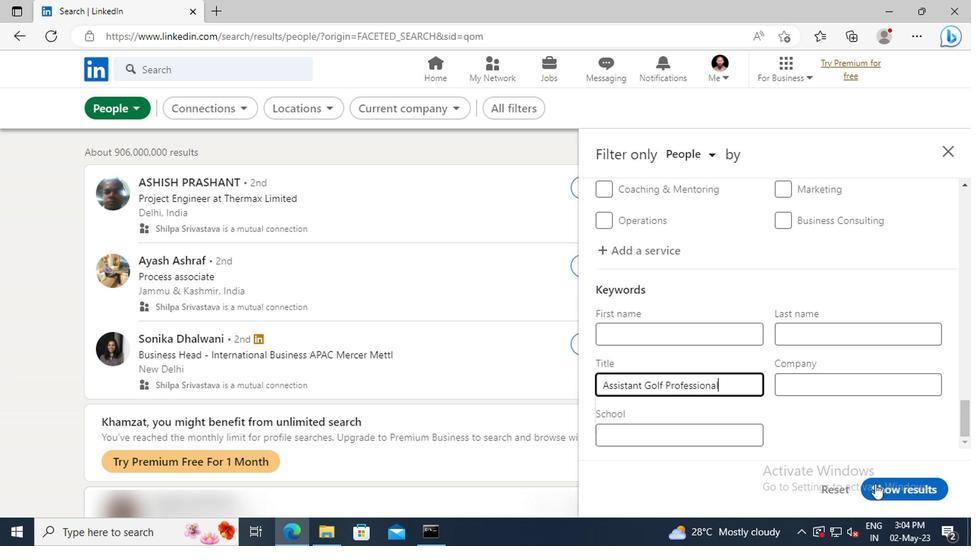 
